 Task: Look for space in Kangayam, India from 10th July, 2023 to 25th July, 2023 for 3 adults, 1 child in price range Rs.15000 to Rs.25000. Place can be shared room with 2 bedrooms having 3 beds and 2 bathrooms. Property type can be house, flat, guest house. Amenities needed are: wifi, TV, free parkinig on premises, gym, breakfast. Booking option can be shelf check-in. Required host language is English.
Action: Mouse moved to (479, 95)
Screenshot: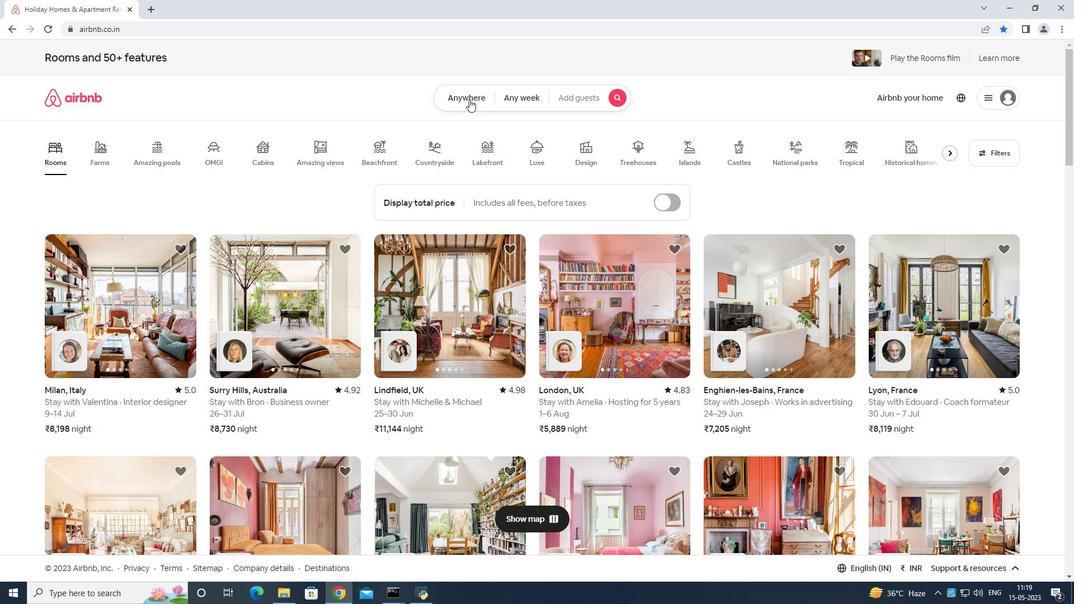 
Action: Mouse pressed left at (479, 95)
Screenshot: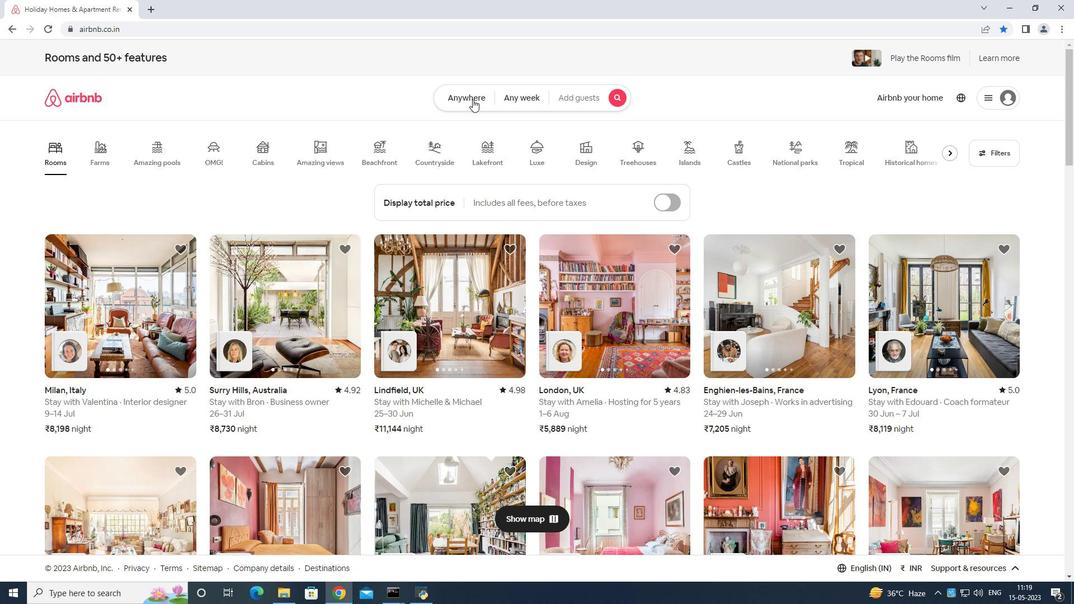 
Action: Mouse moved to (411, 129)
Screenshot: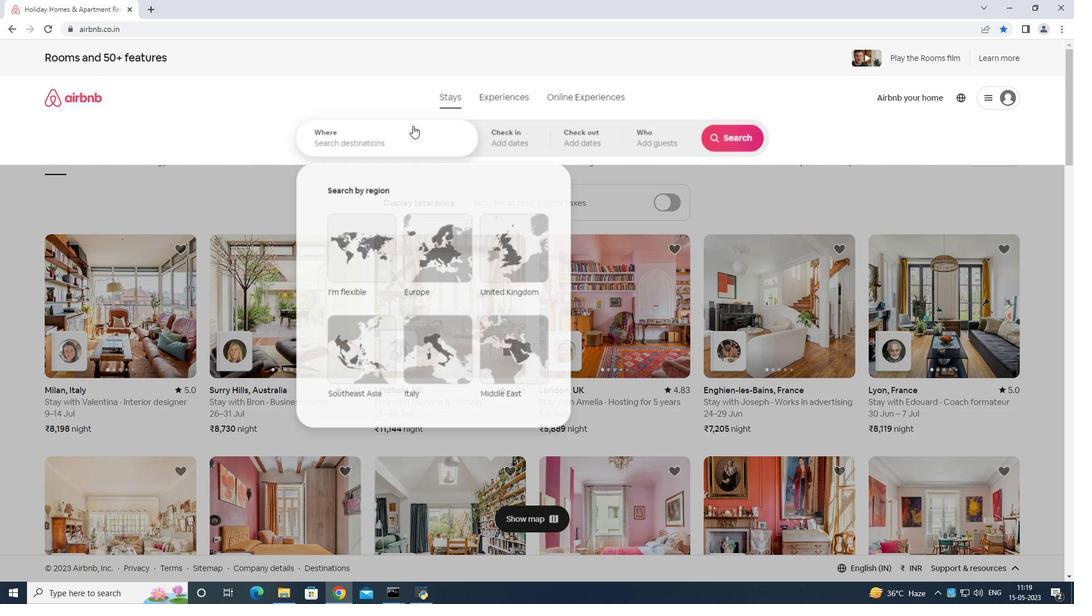 
Action: Mouse pressed left at (411, 129)
Screenshot: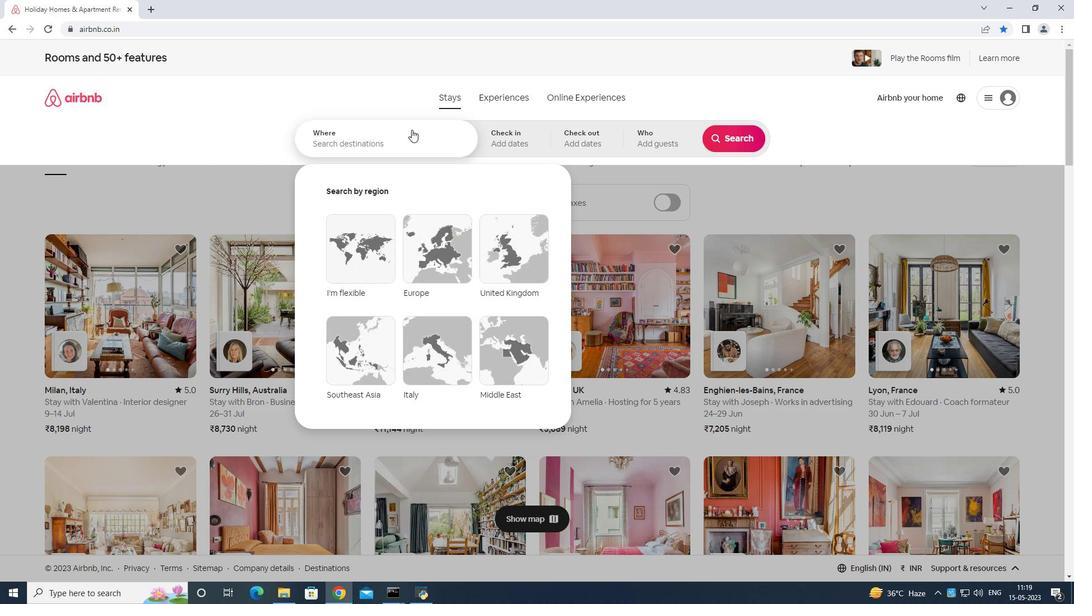 
Action: Mouse moved to (414, 128)
Screenshot: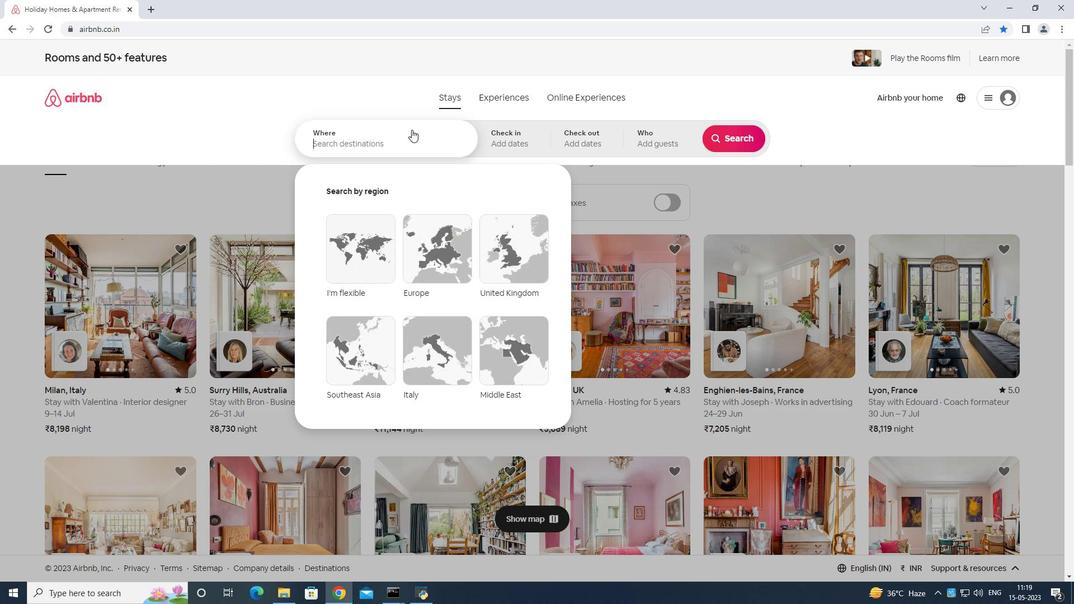 
Action: Key pressed <Key.shift>Kangau<Key.backspace>yam<Key.space>india<Key.enter>
Screenshot: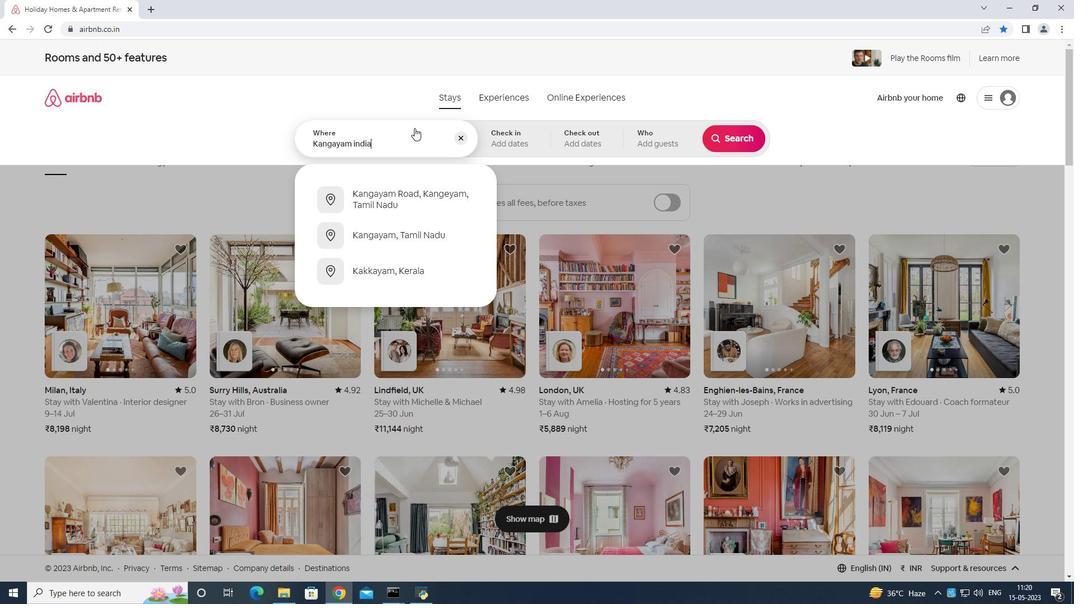 
Action: Mouse moved to (731, 224)
Screenshot: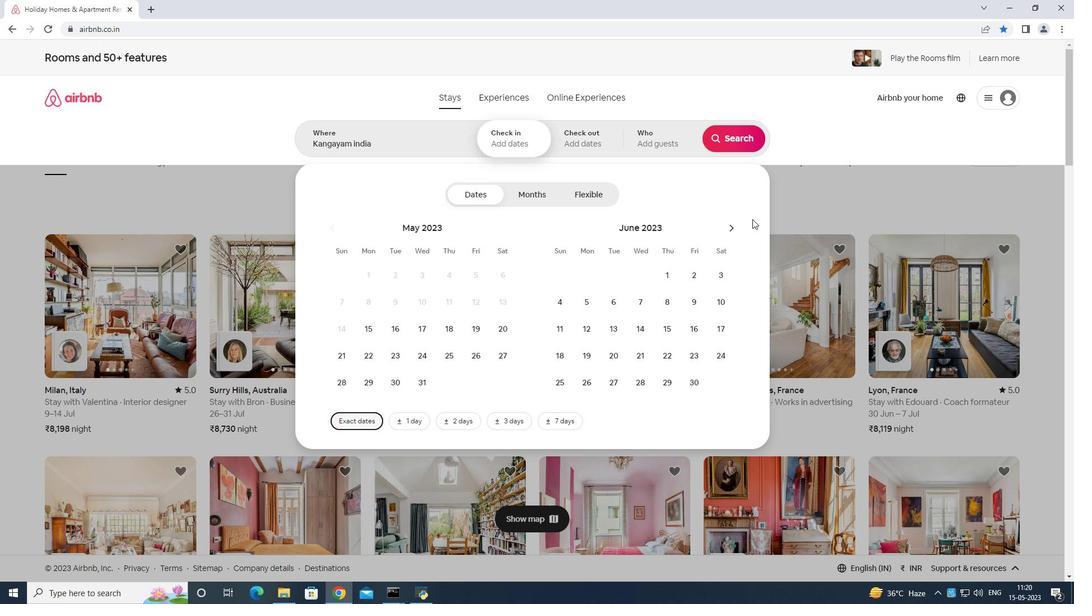 
Action: Mouse pressed left at (731, 224)
Screenshot: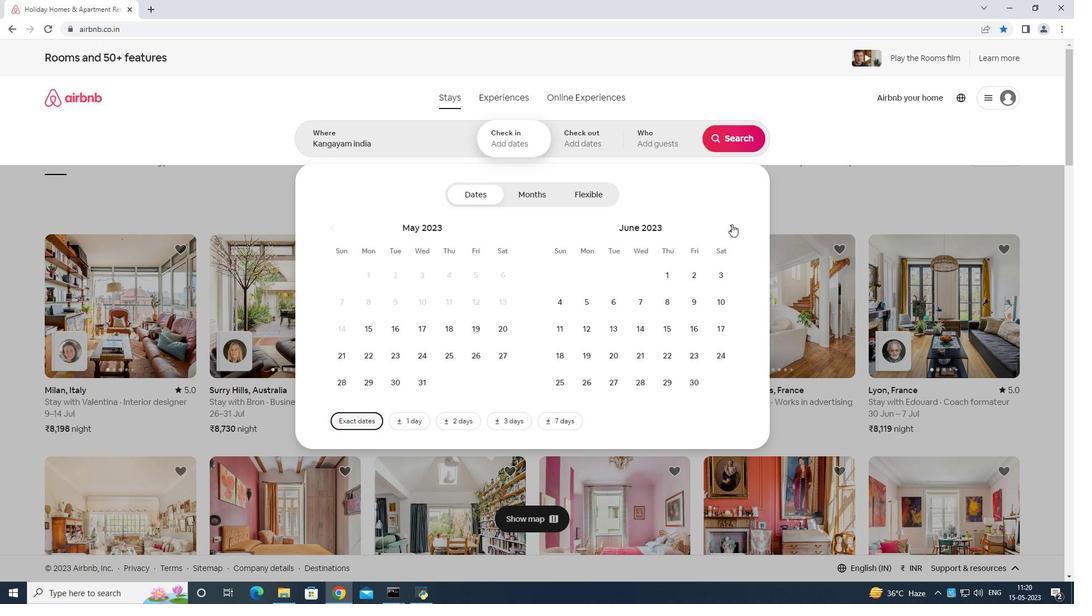 
Action: Mouse moved to (580, 329)
Screenshot: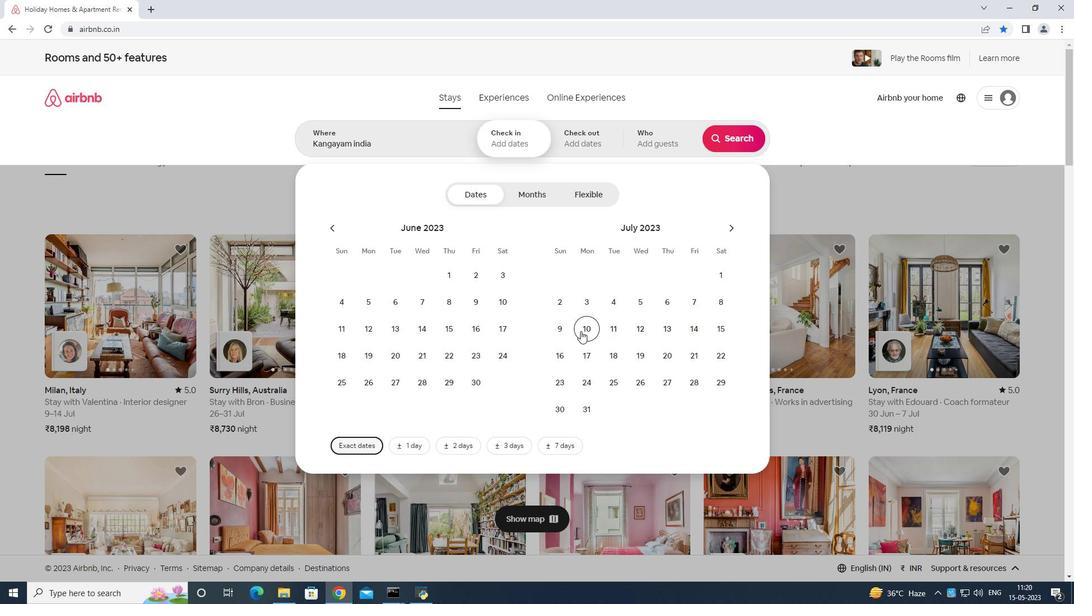 
Action: Mouse pressed left at (580, 329)
Screenshot: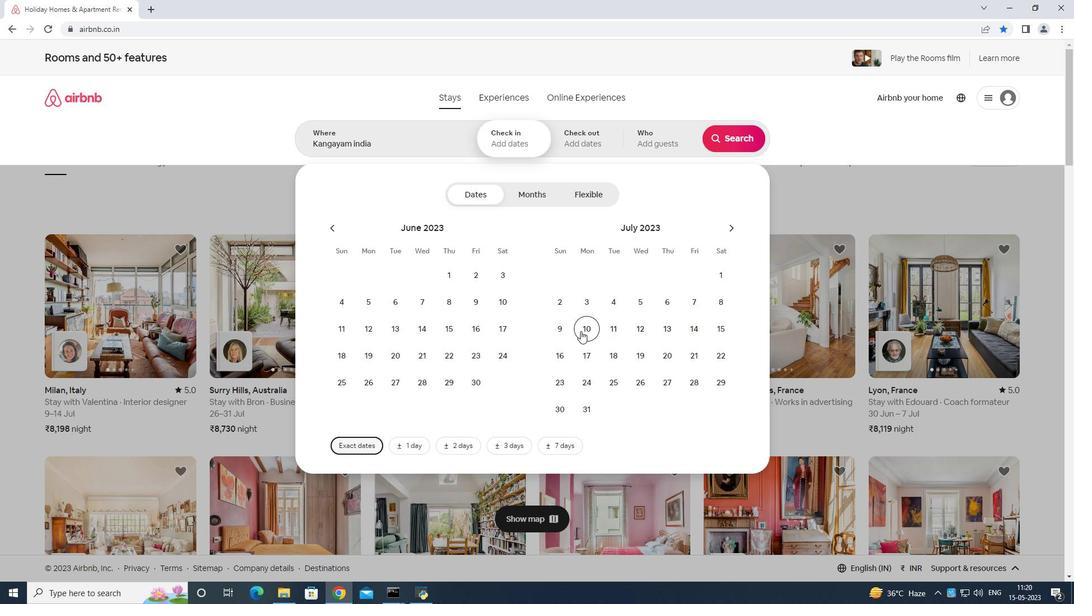 
Action: Mouse moved to (611, 376)
Screenshot: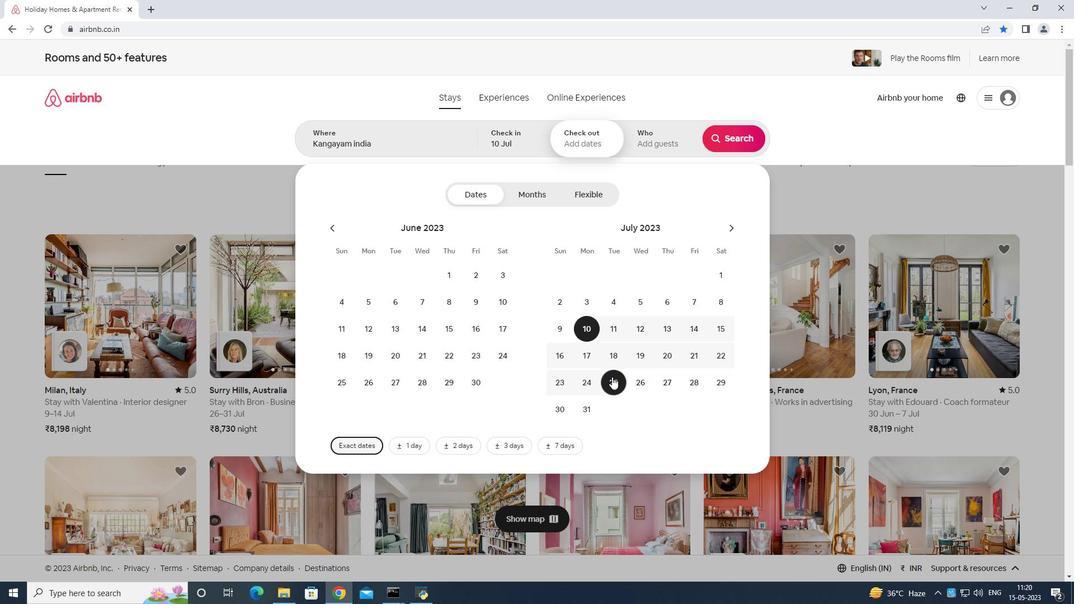 
Action: Mouse pressed left at (611, 376)
Screenshot: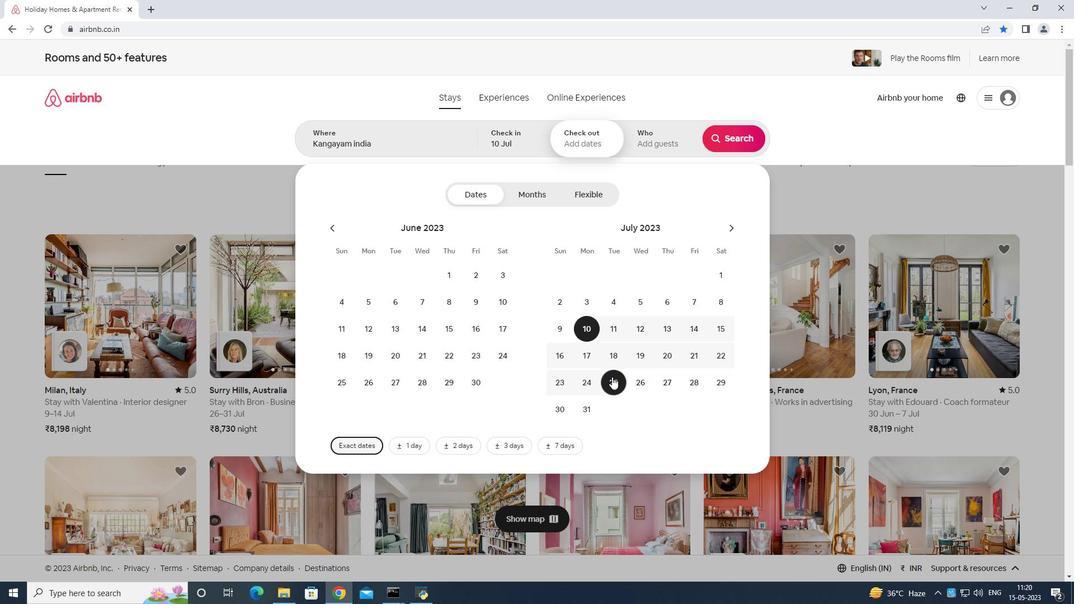 
Action: Mouse moved to (677, 137)
Screenshot: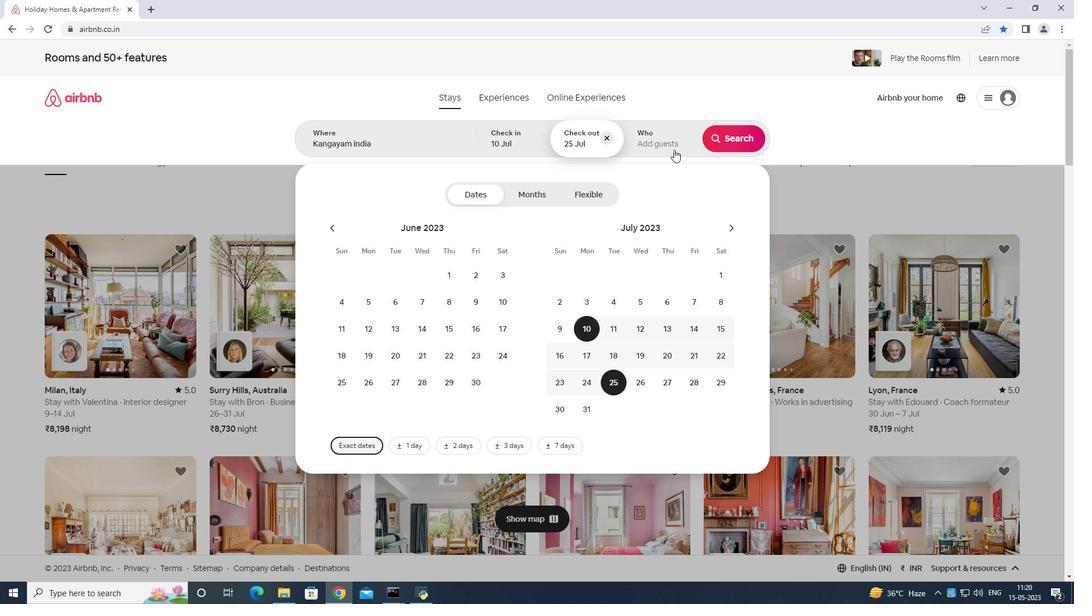 
Action: Mouse pressed left at (677, 137)
Screenshot: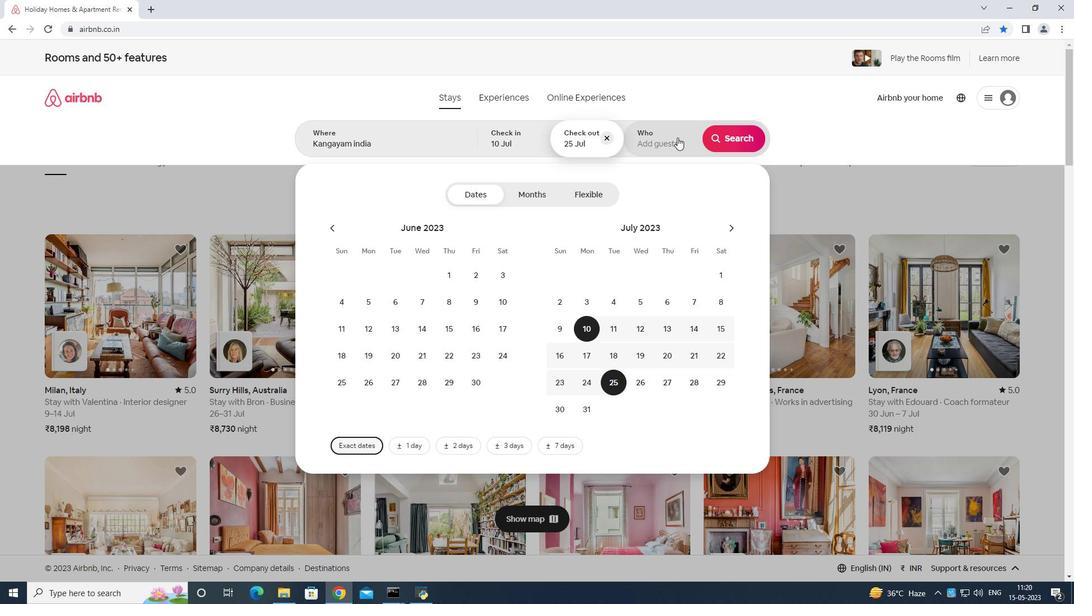 
Action: Mouse moved to (732, 197)
Screenshot: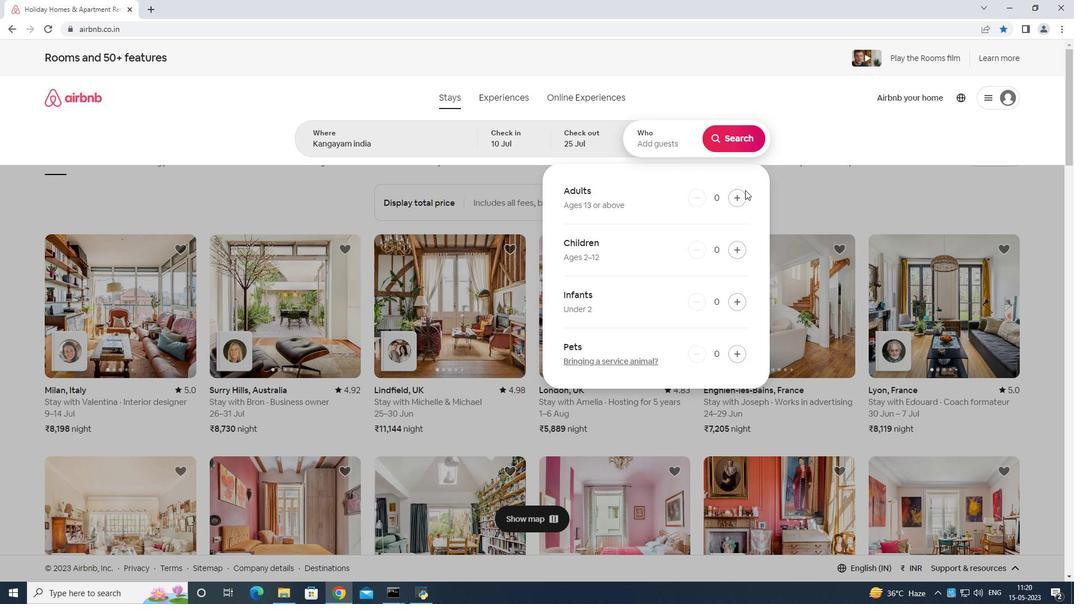 
Action: Mouse pressed left at (732, 197)
Screenshot: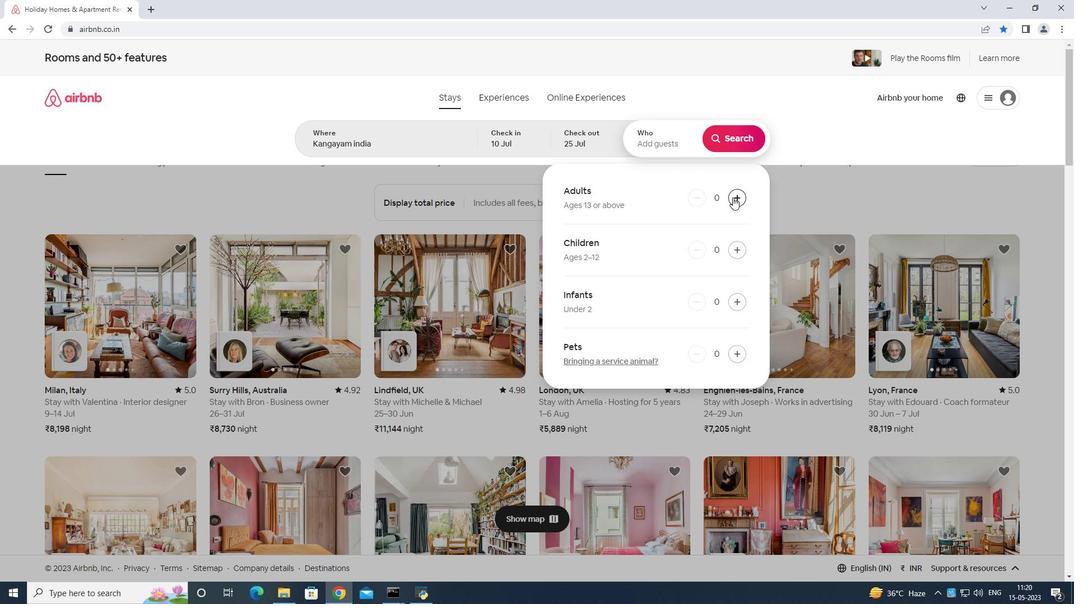 
Action: Mouse pressed left at (732, 197)
Screenshot: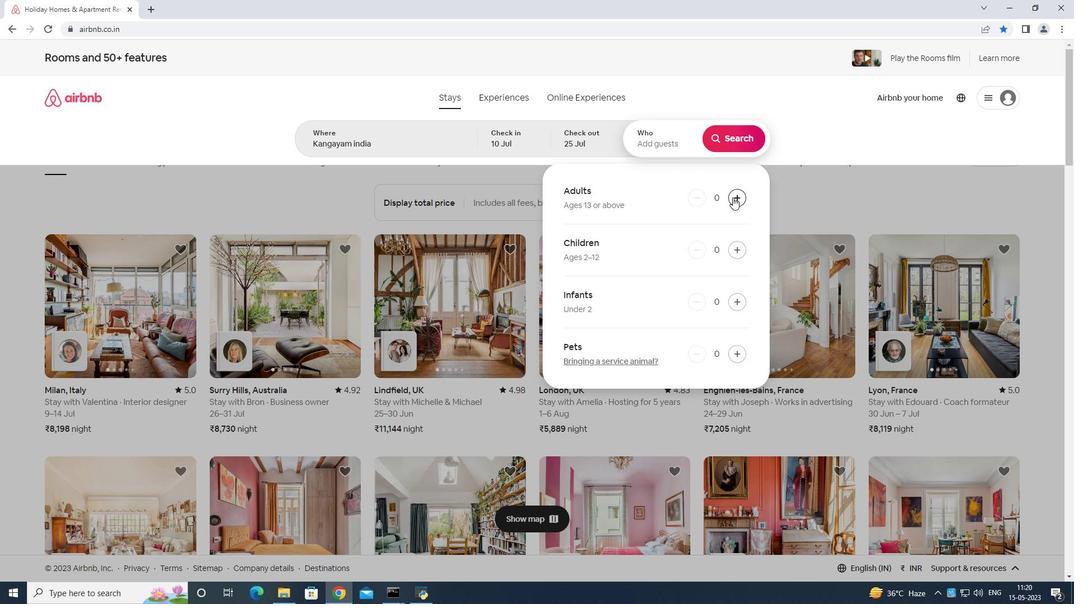 
Action: Mouse moved to (732, 197)
Screenshot: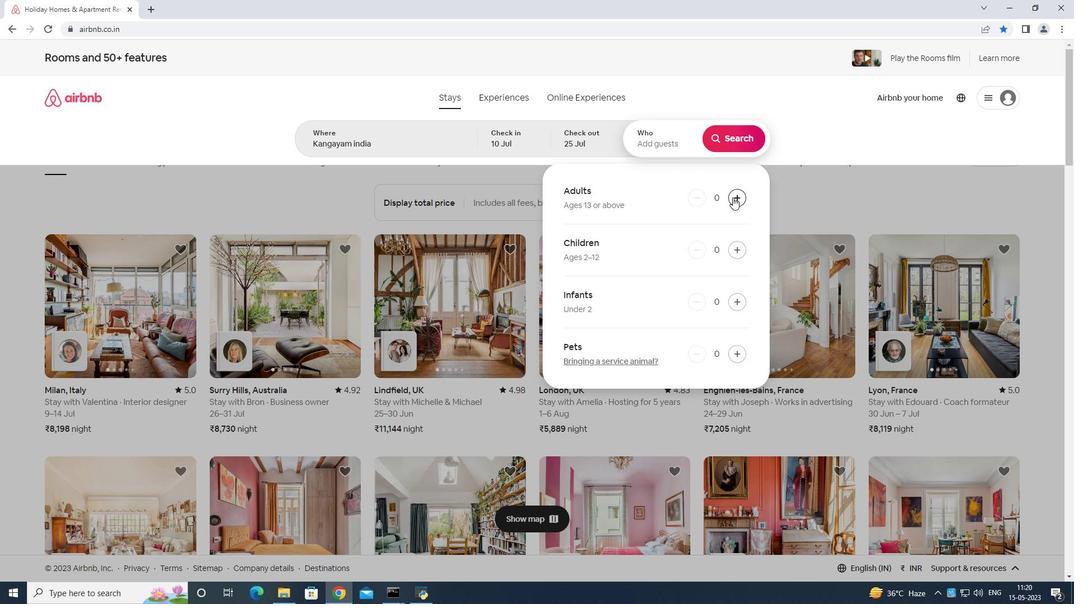 
Action: Mouse pressed left at (732, 197)
Screenshot: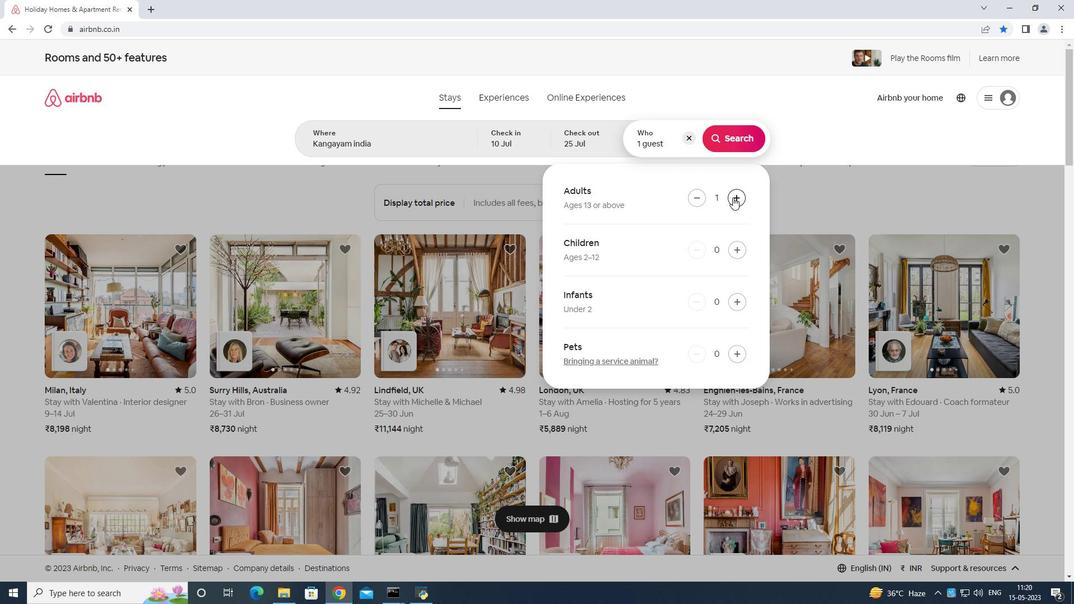 
Action: Mouse pressed left at (732, 197)
Screenshot: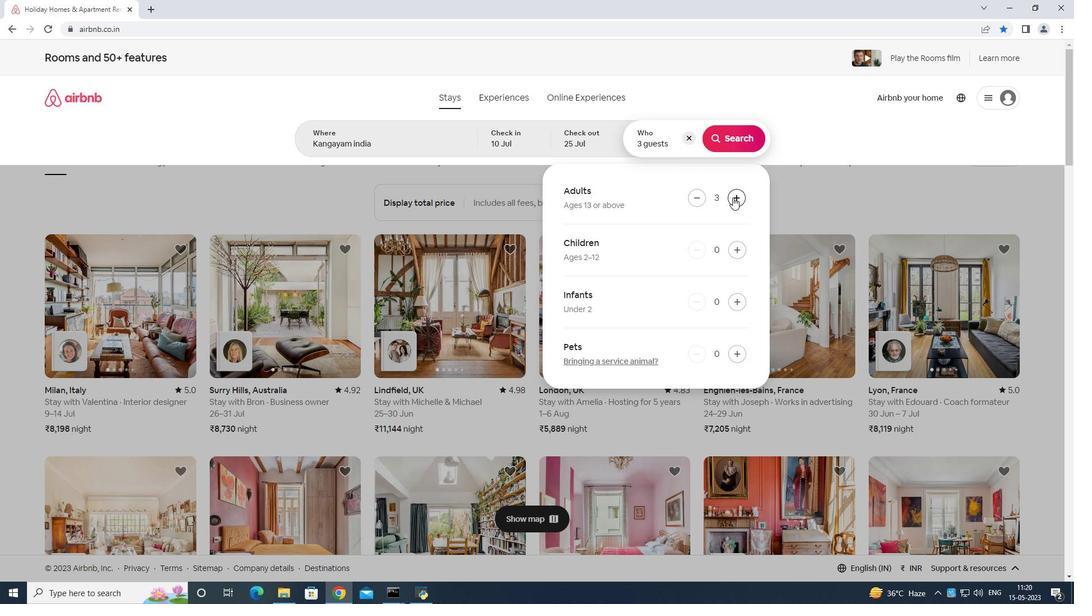 
Action: Mouse moved to (704, 198)
Screenshot: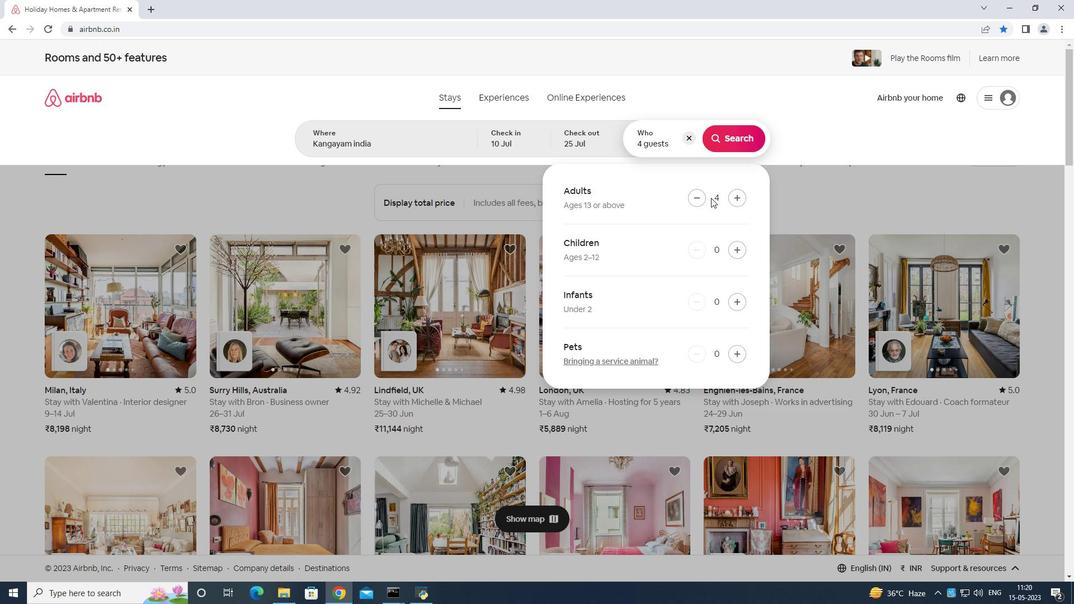 
Action: Mouse pressed left at (704, 198)
Screenshot: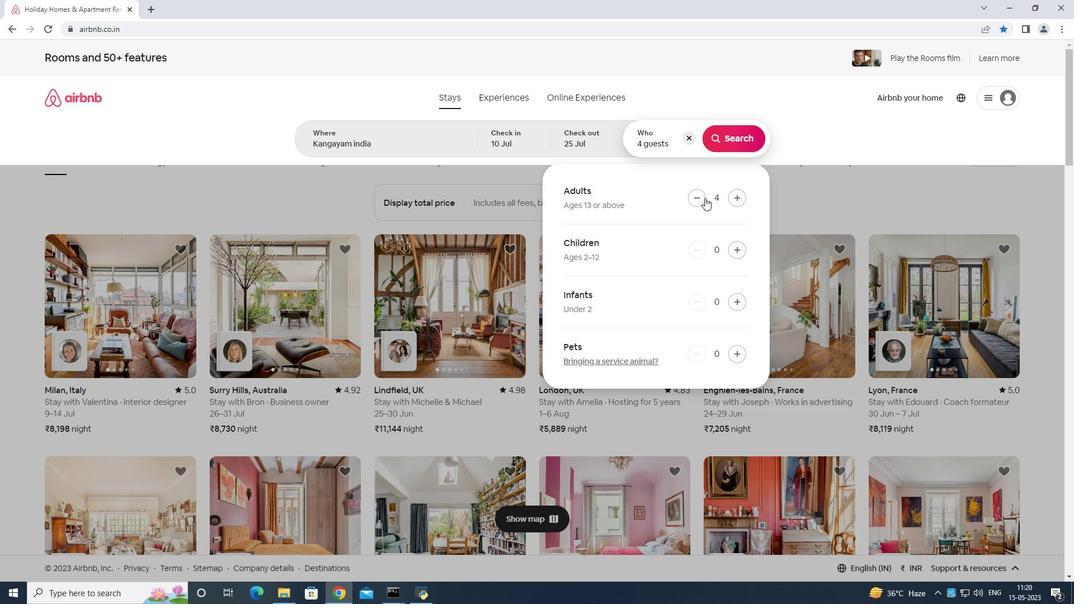 
Action: Mouse moved to (731, 248)
Screenshot: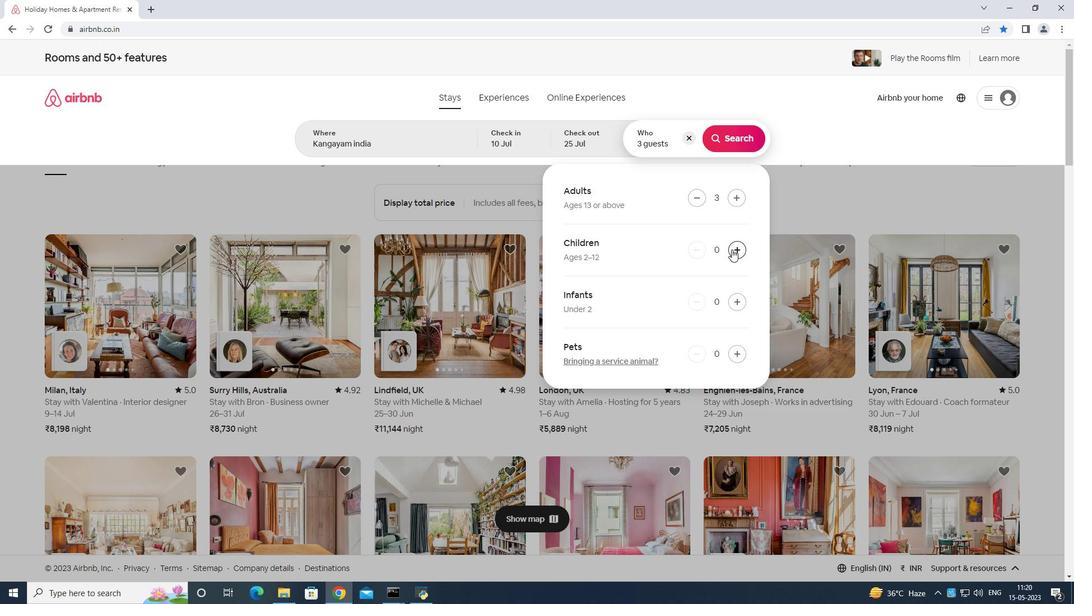 
Action: Mouse pressed left at (731, 248)
Screenshot: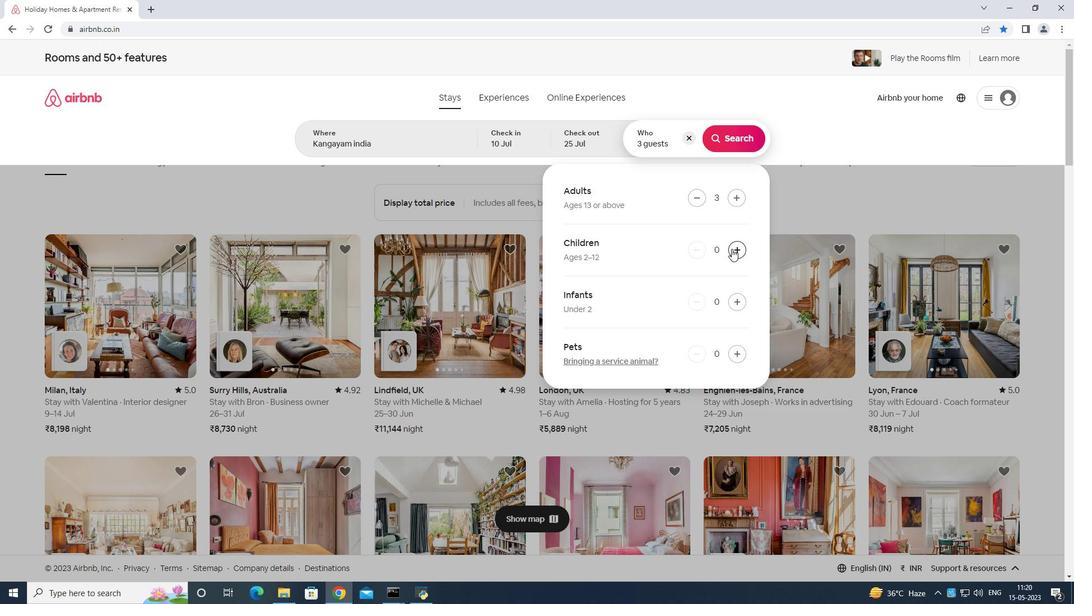 
Action: Mouse moved to (731, 139)
Screenshot: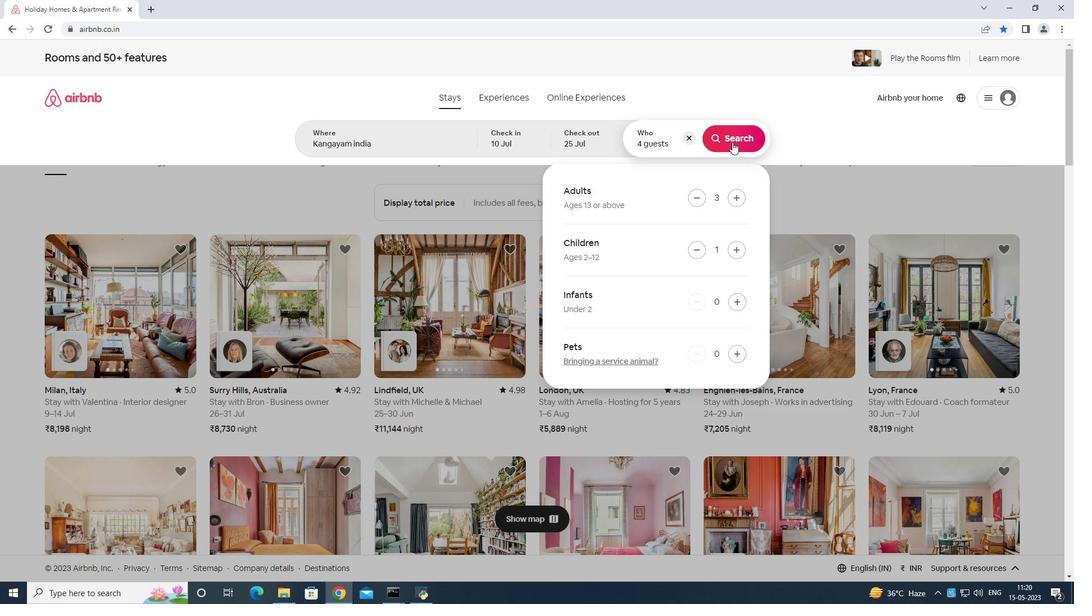 
Action: Mouse pressed left at (731, 139)
Screenshot: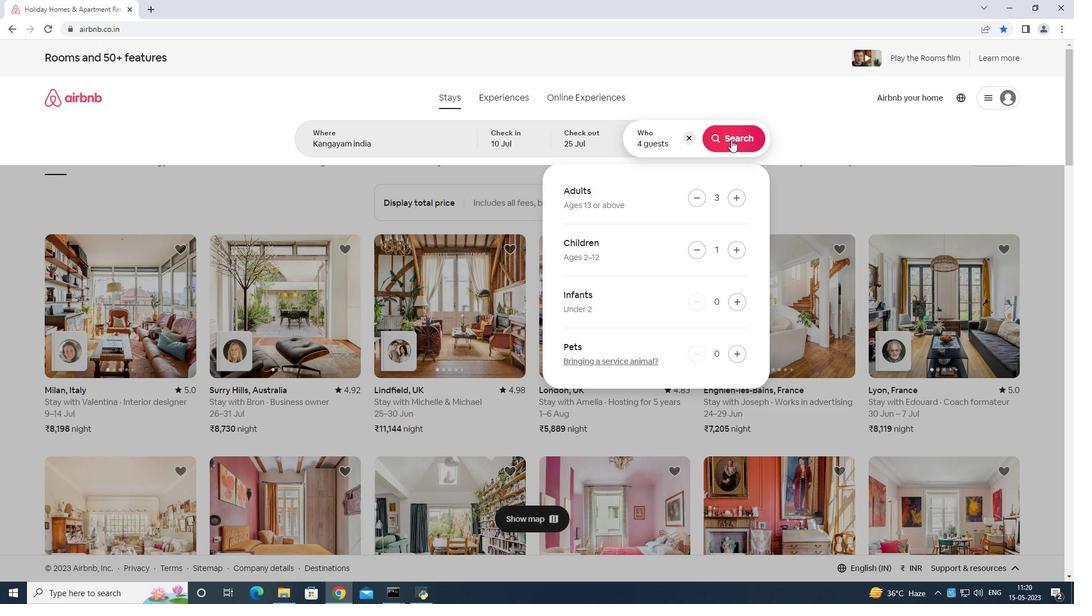 
Action: Mouse moved to (1016, 101)
Screenshot: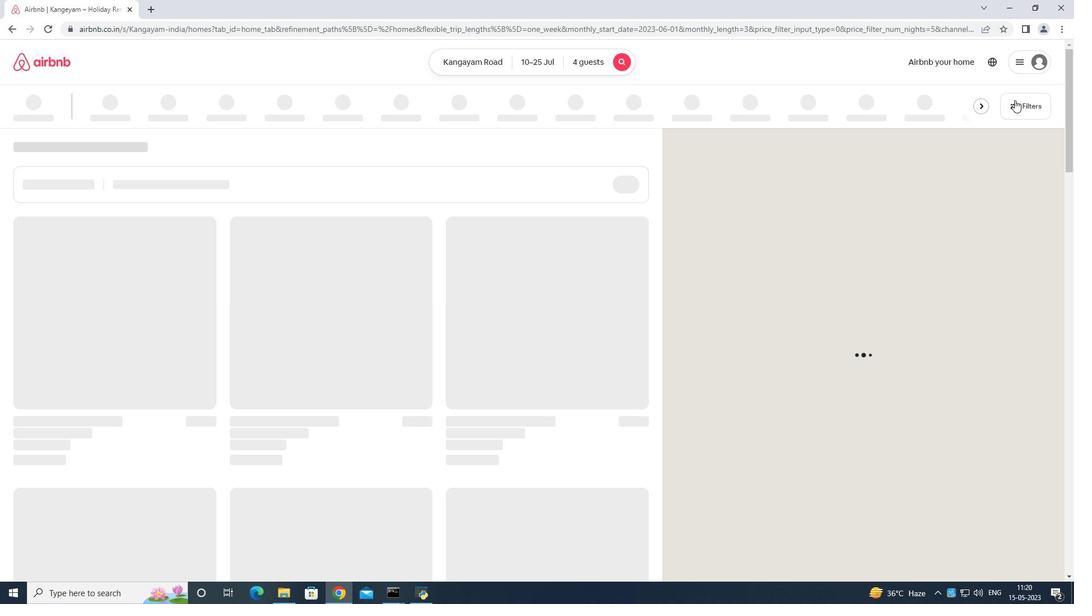 
Action: Mouse pressed left at (1016, 101)
Screenshot: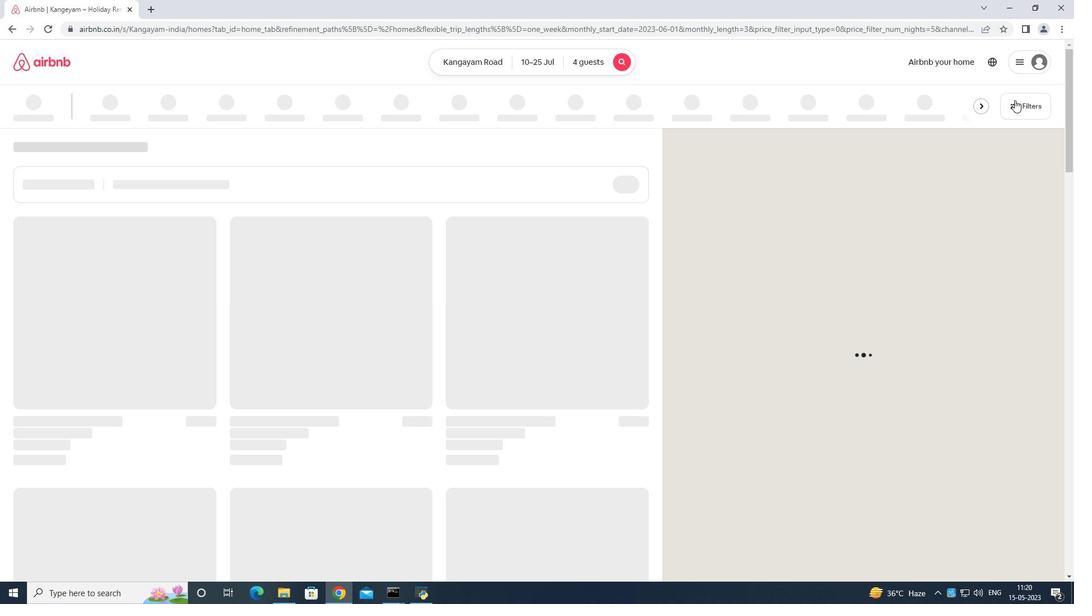 
Action: Mouse moved to (443, 385)
Screenshot: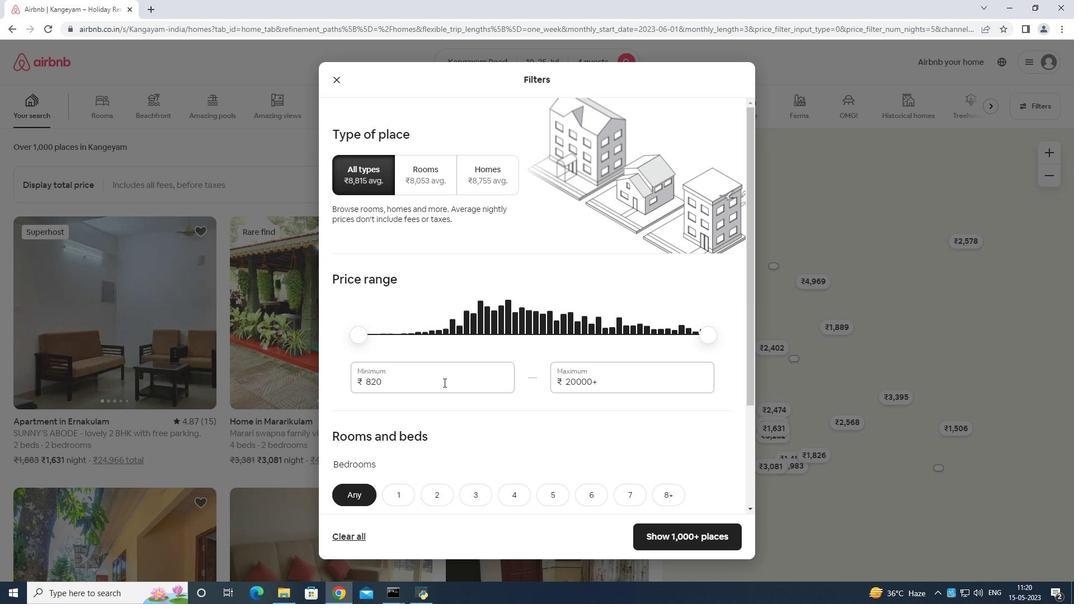
Action: Mouse pressed left at (443, 385)
Screenshot: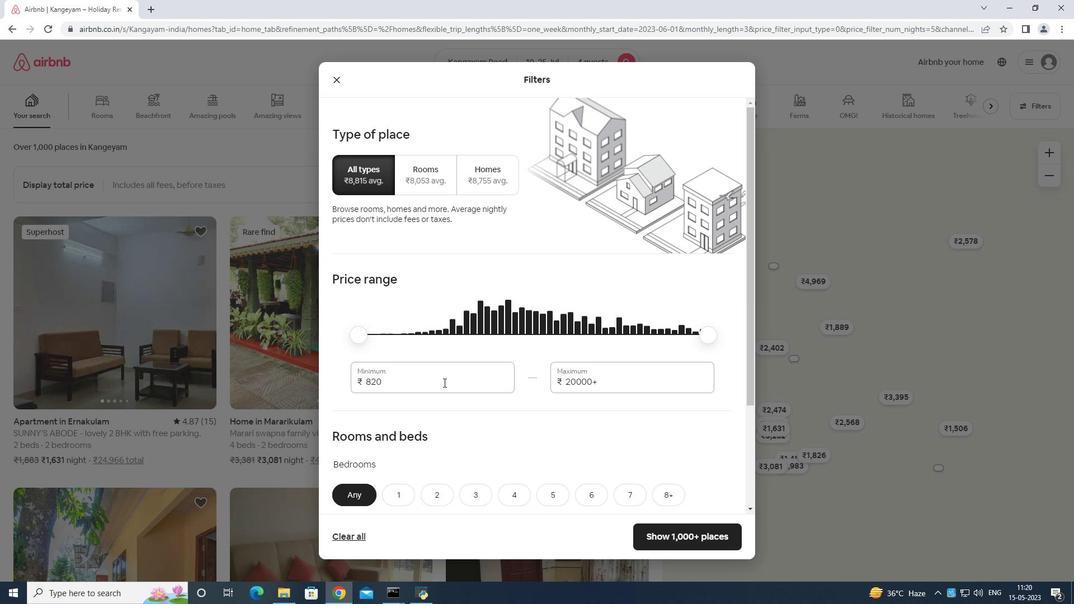 
Action: Mouse moved to (454, 368)
Screenshot: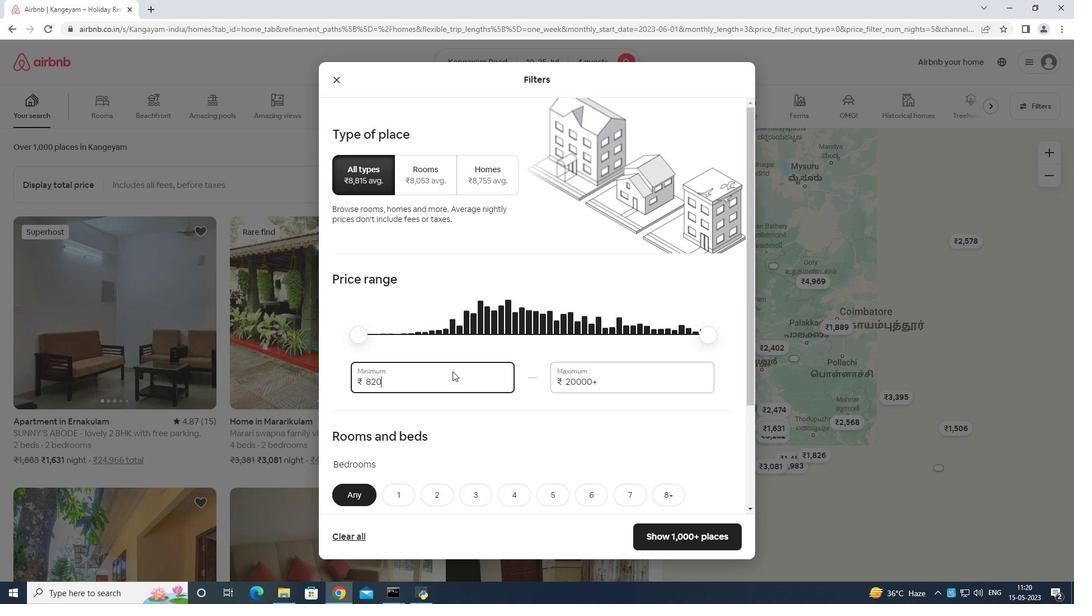 
Action: Key pressed <Key.backspace>
Screenshot: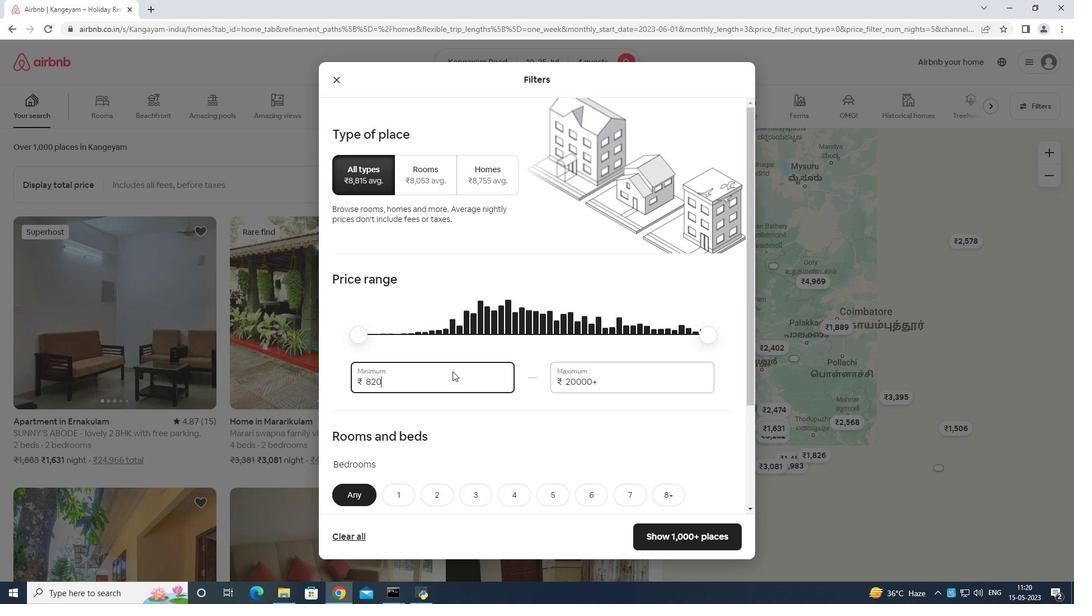 
Action: Mouse moved to (452, 356)
Screenshot: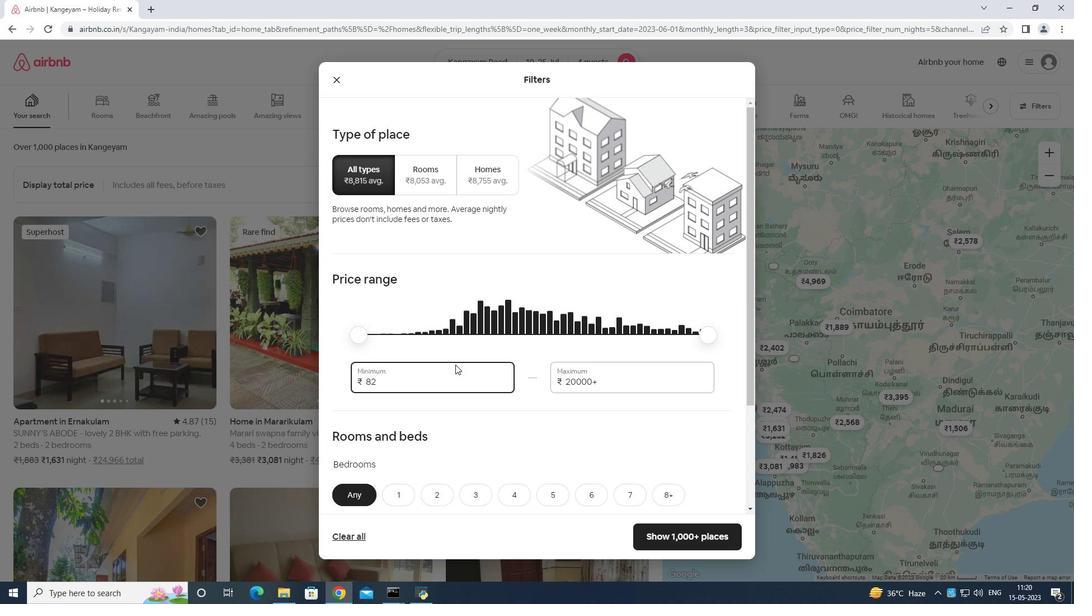 
Action: Key pressed <Key.backspace>
Screenshot: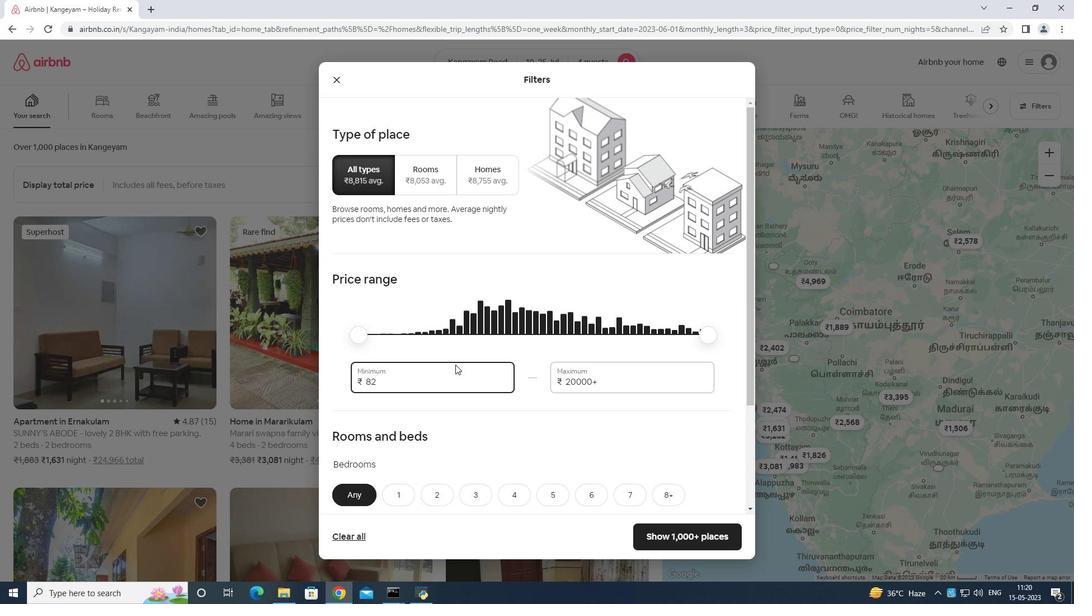 
Action: Mouse moved to (451, 356)
Screenshot: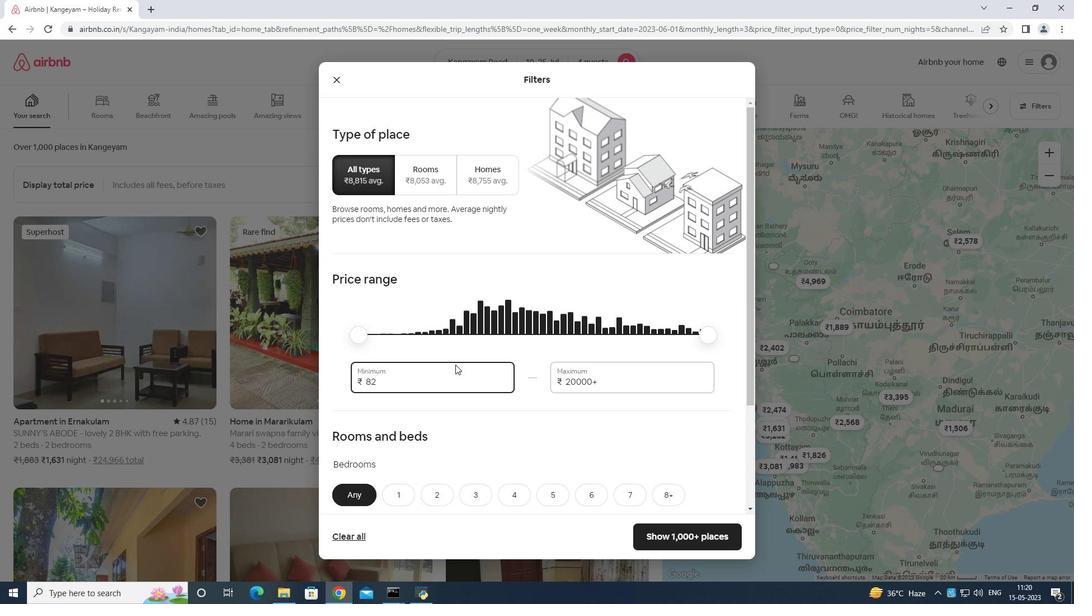 
Action: Key pressed <Key.backspace><Key.backspace><Key.backspace><Key.backspace><Key.backspace>
Screenshot: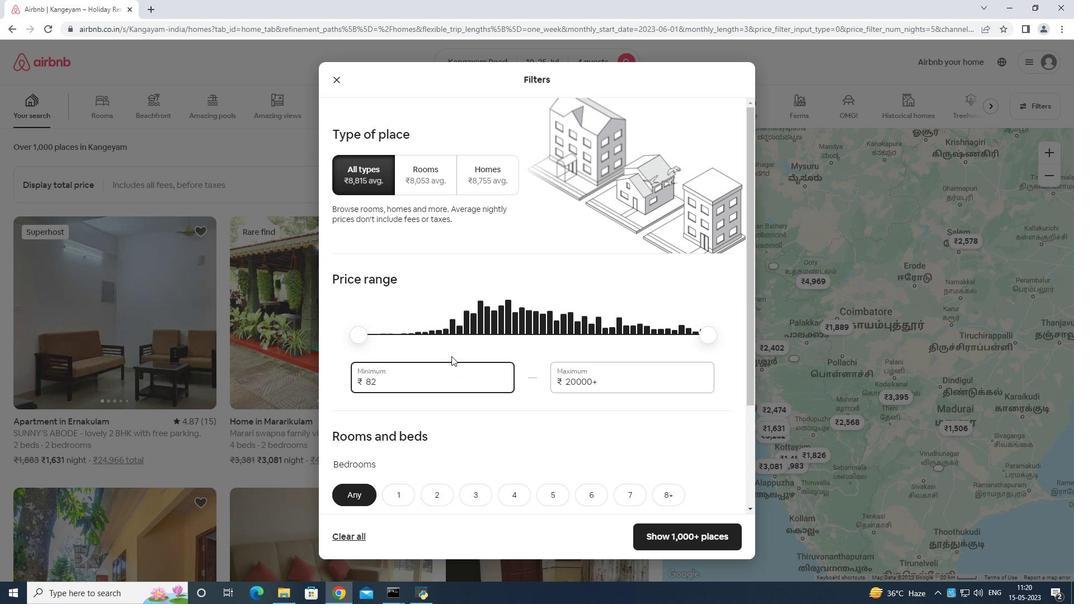 
Action: Mouse moved to (451, 355)
Screenshot: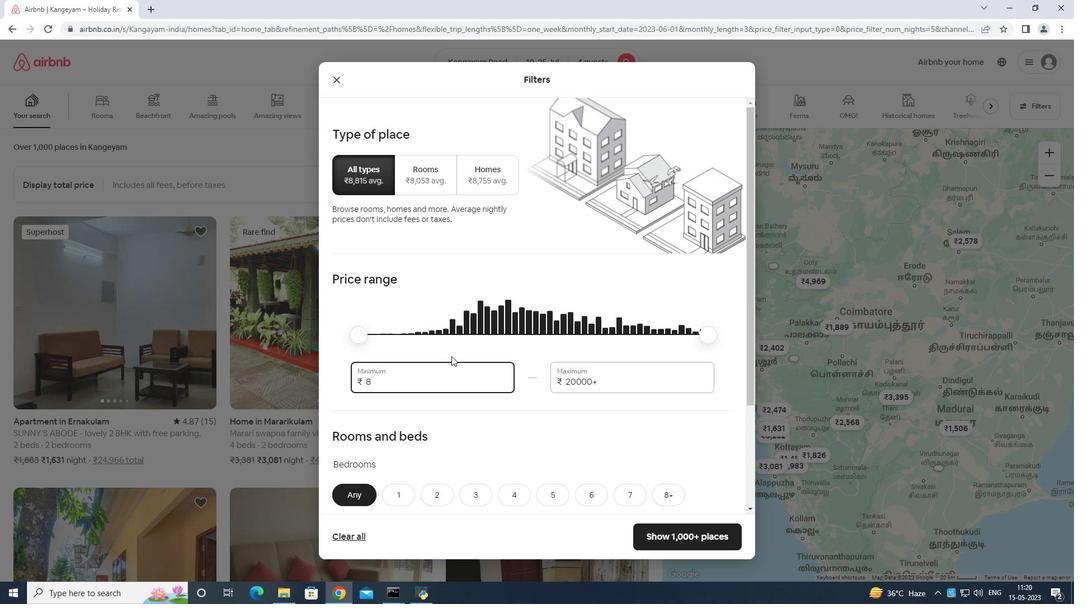 
Action: Key pressed <Key.backspace>
Screenshot: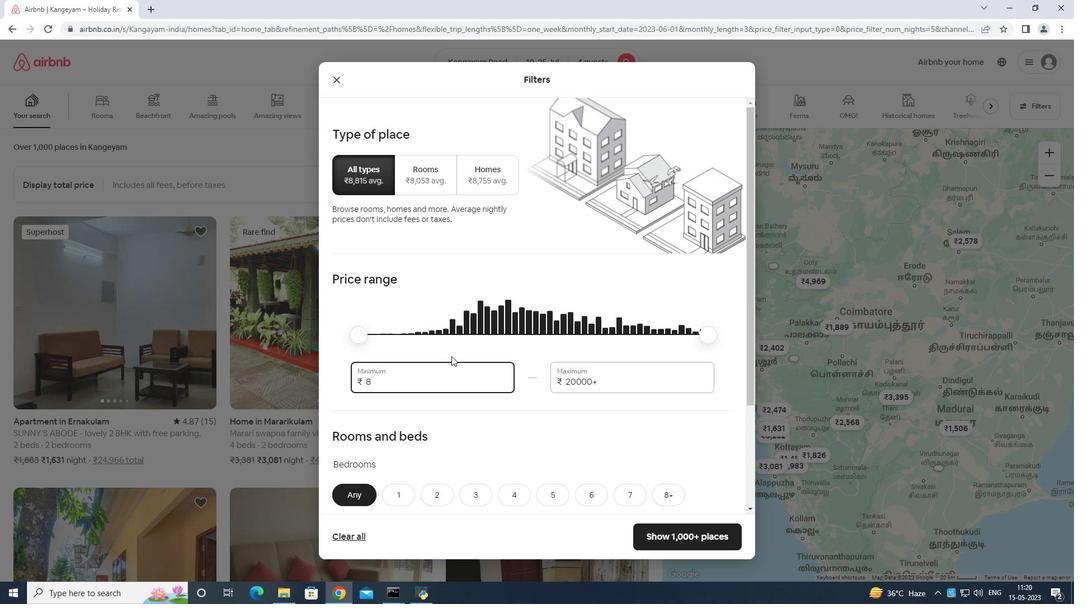 
Action: Mouse moved to (446, 352)
Screenshot: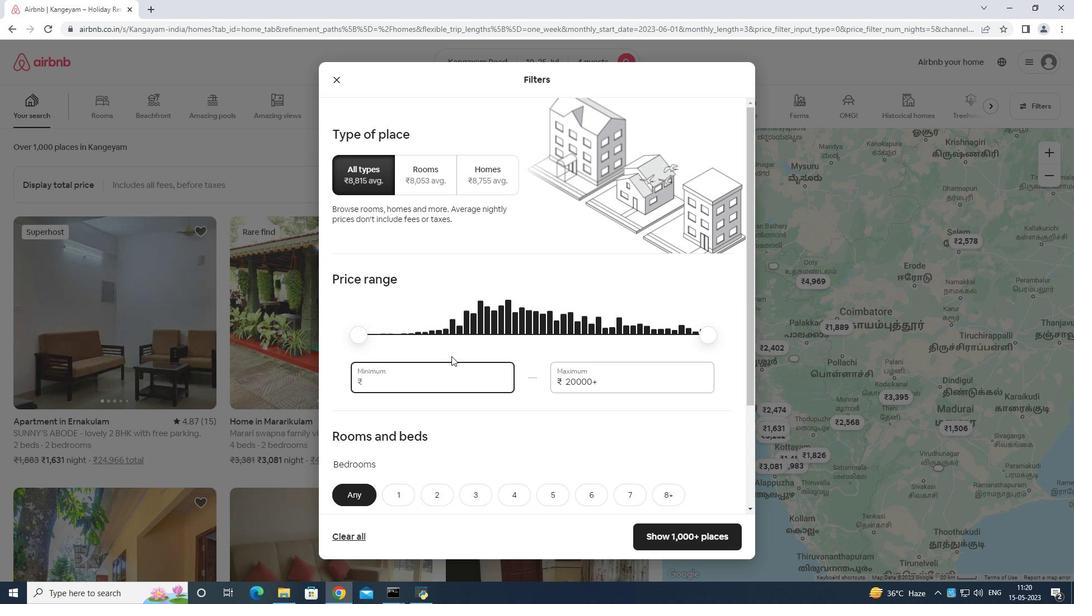 
Action: Key pressed <Key.backspace>
Screenshot: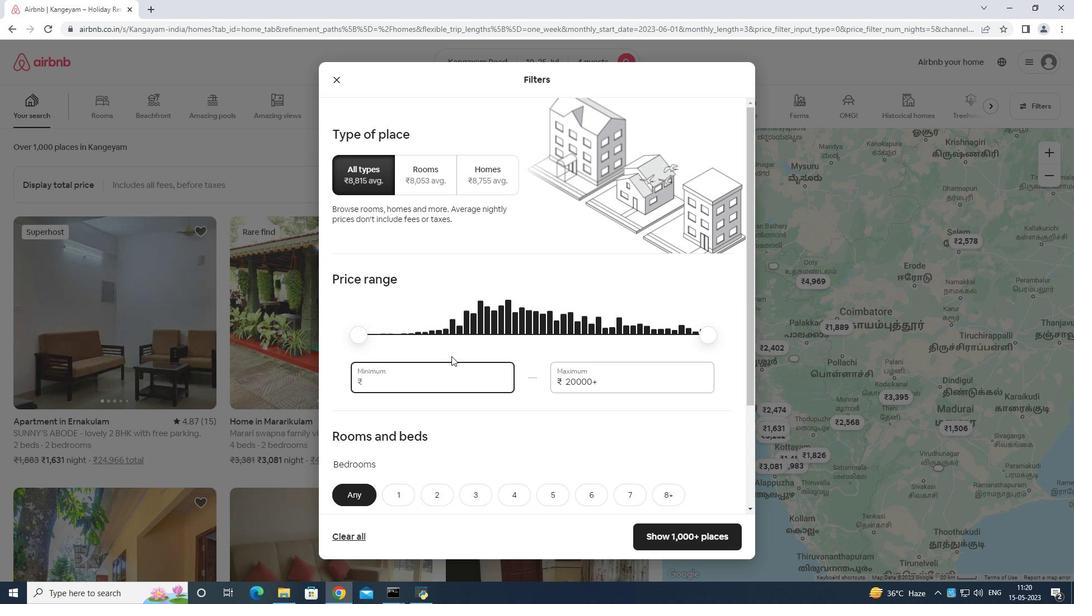 
Action: Mouse moved to (445, 351)
Screenshot: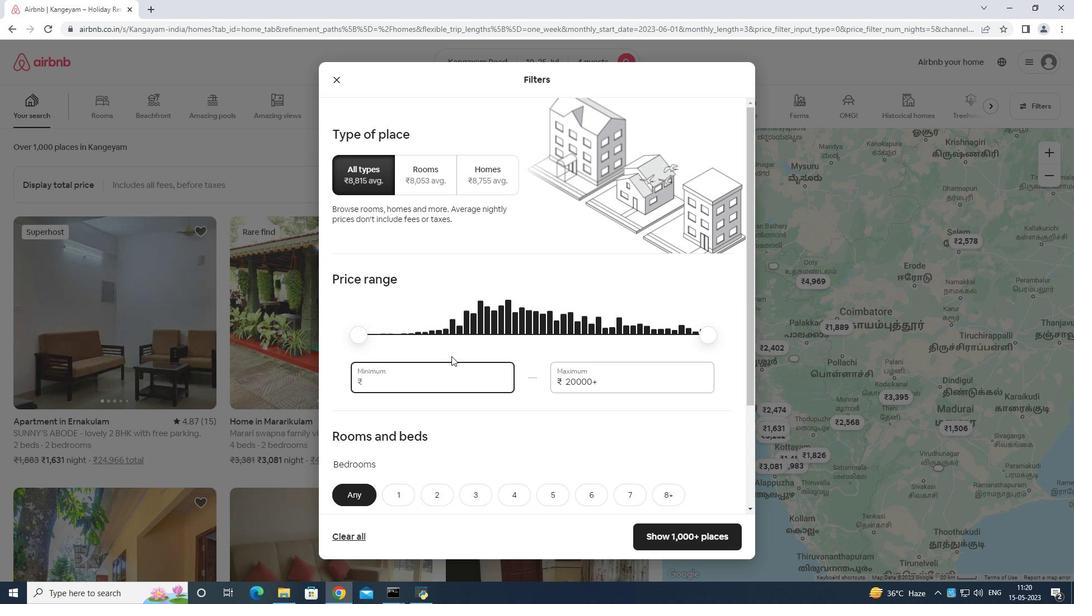 
Action: Key pressed <Key.backspace>
Screenshot: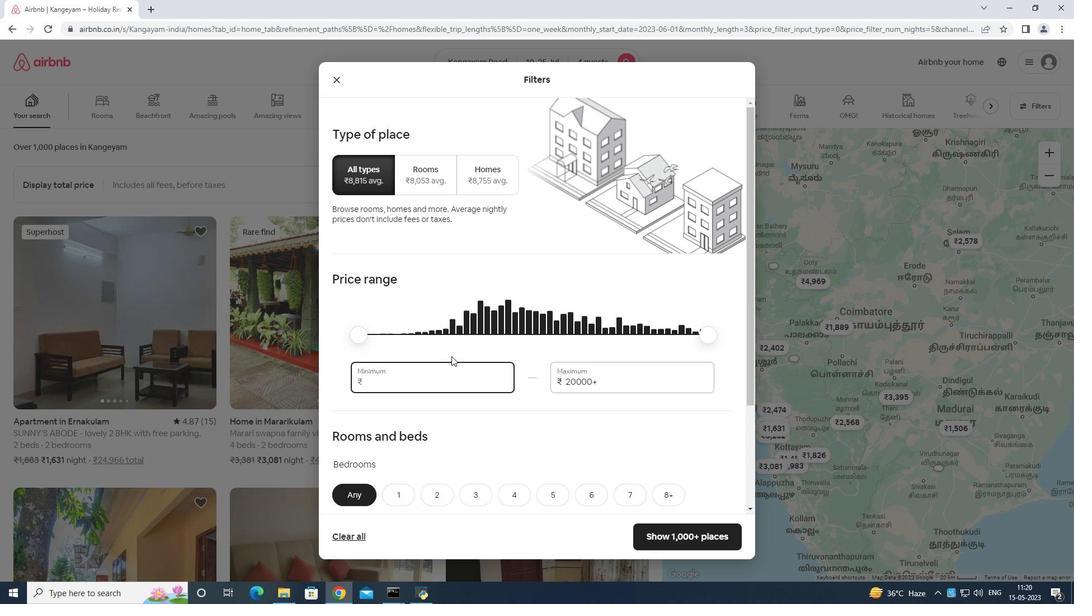 
Action: Mouse moved to (445, 351)
Screenshot: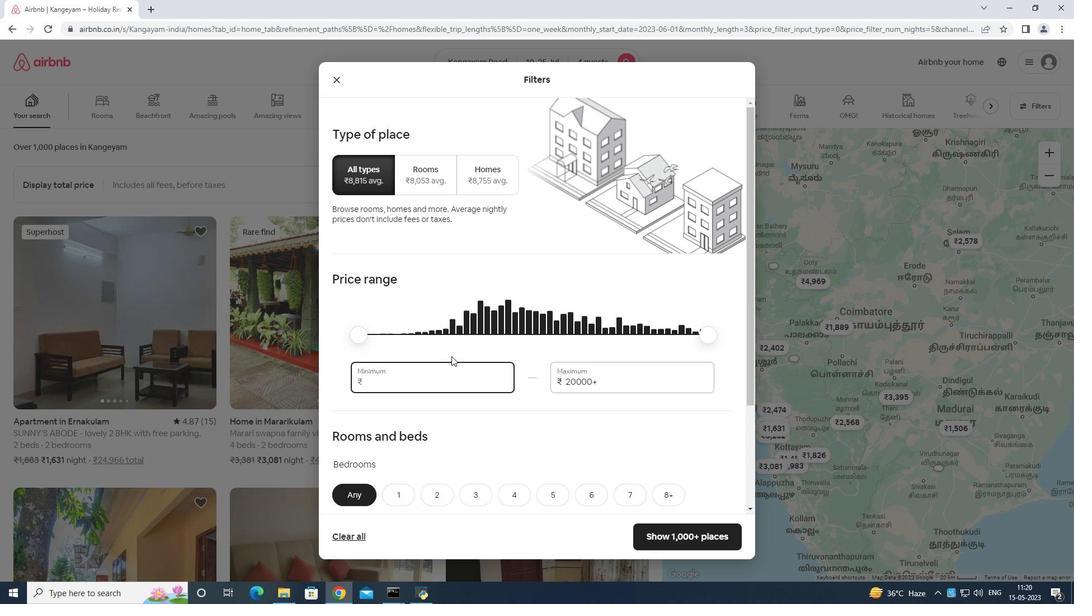 
Action: Key pressed <Key.backspace>
Screenshot: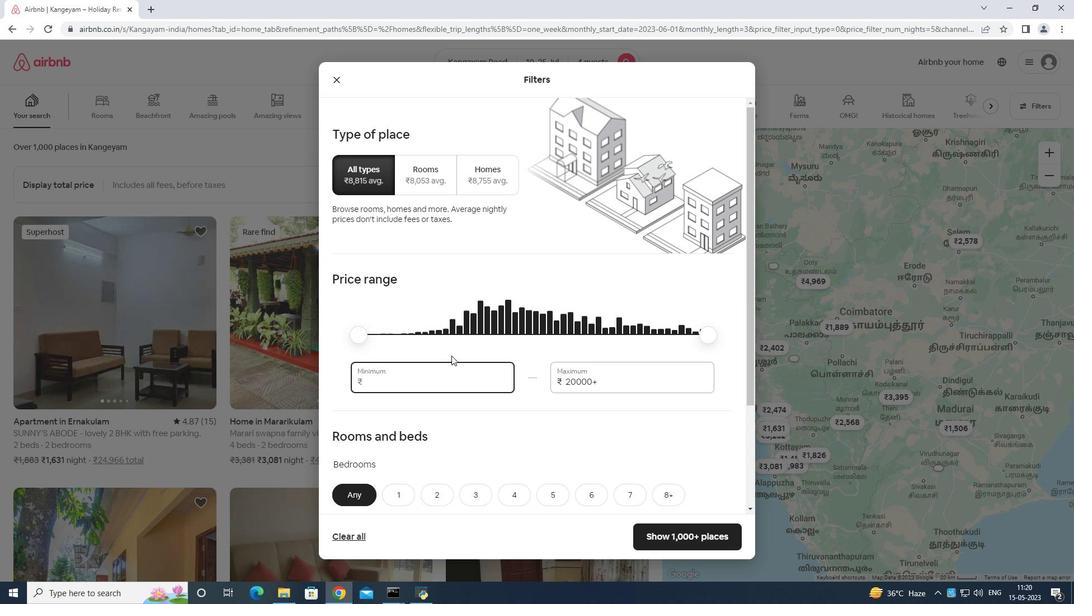 
Action: Mouse moved to (445, 350)
Screenshot: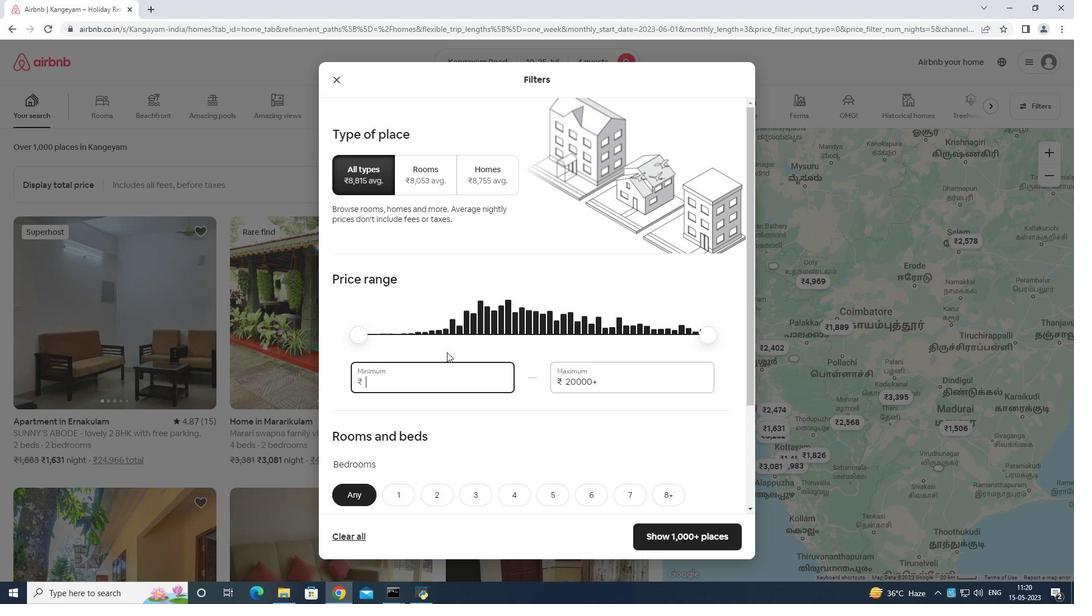 
Action: Key pressed 150
Screenshot: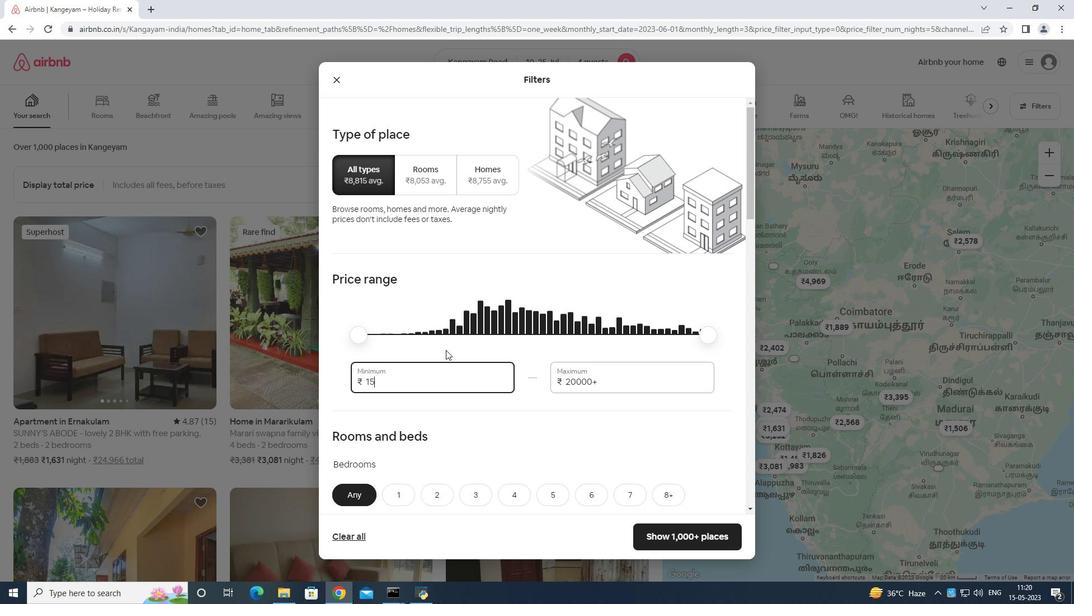 
Action: Mouse moved to (445, 353)
Screenshot: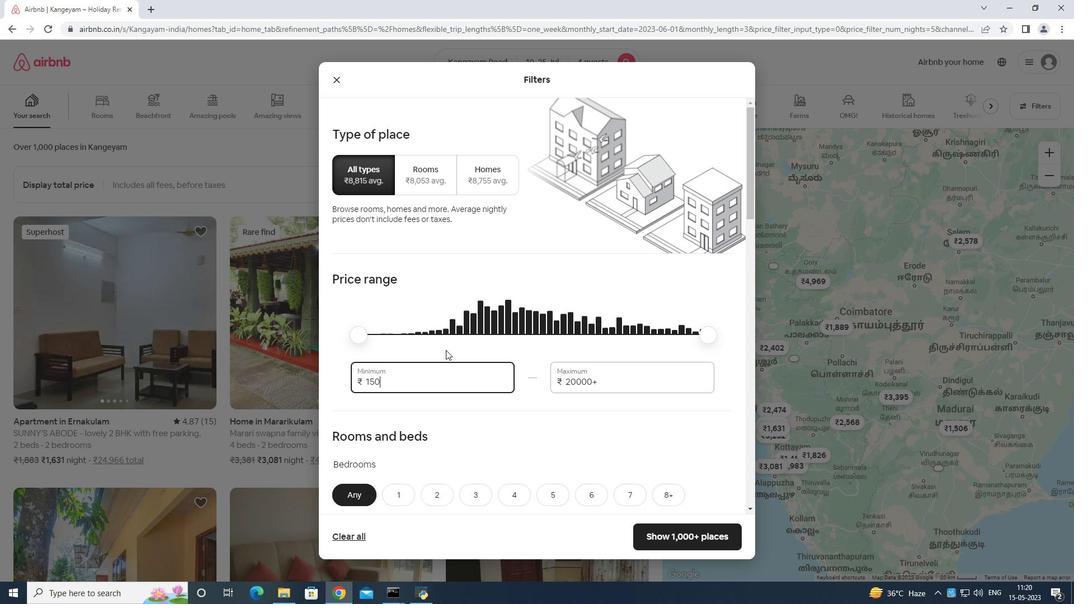 
Action: Key pressed 0
Screenshot: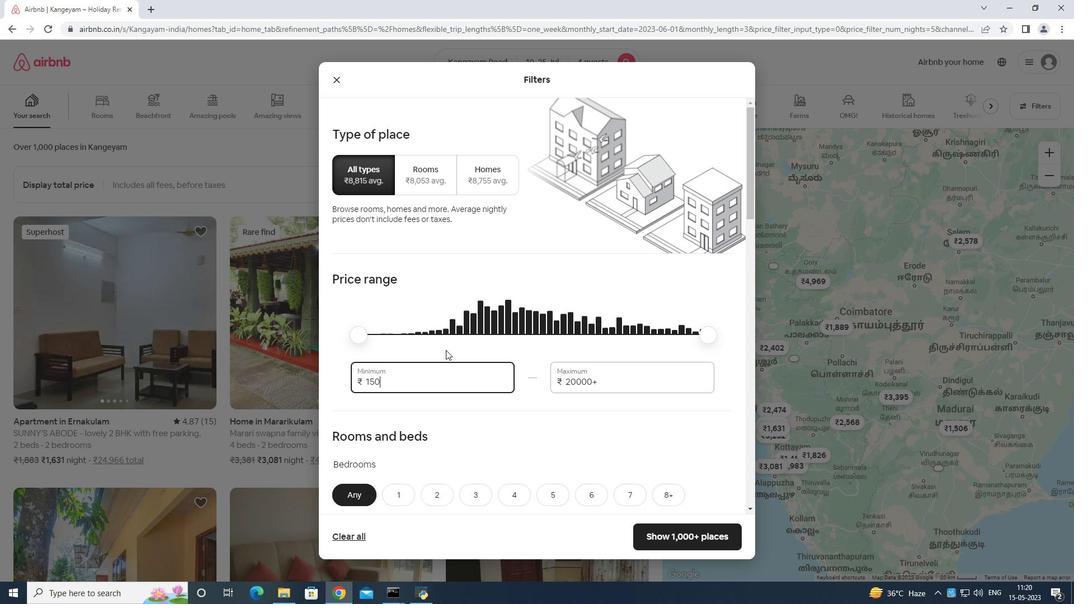 
Action: Mouse moved to (444, 355)
Screenshot: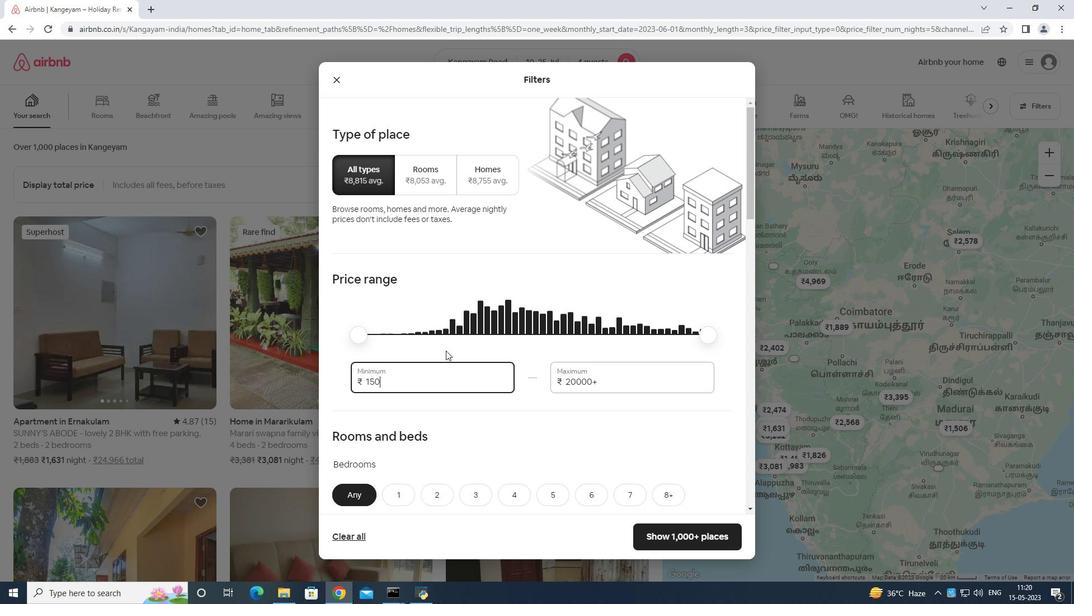 
Action: Key pressed 0
Screenshot: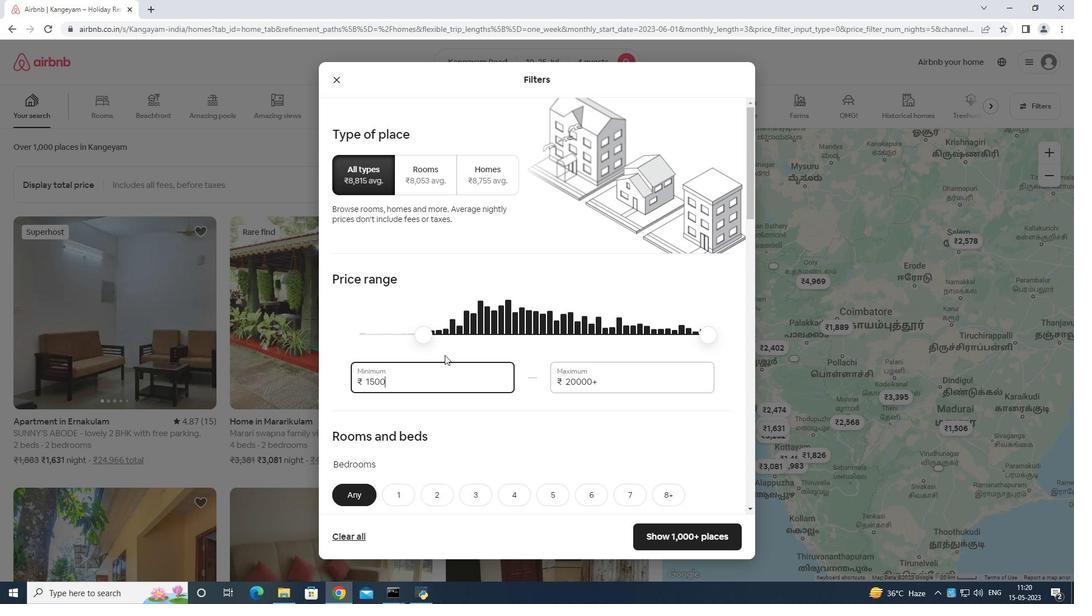 
Action: Mouse moved to (611, 373)
Screenshot: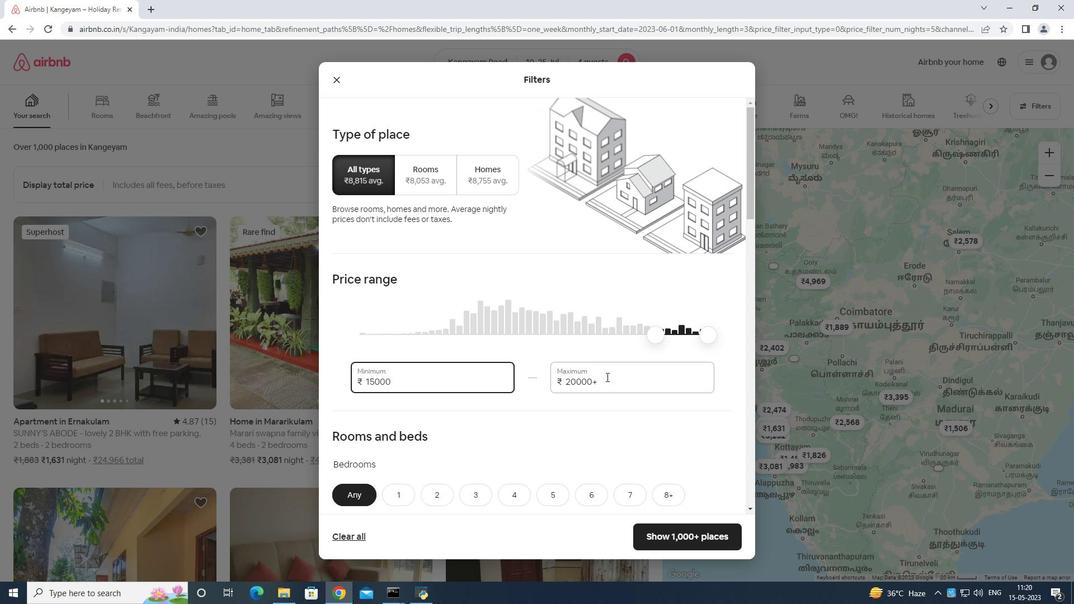 
Action: Mouse pressed left at (611, 373)
Screenshot: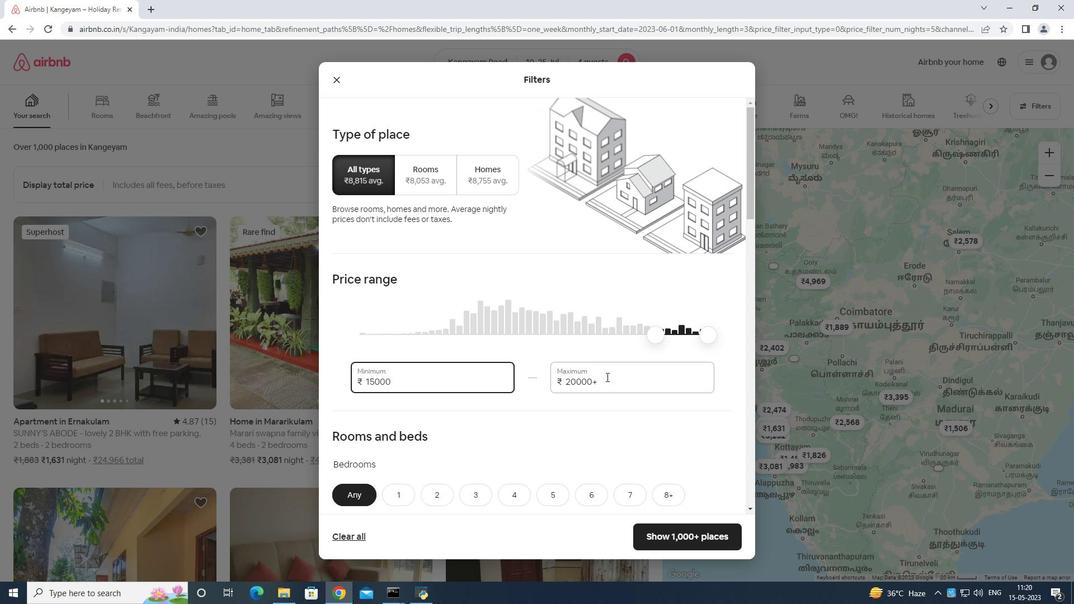 
Action: Mouse moved to (613, 372)
Screenshot: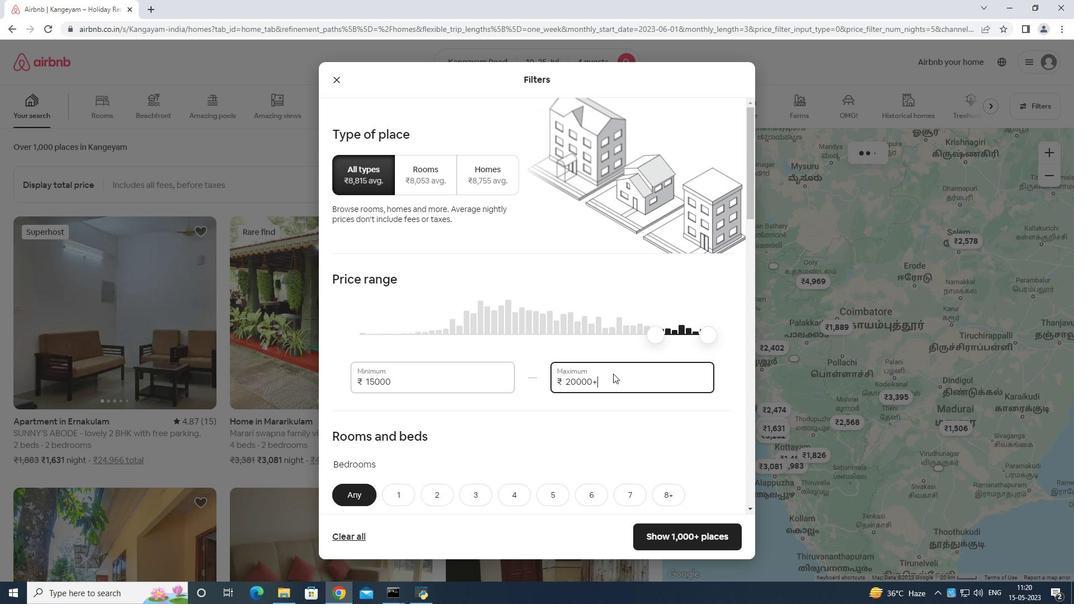 
Action: Key pressed <Key.backspace>
Screenshot: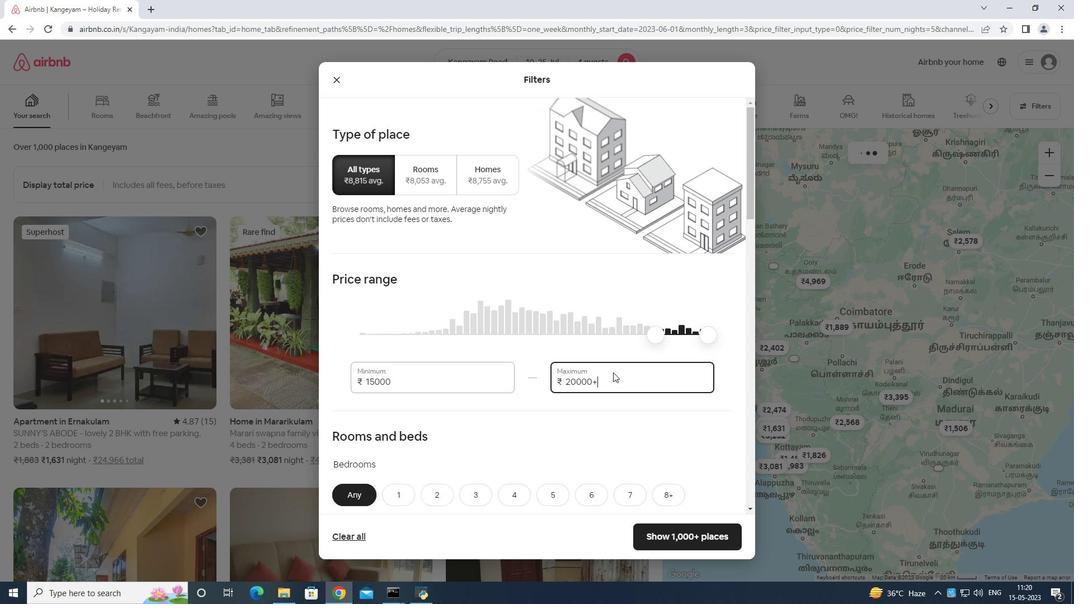 
Action: Mouse moved to (613, 372)
Screenshot: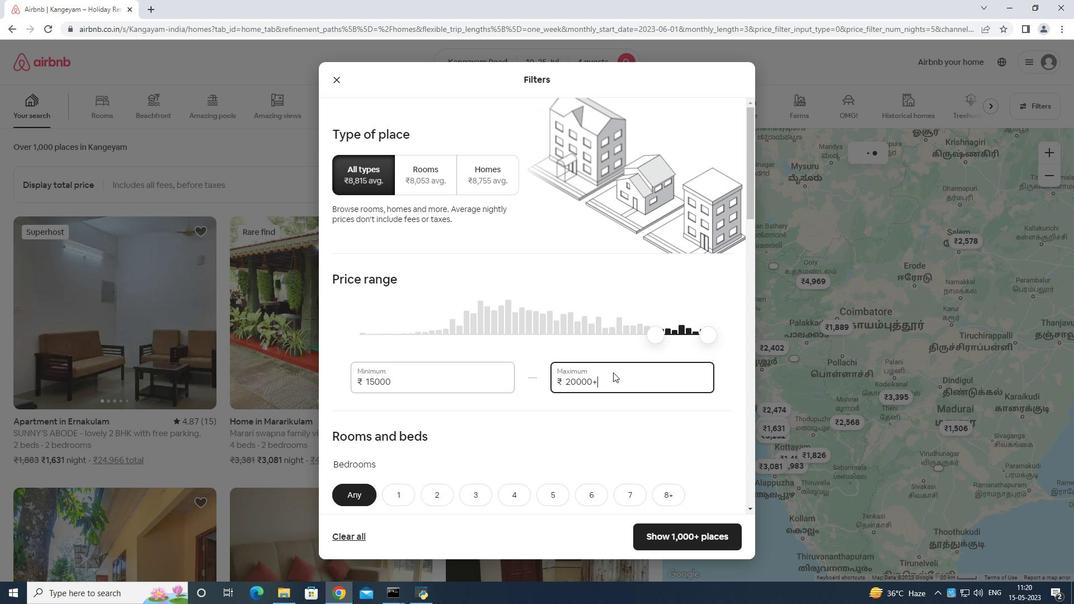 
Action: Key pressed <Key.backspace><Key.backspace><Key.backspace><Key.backspace><Key.backspace><Key.backspace>25000
Screenshot: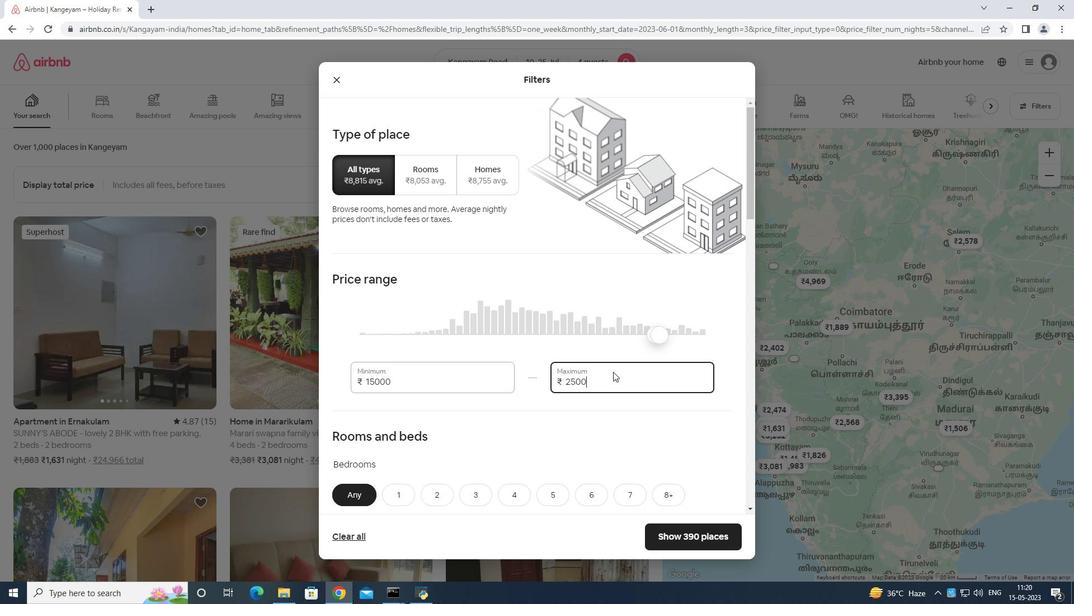 
Action: Mouse moved to (612, 372)
Screenshot: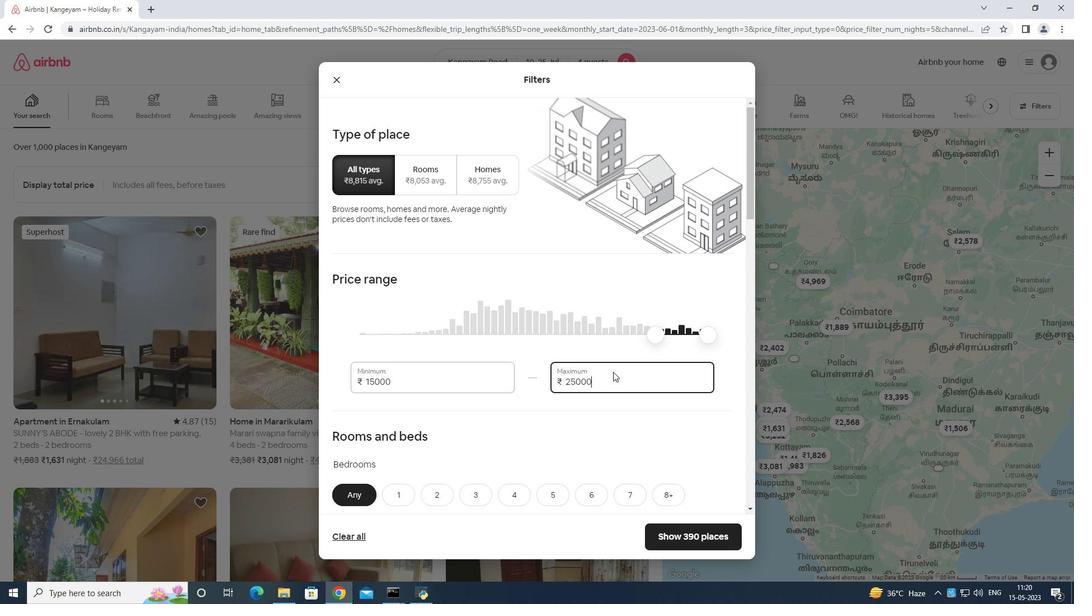
Action: Mouse scrolled (612, 371) with delta (0, 0)
Screenshot: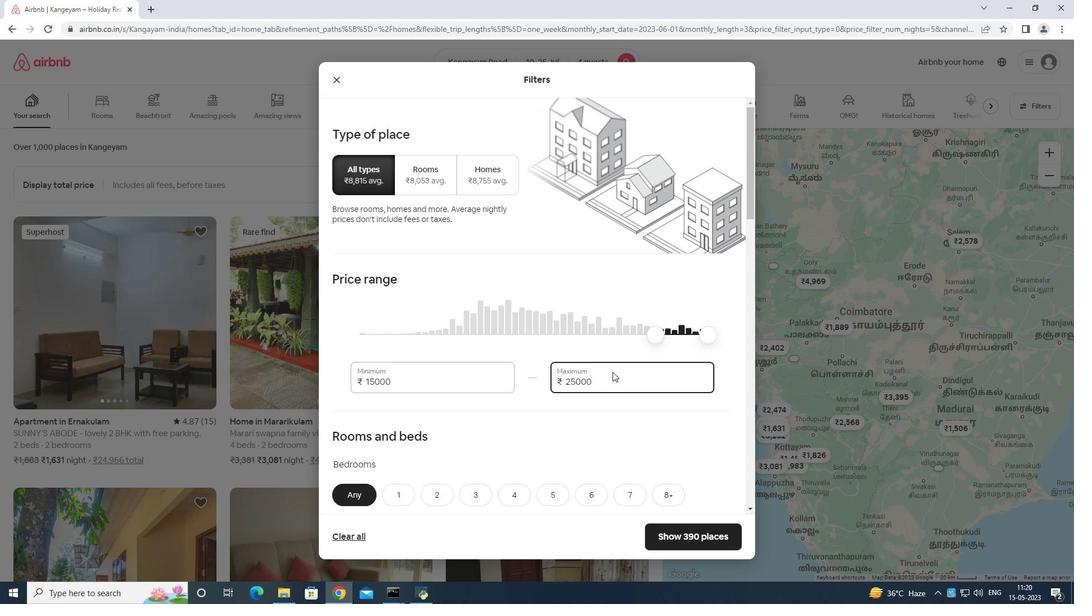 
Action: Mouse scrolled (612, 371) with delta (0, 0)
Screenshot: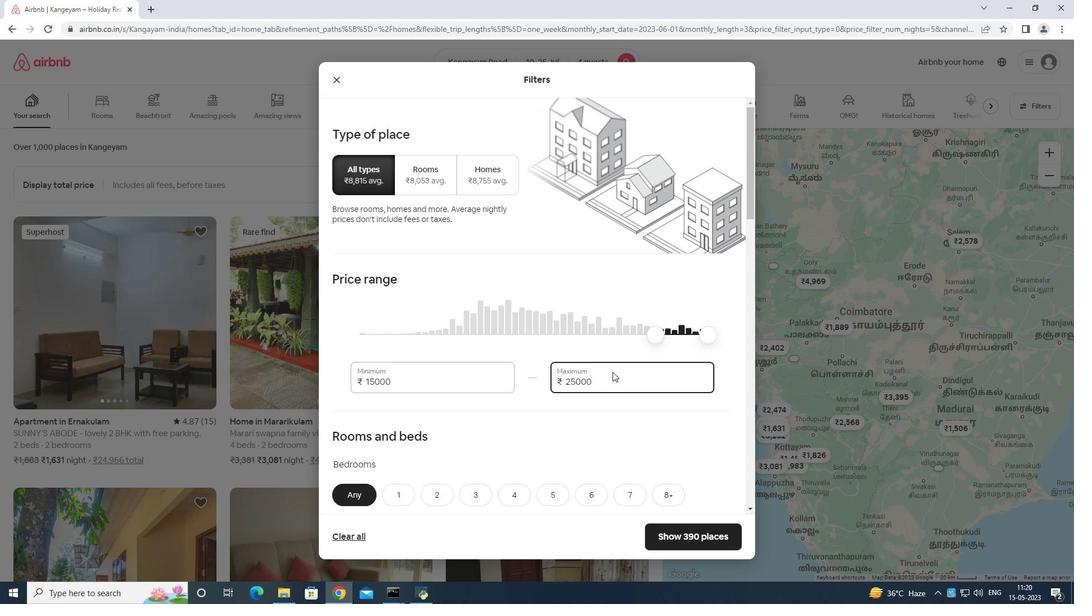 
Action: Mouse scrolled (612, 371) with delta (0, 0)
Screenshot: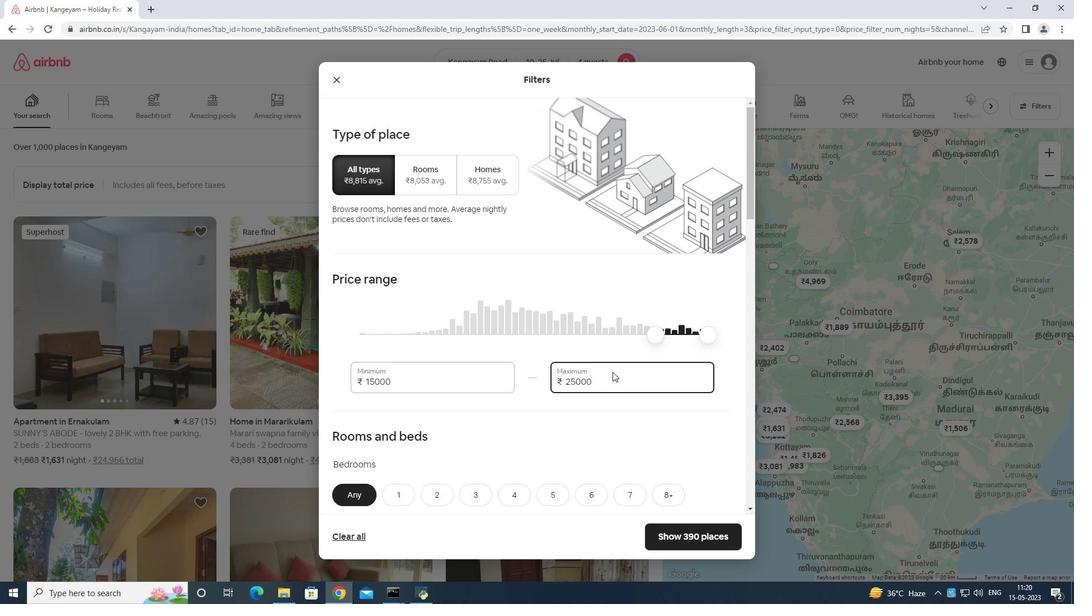 
Action: Mouse scrolled (612, 371) with delta (0, 0)
Screenshot: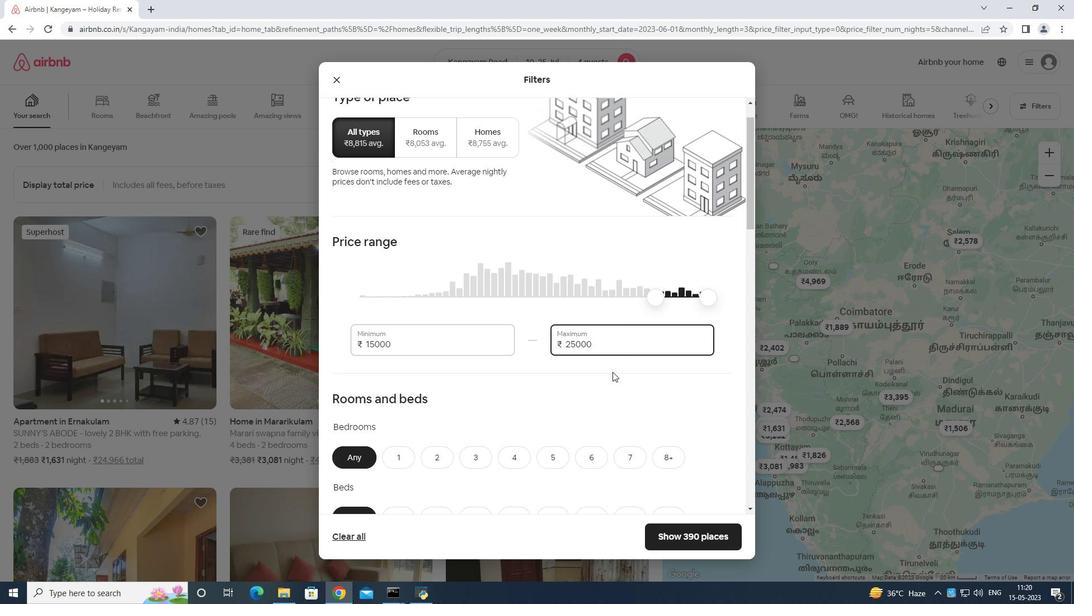 
Action: Mouse moved to (446, 264)
Screenshot: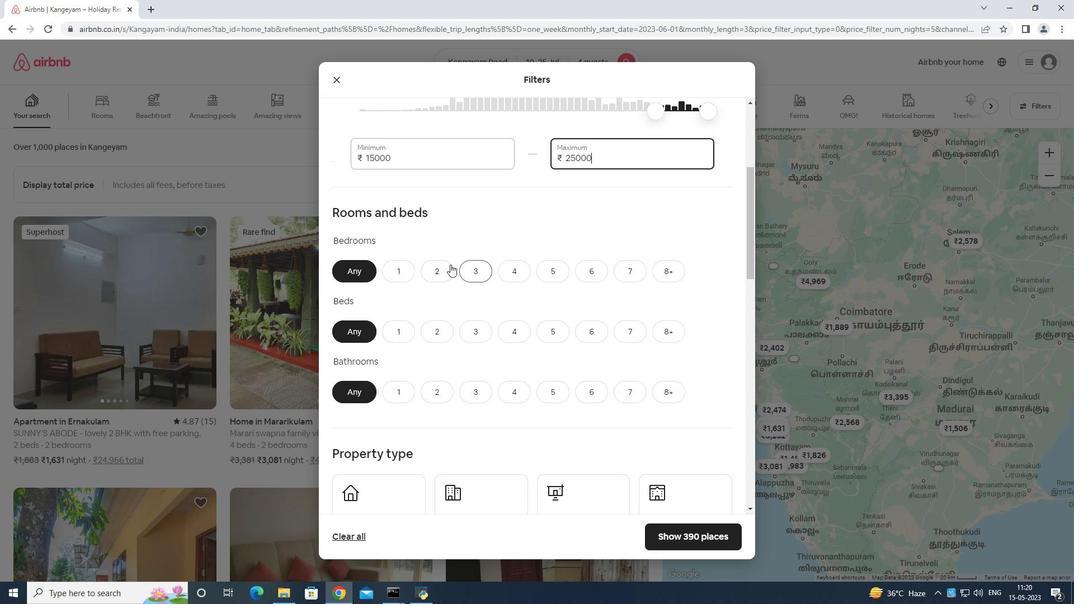 
Action: Mouse pressed left at (446, 264)
Screenshot: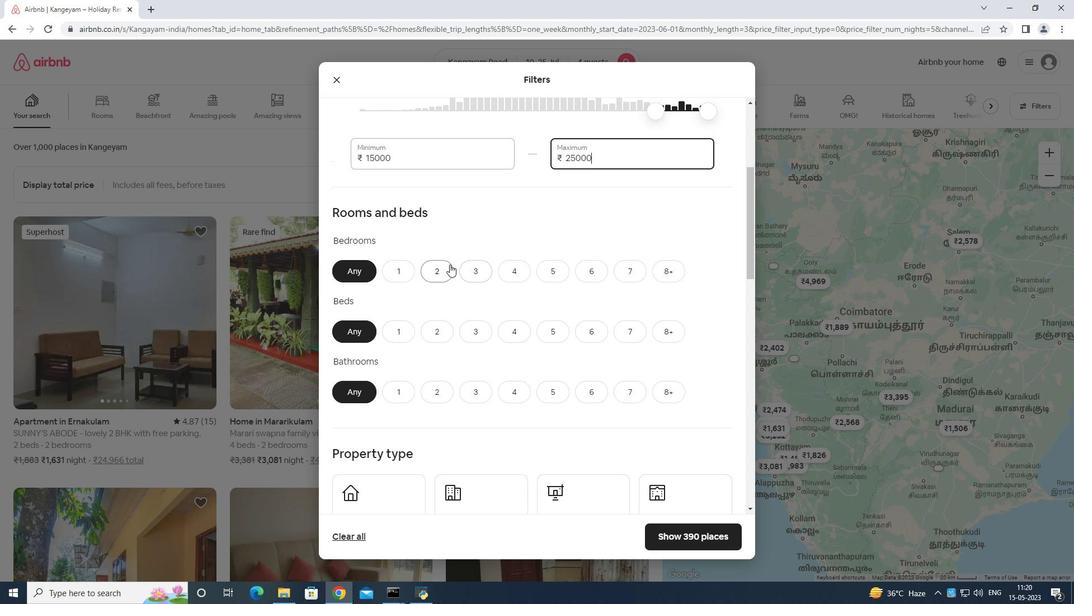 
Action: Mouse moved to (479, 321)
Screenshot: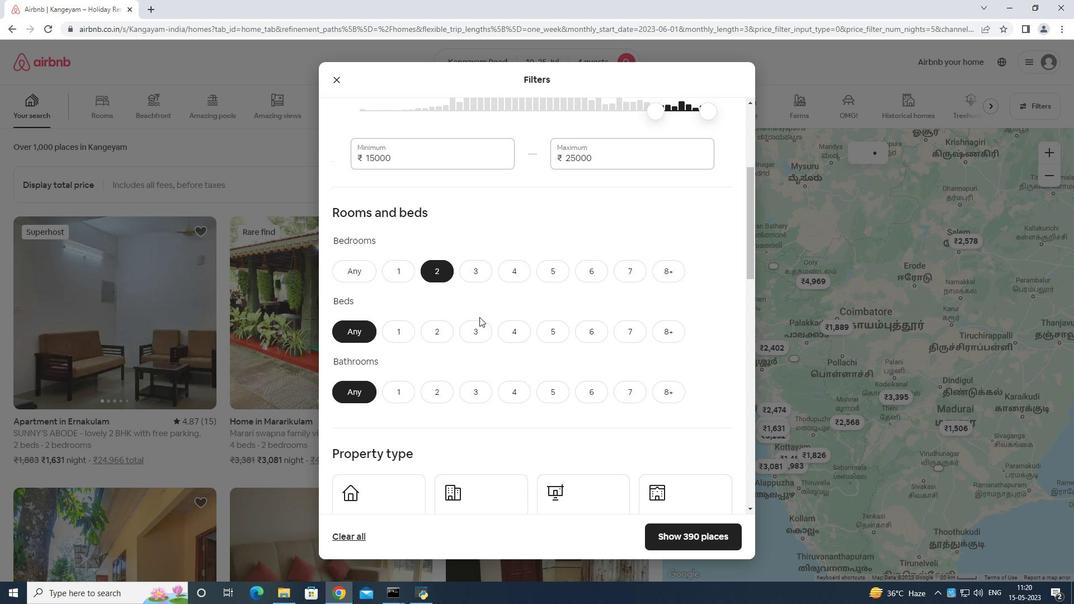 
Action: Mouse pressed left at (479, 321)
Screenshot: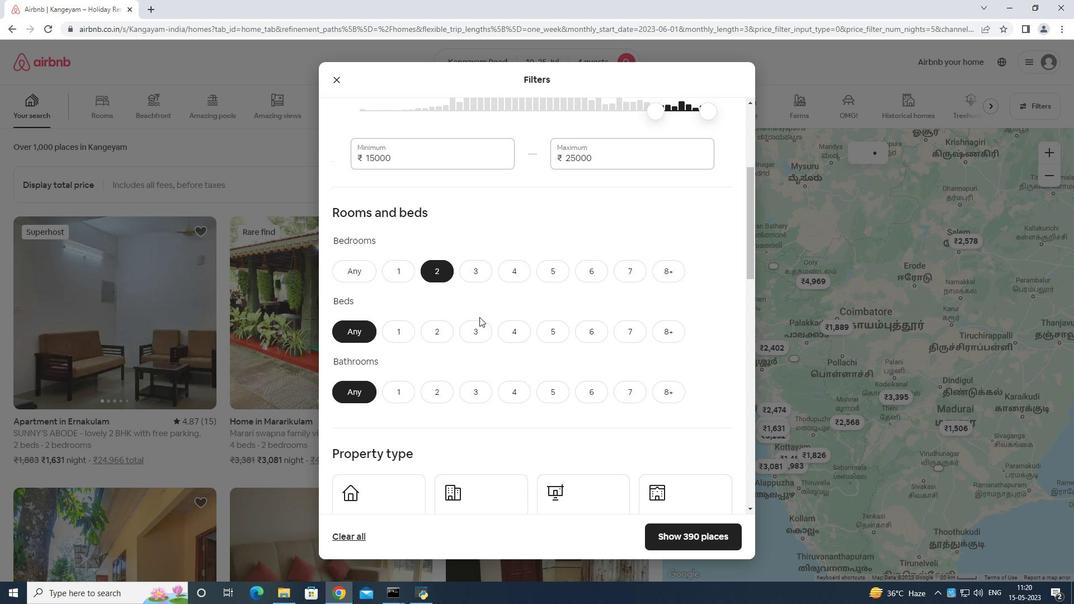 
Action: Mouse moved to (432, 384)
Screenshot: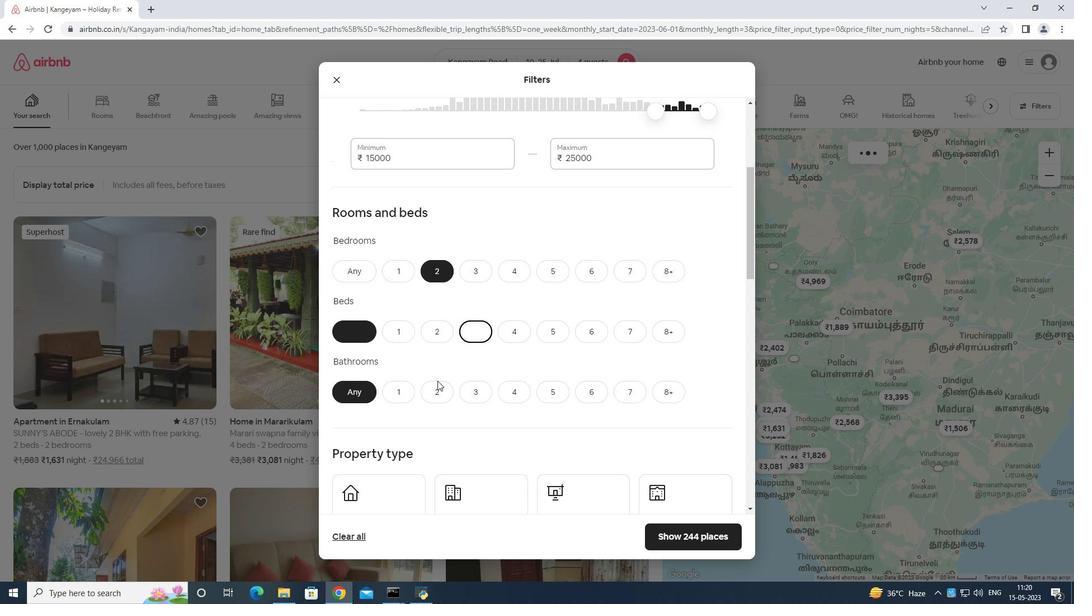 
Action: Mouse pressed left at (432, 384)
Screenshot: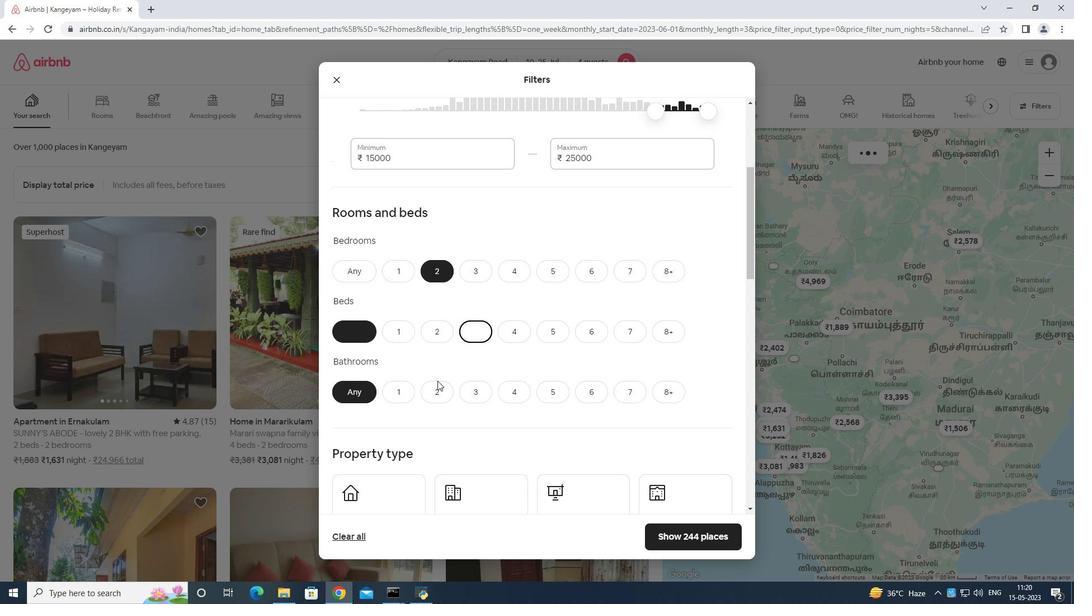
Action: Mouse moved to (555, 321)
Screenshot: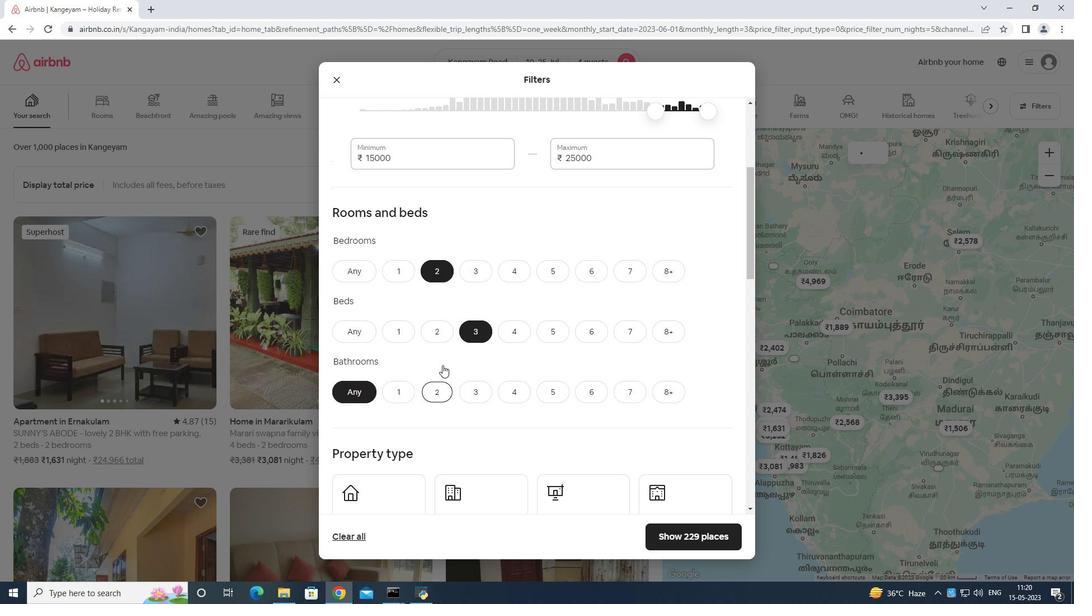 
Action: Mouse scrolled (555, 320) with delta (0, 0)
Screenshot: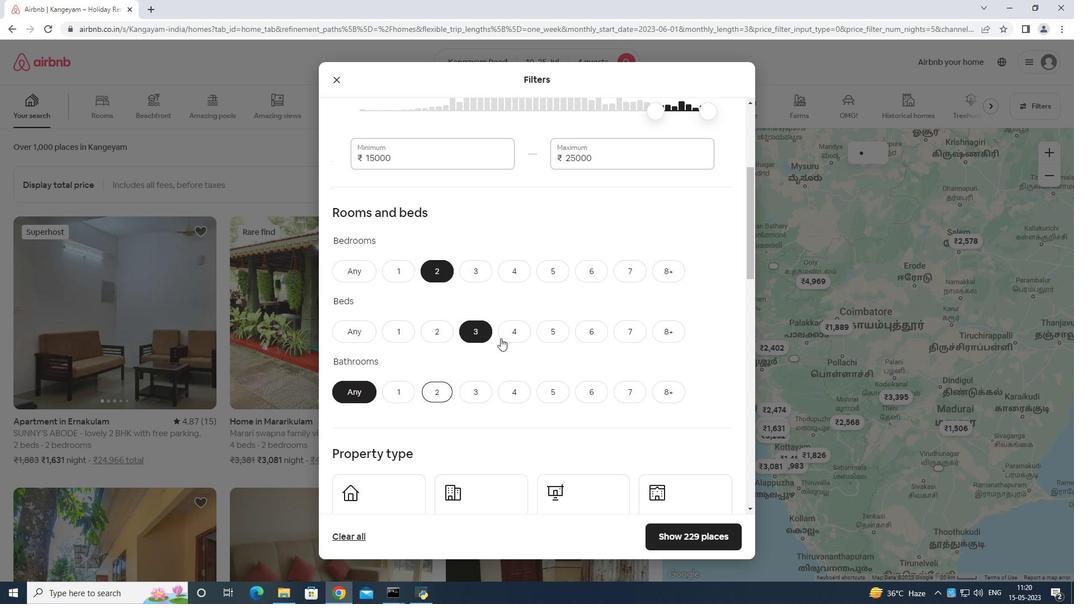 
Action: Mouse moved to (566, 318)
Screenshot: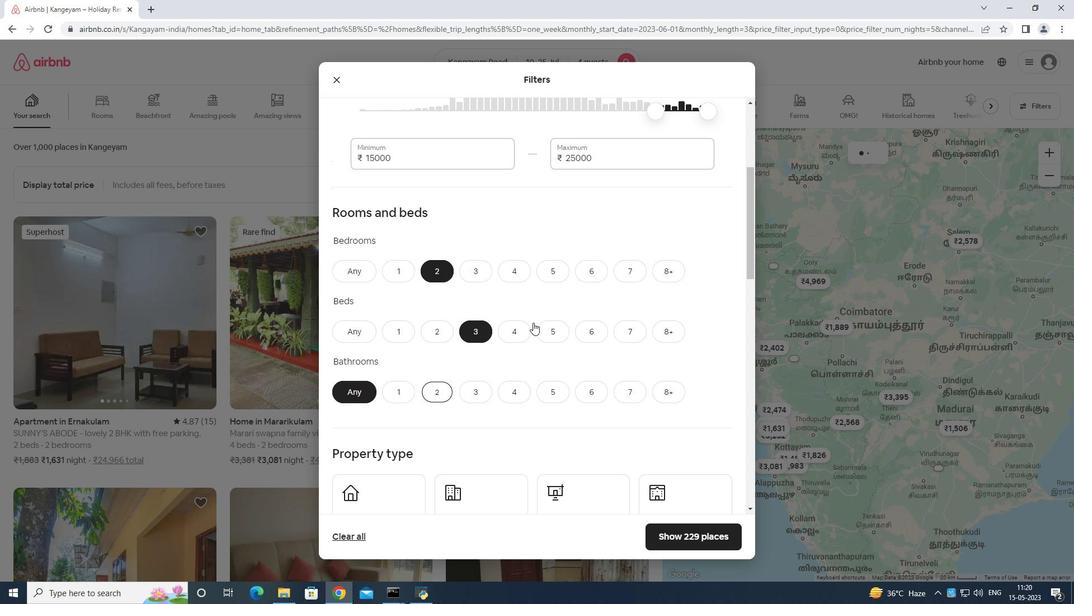 
Action: Mouse scrolled (566, 318) with delta (0, 0)
Screenshot: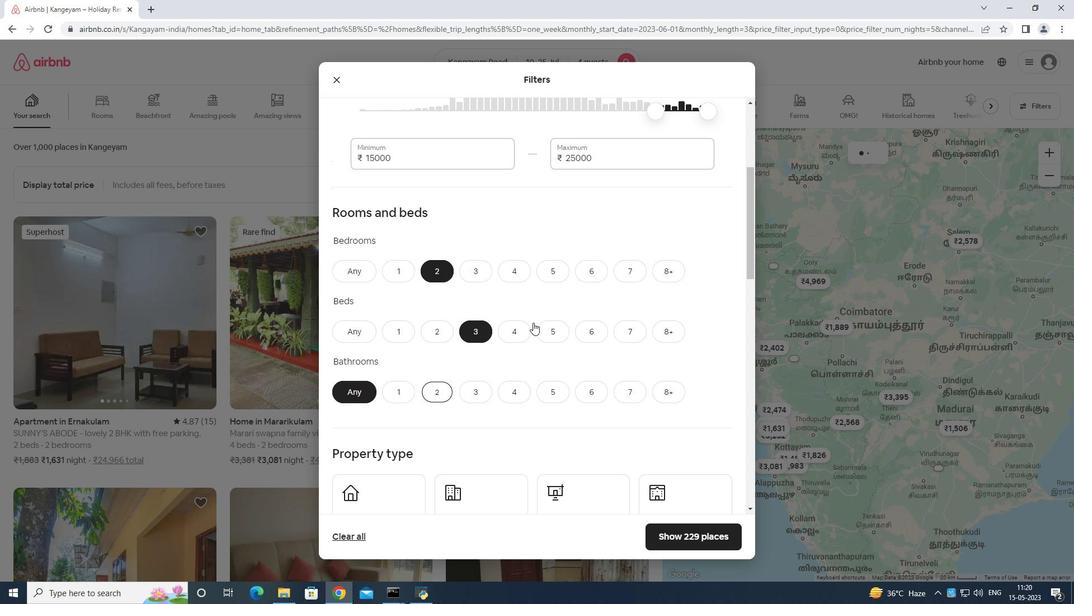 
Action: Mouse moved to (387, 387)
Screenshot: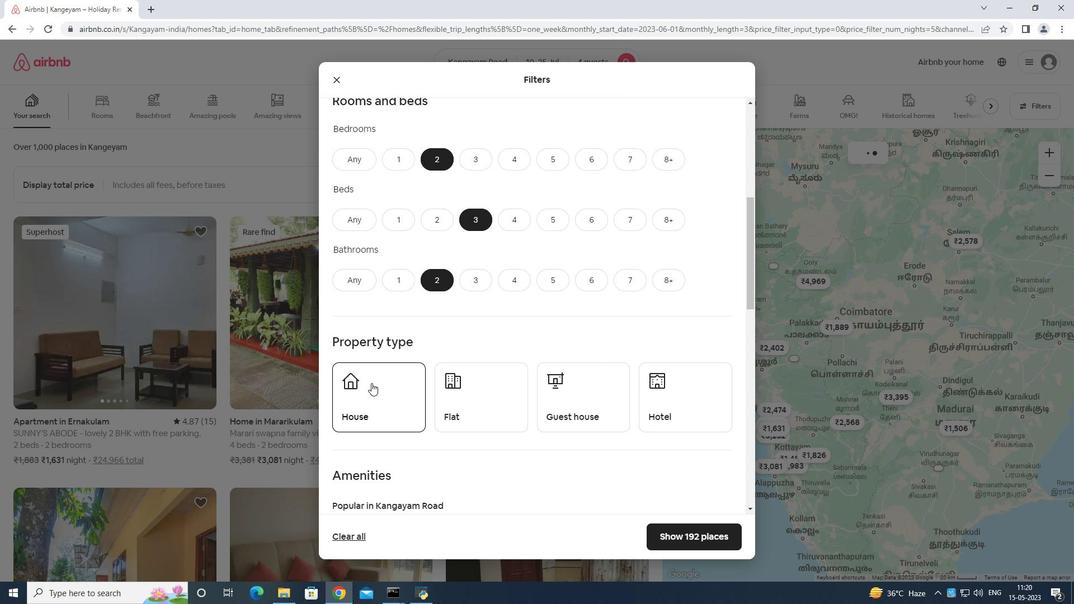 
Action: Mouse pressed left at (387, 387)
Screenshot: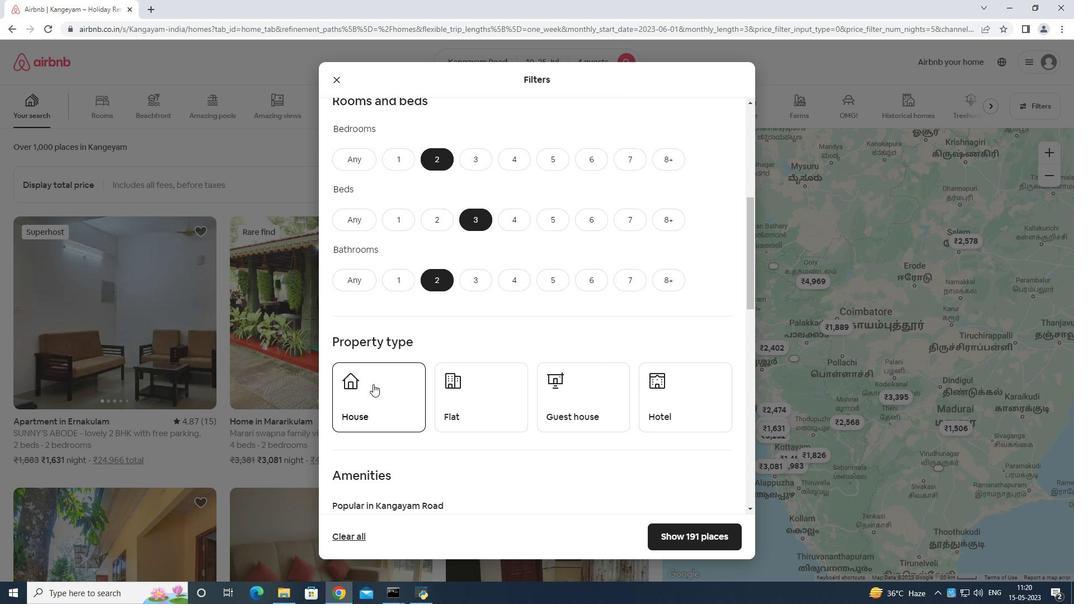 
Action: Mouse moved to (468, 393)
Screenshot: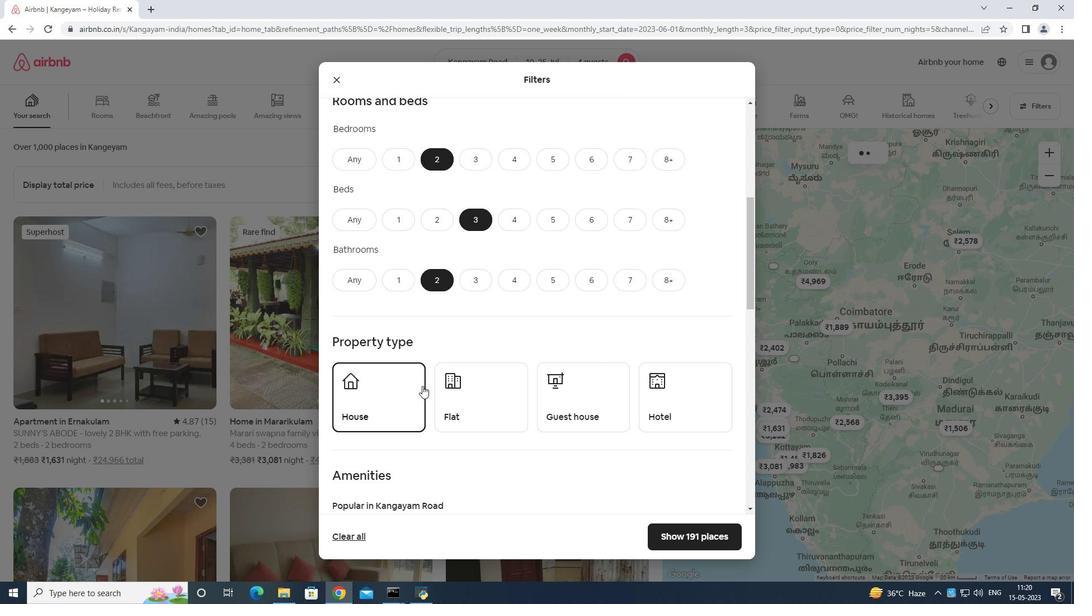 
Action: Mouse pressed left at (468, 393)
Screenshot: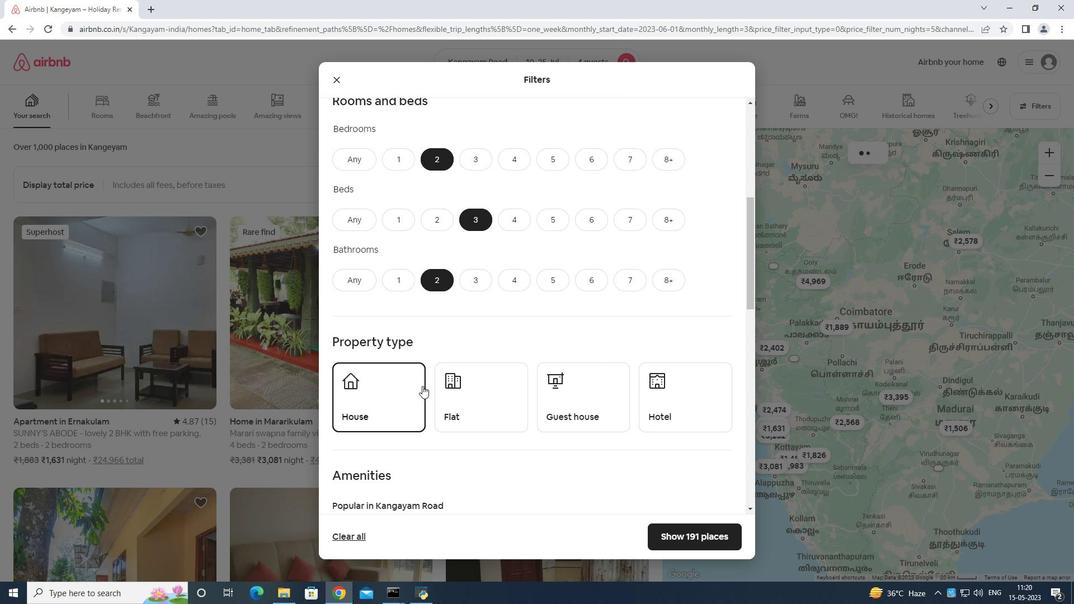 
Action: Mouse moved to (526, 395)
Screenshot: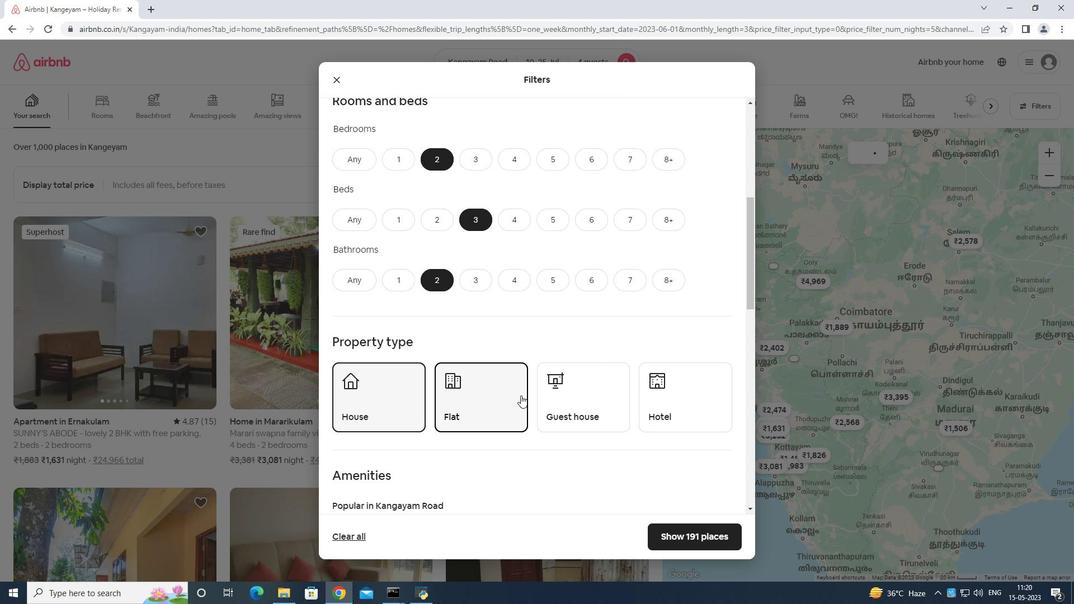 
Action: Mouse pressed left at (526, 395)
Screenshot: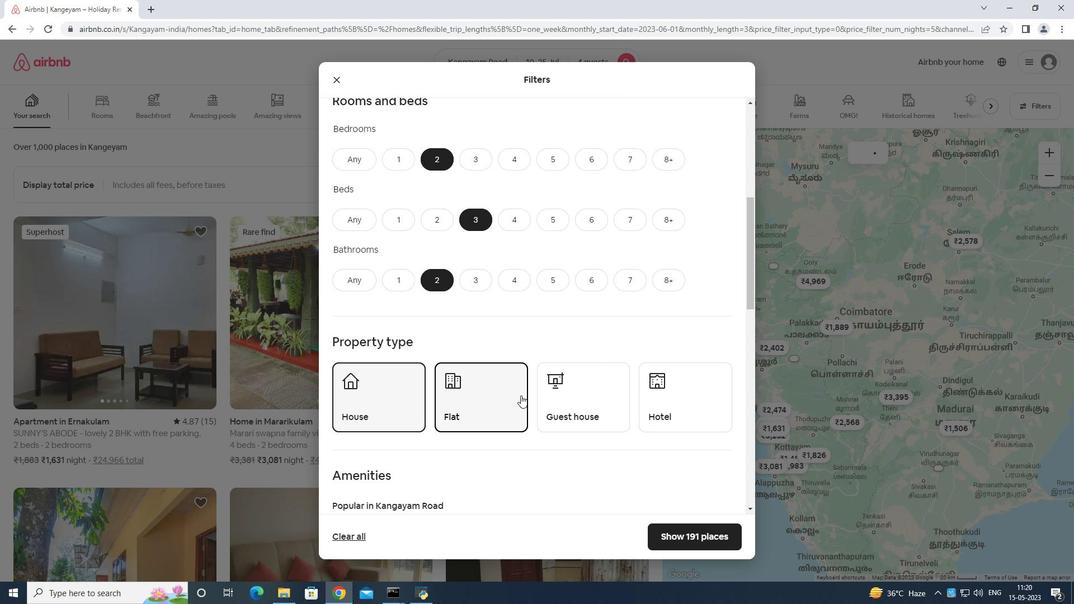
Action: Mouse moved to (603, 344)
Screenshot: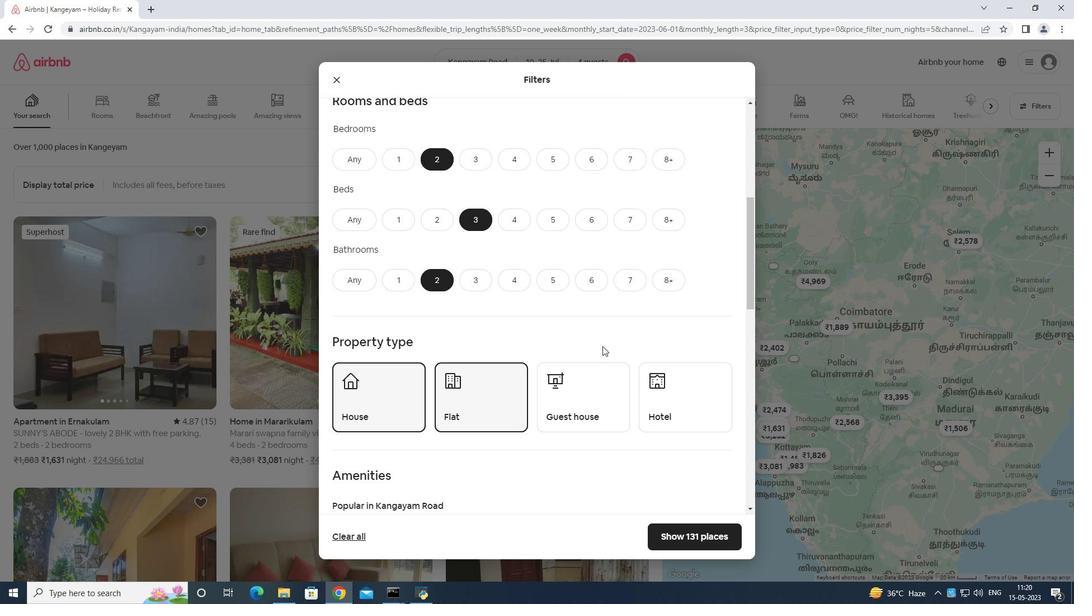 
Action: Mouse scrolled (603, 344) with delta (0, 0)
Screenshot: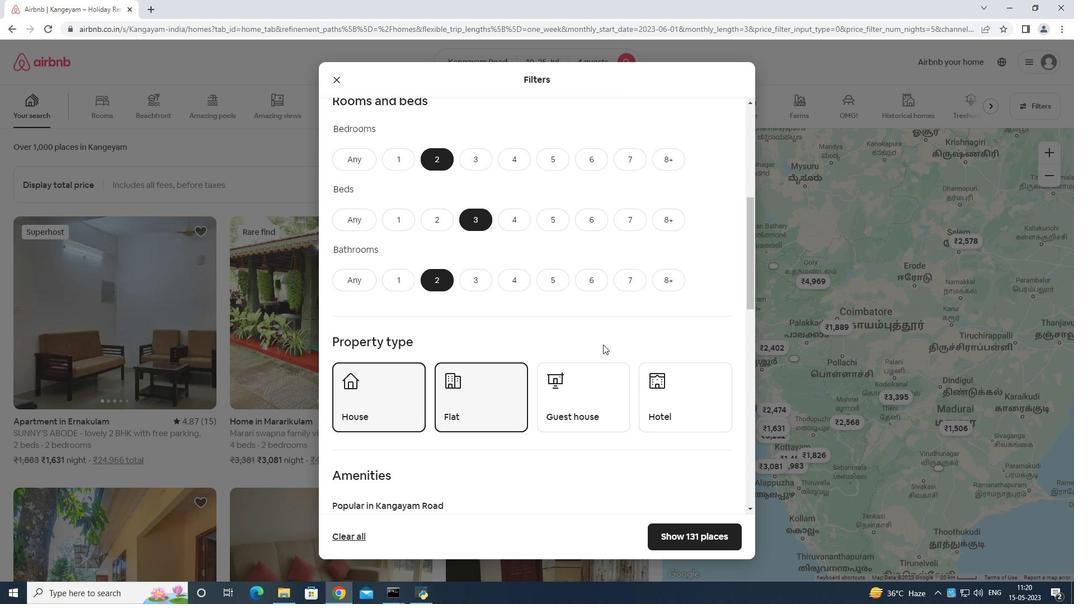 
Action: Mouse scrolled (603, 344) with delta (0, 0)
Screenshot: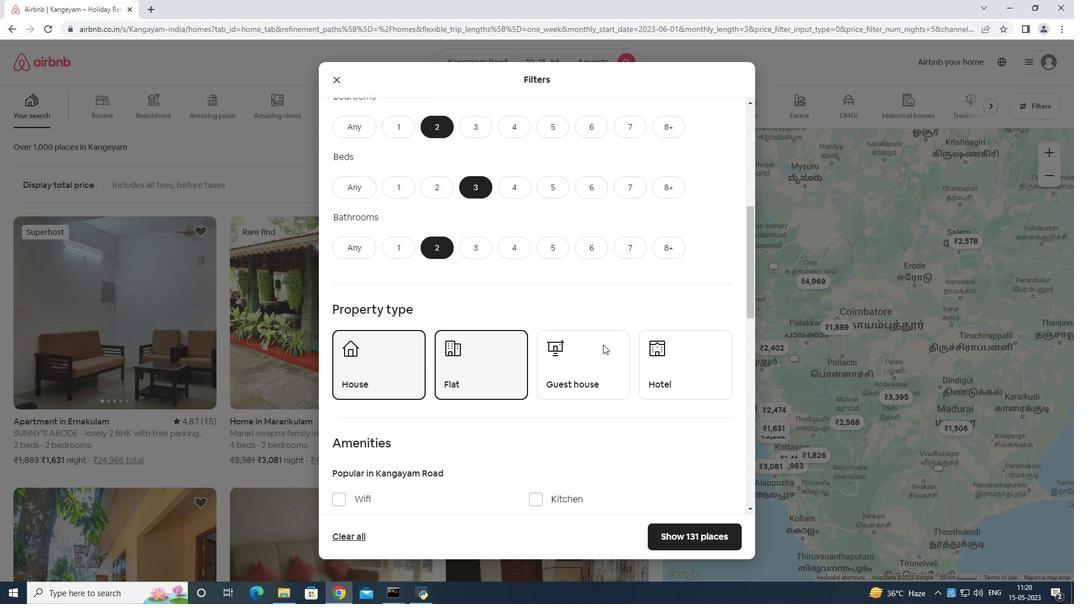
Action: Mouse moved to (615, 299)
Screenshot: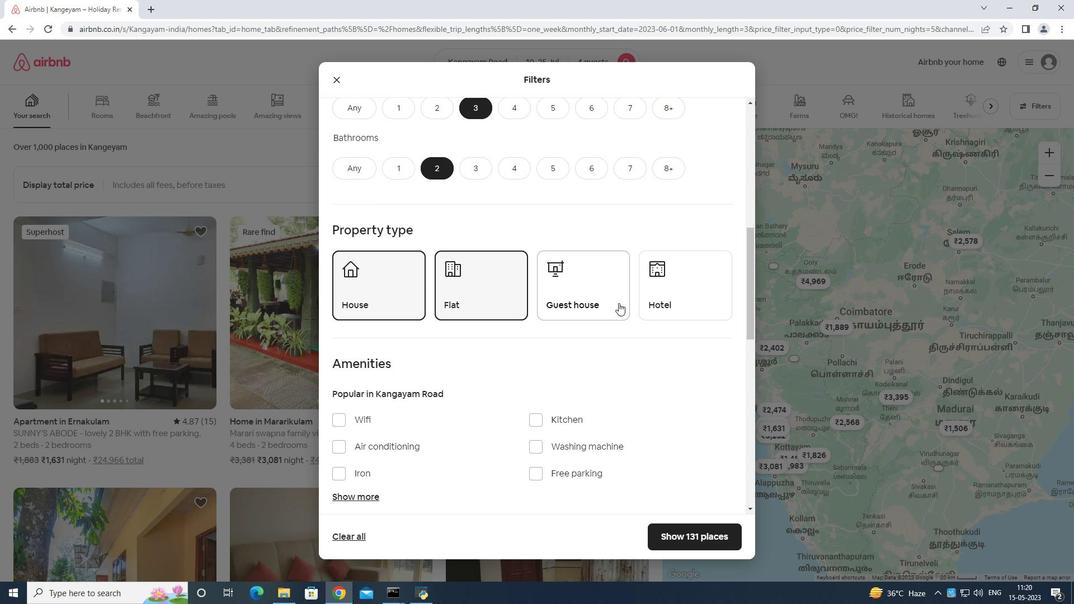
Action: Mouse pressed left at (615, 299)
Screenshot: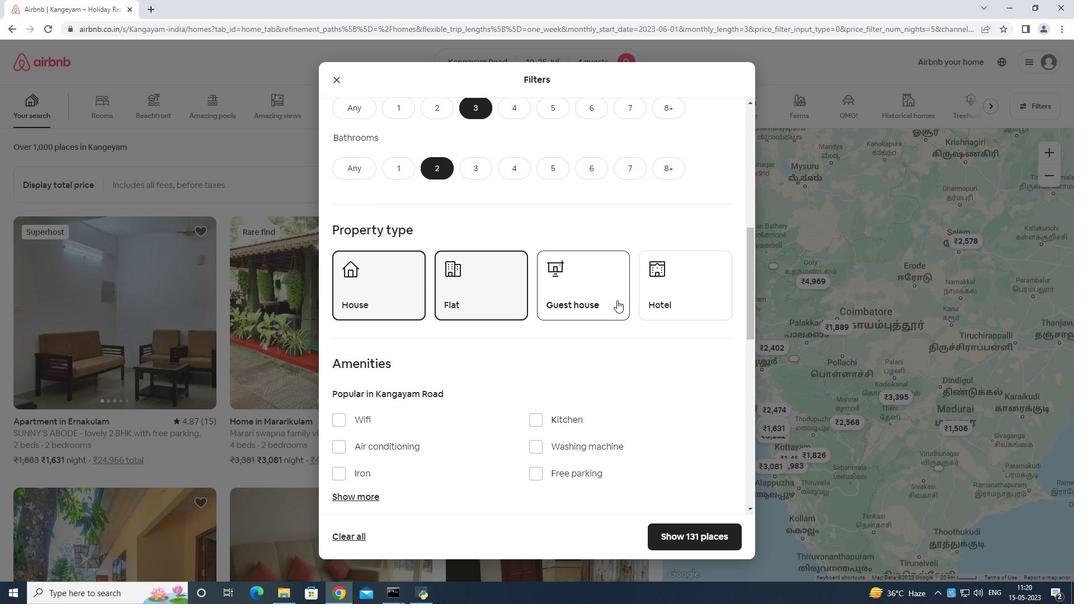 
Action: Mouse moved to (390, 408)
Screenshot: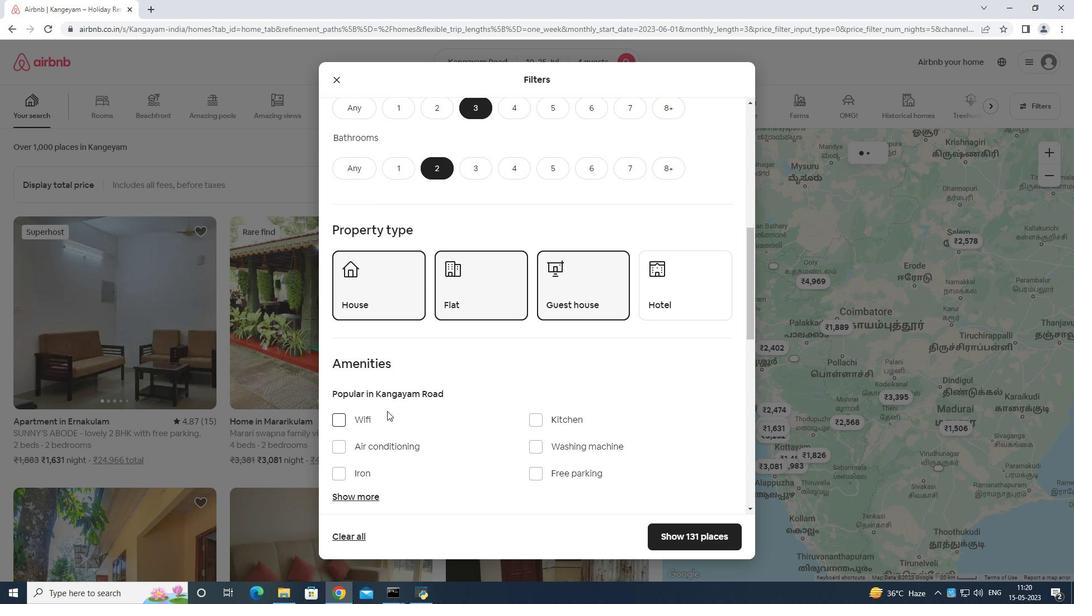 
Action: Mouse scrolled (390, 408) with delta (0, 0)
Screenshot: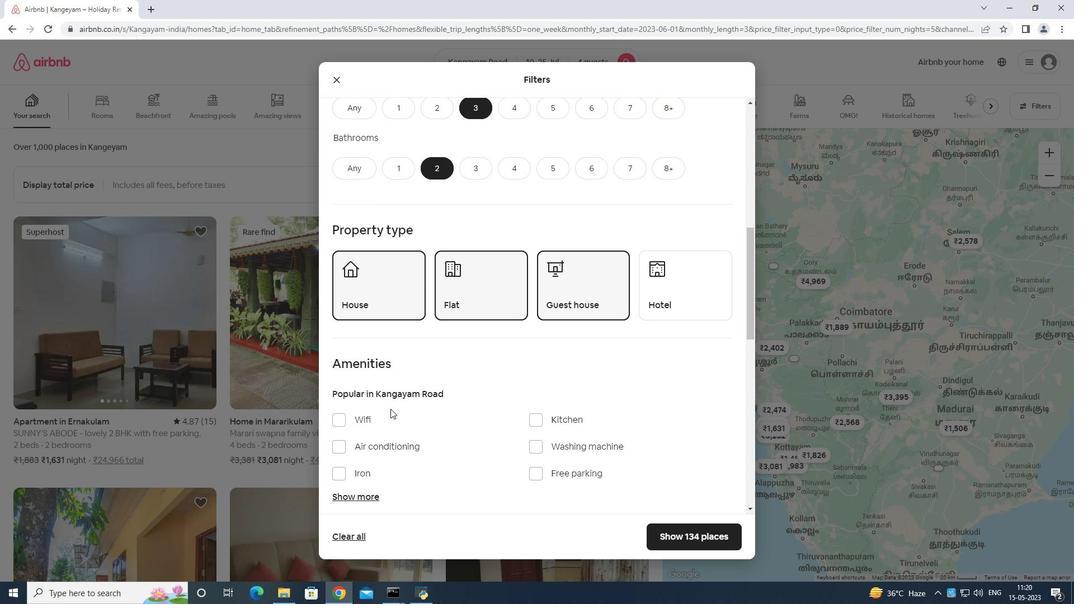 
Action: Mouse moved to (392, 409)
Screenshot: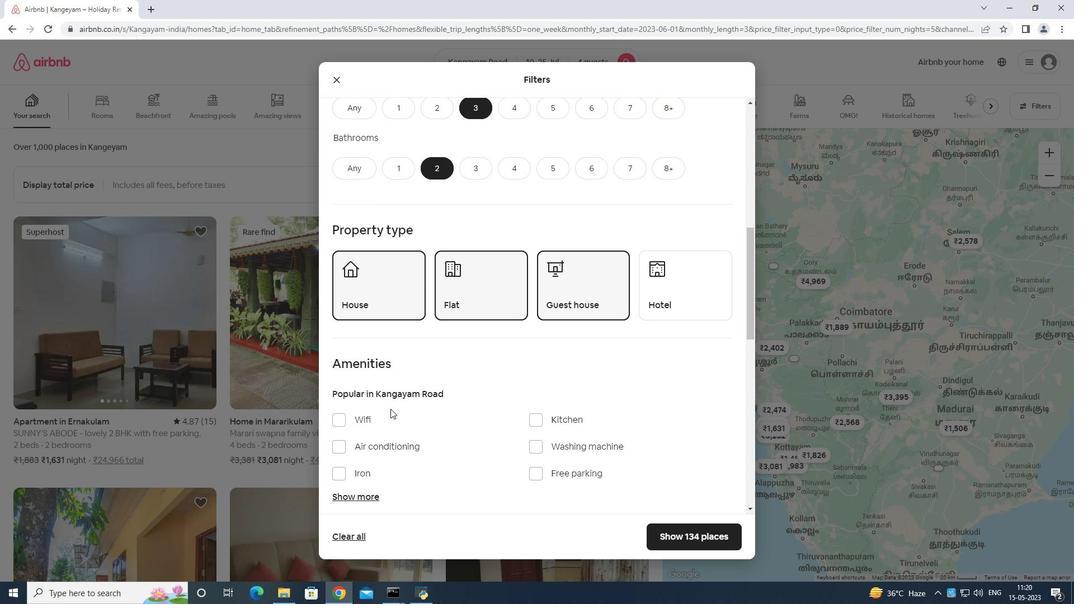 
Action: Mouse scrolled (392, 408) with delta (0, 0)
Screenshot: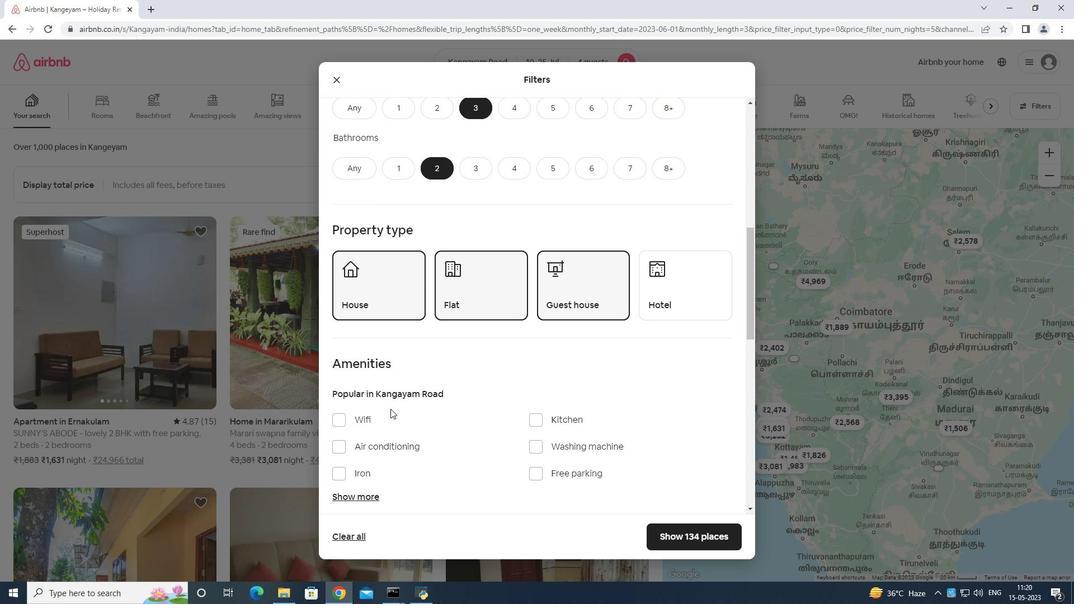 
Action: Mouse moved to (393, 410)
Screenshot: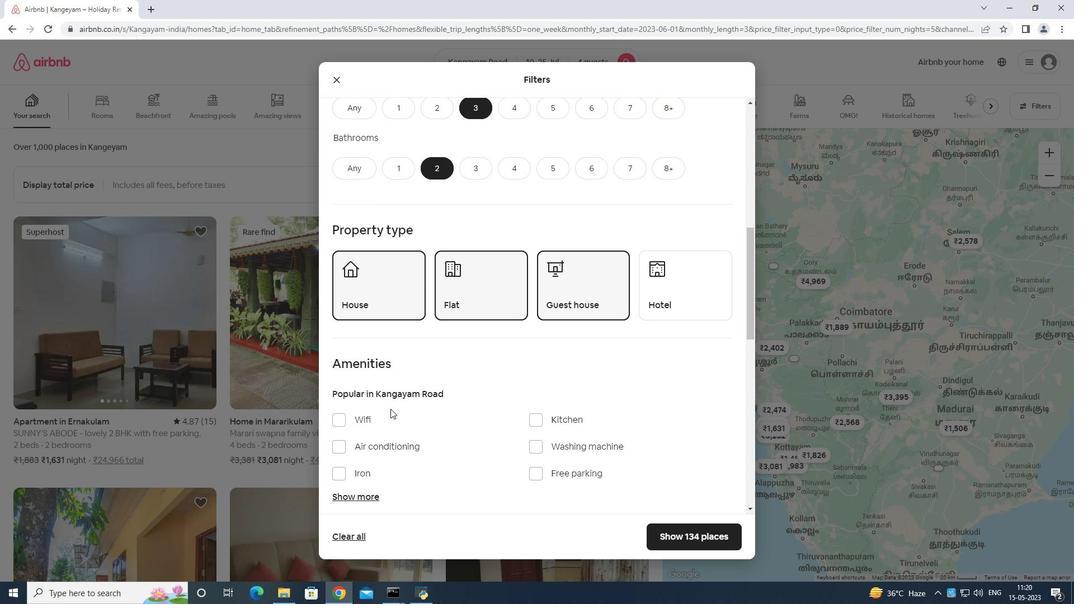 
Action: Mouse scrolled (393, 409) with delta (0, 0)
Screenshot: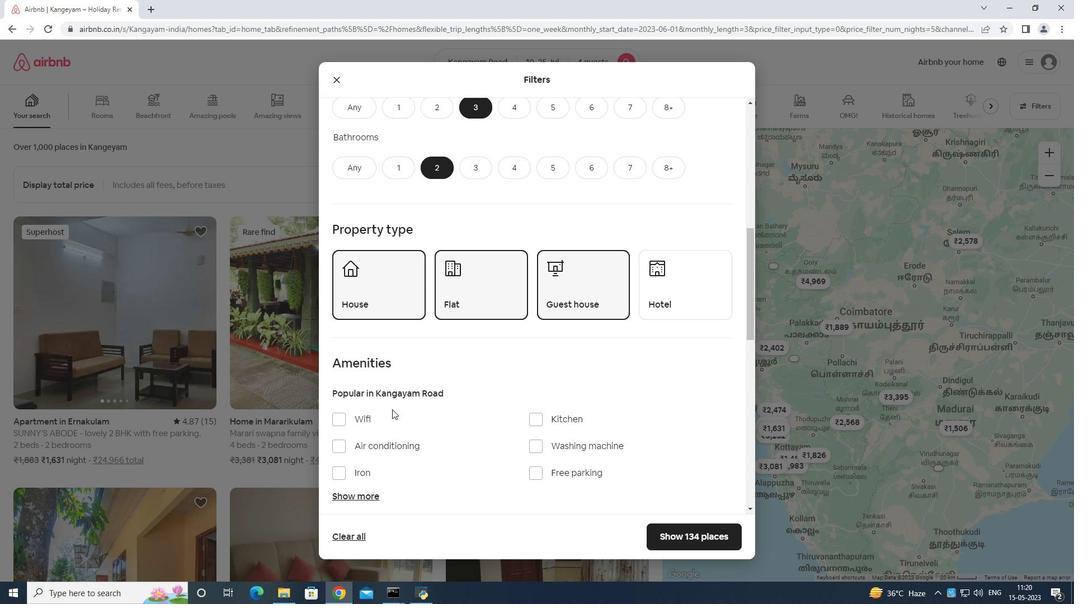 
Action: Mouse moved to (354, 251)
Screenshot: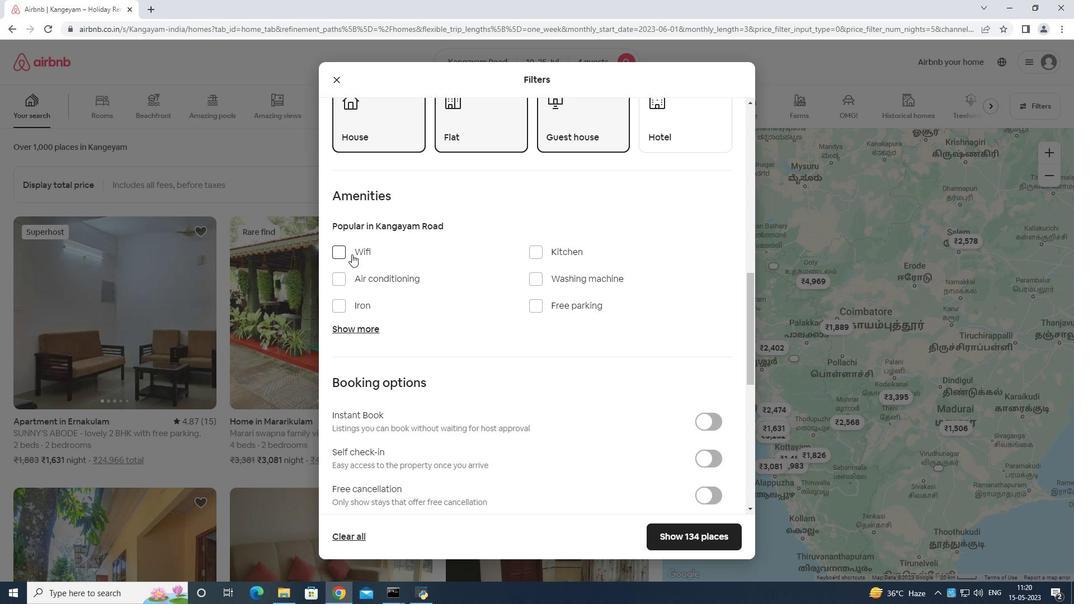 
Action: Mouse pressed left at (354, 251)
Screenshot: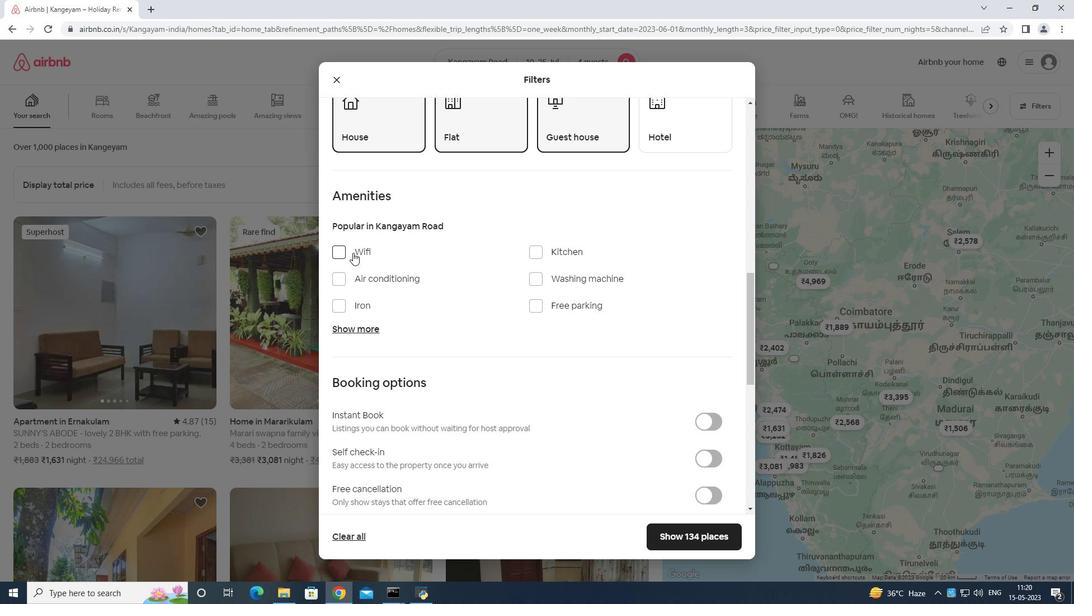 
Action: Mouse moved to (350, 327)
Screenshot: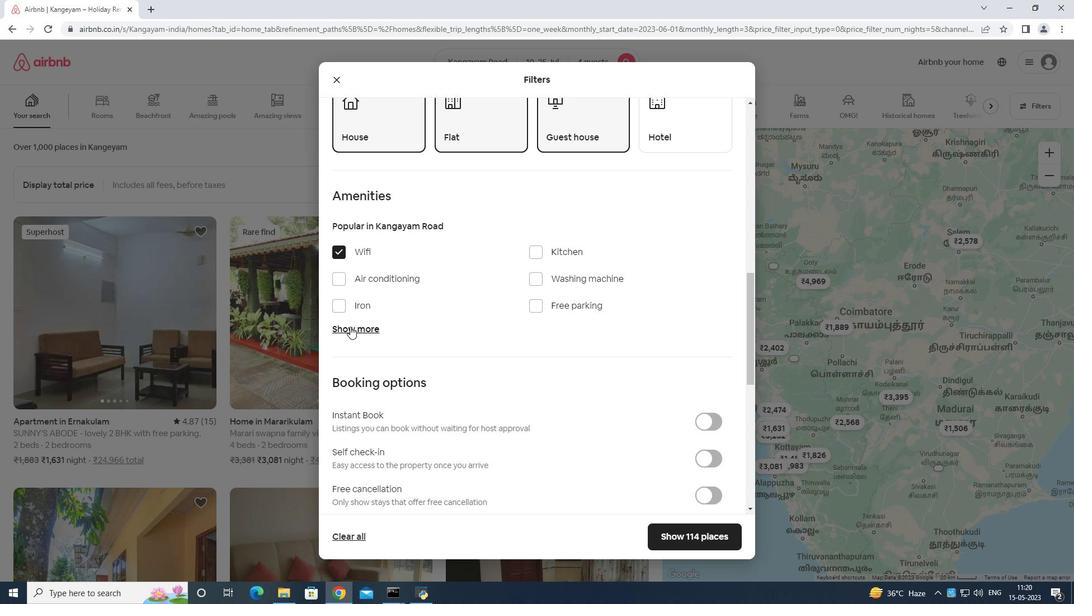 
Action: Mouse pressed left at (350, 327)
Screenshot: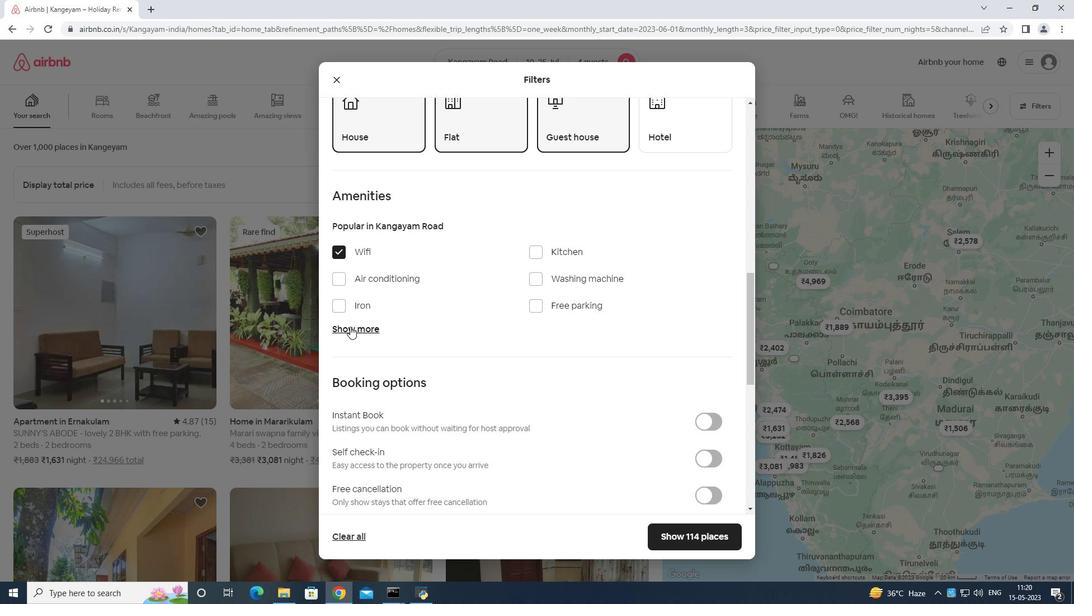 
Action: Mouse moved to (537, 305)
Screenshot: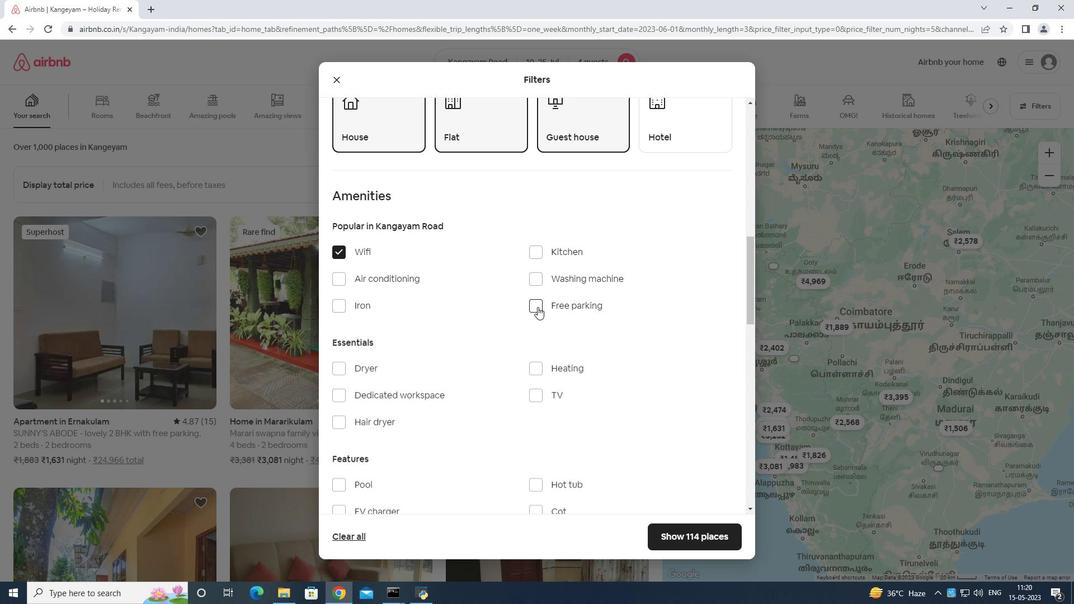 
Action: Mouse pressed left at (537, 305)
Screenshot: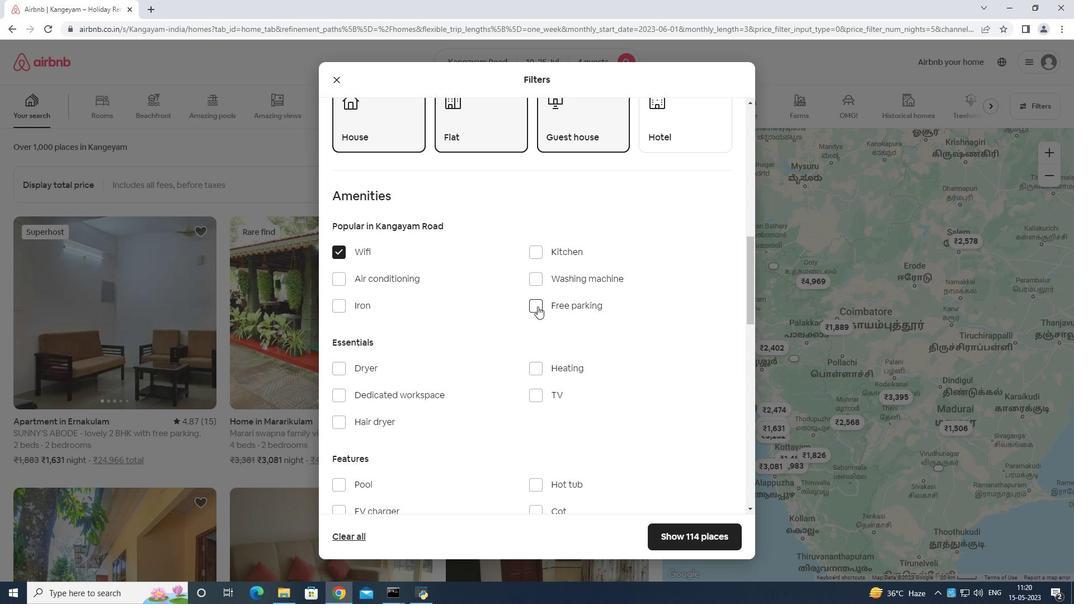 
Action: Mouse moved to (537, 393)
Screenshot: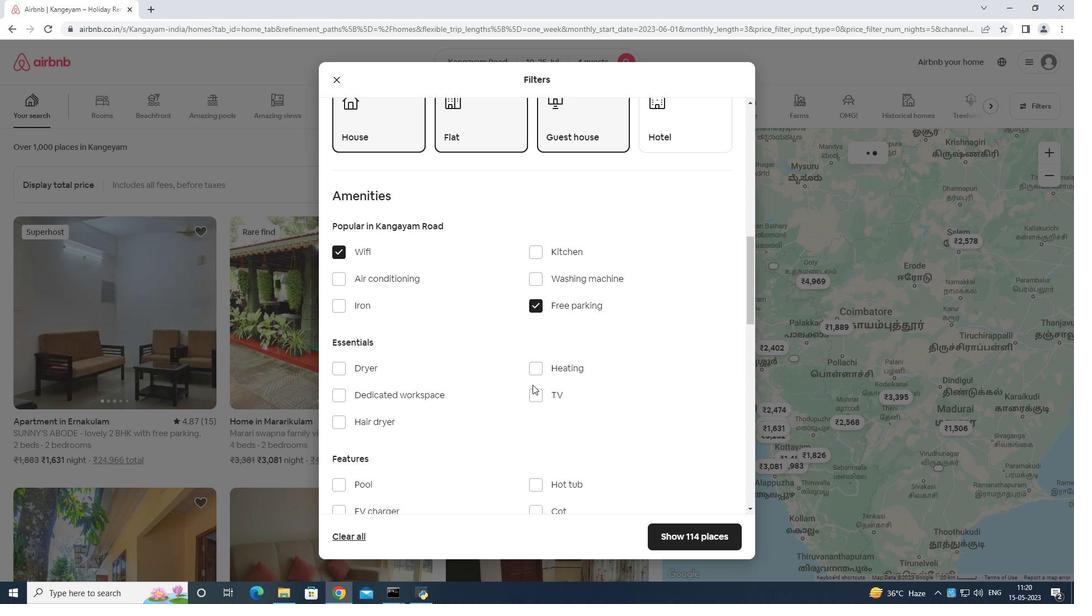 
Action: Mouse pressed left at (537, 393)
Screenshot: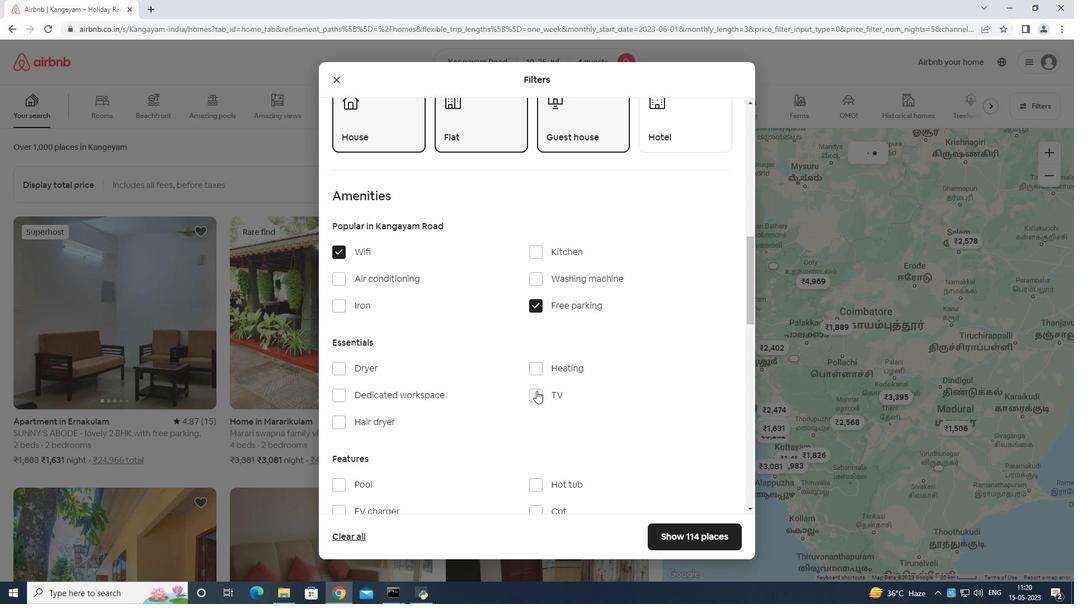 
Action: Mouse moved to (561, 386)
Screenshot: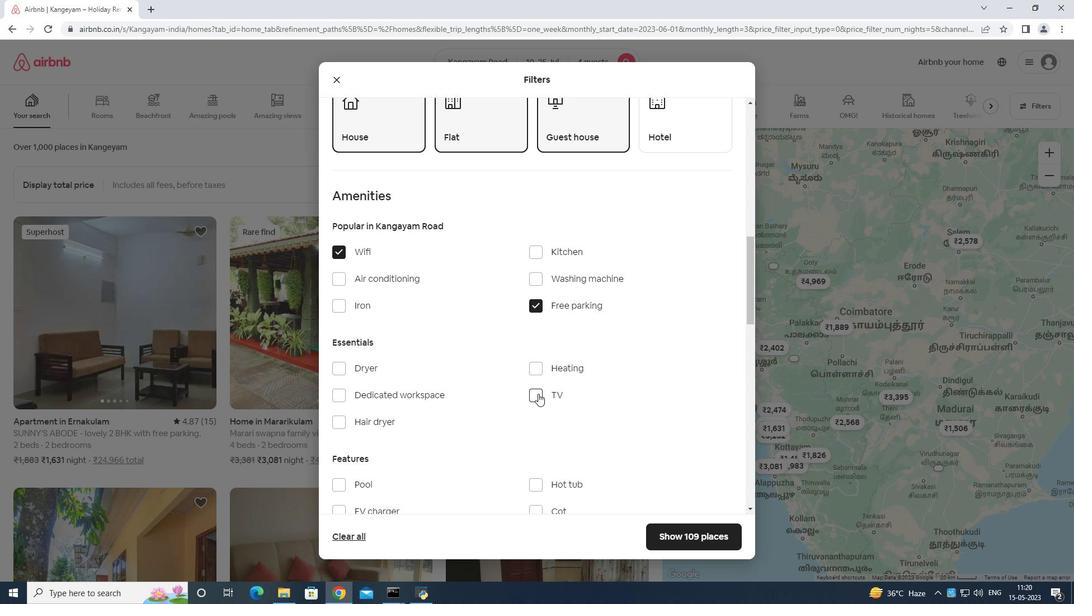 
Action: Mouse scrolled (561, 385) with delta (0, 0)
Screenshot: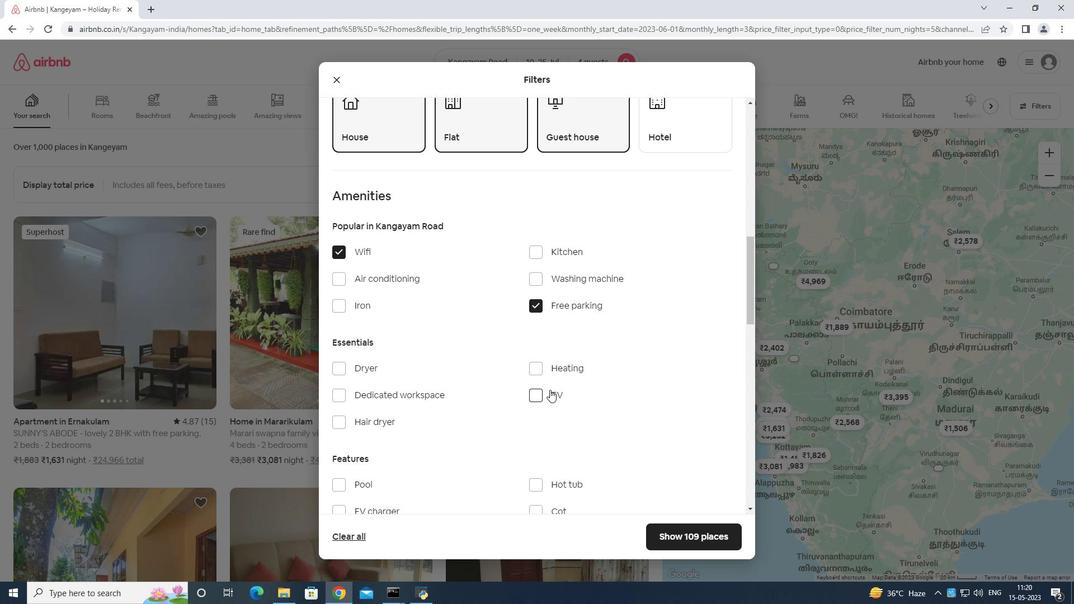 
Action: Mouse scrolled (561, 385) with delta (0, 0)
Screenshot: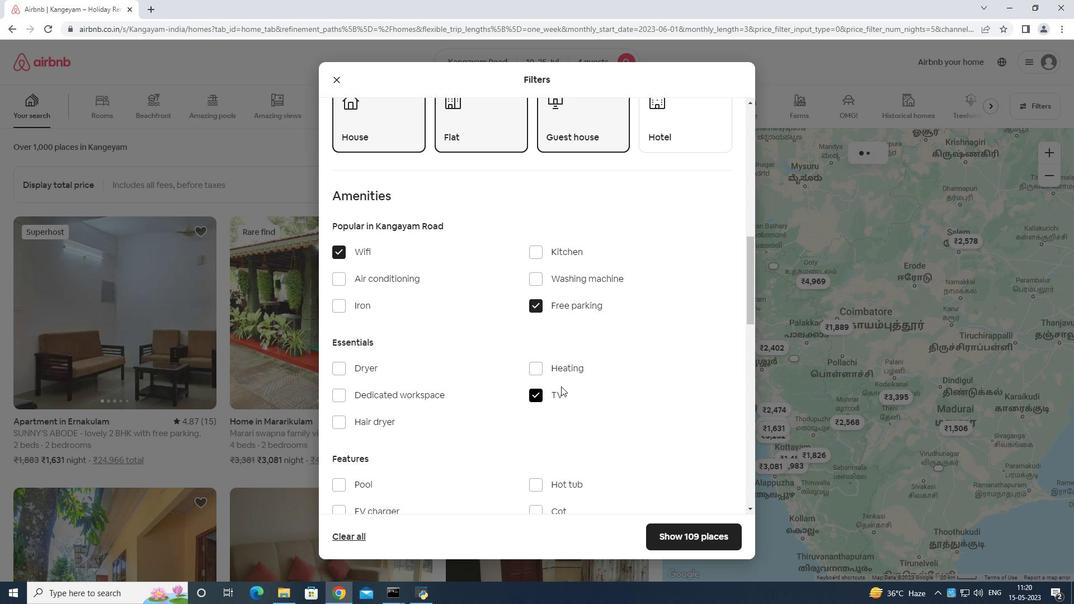 
Action: Mouse moved to (561, 386)
Screenshot: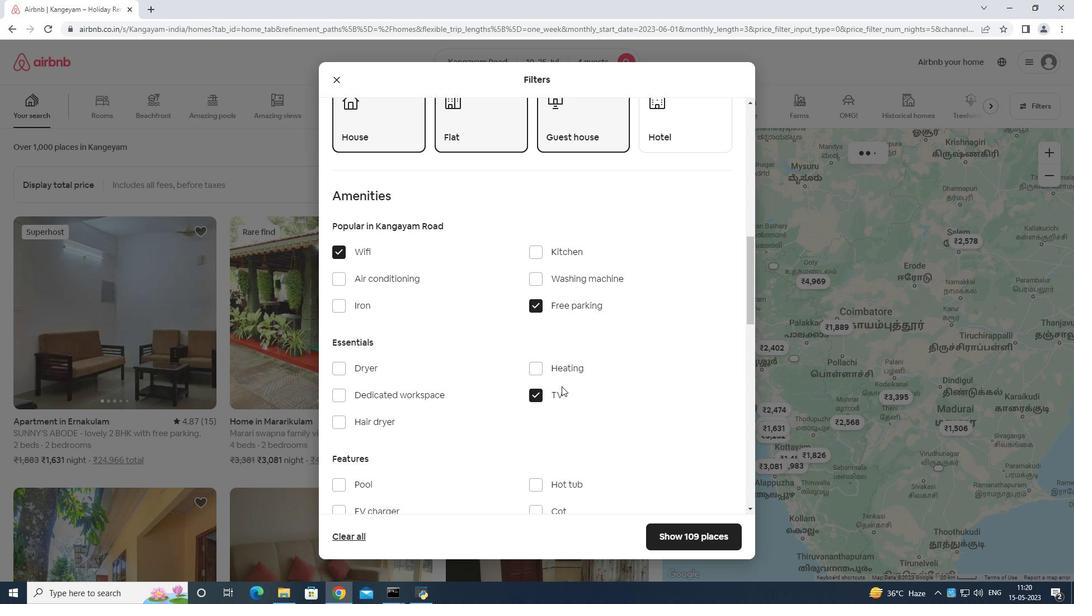 
Action: Mouse scrolled (561, 385) with delta (0, 0)
Screenshot: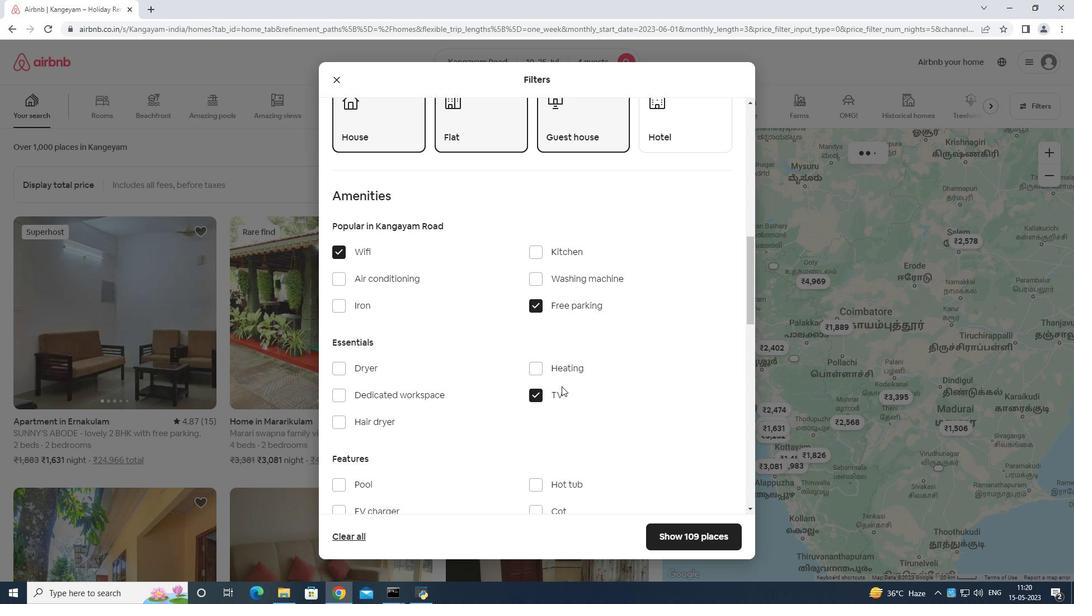 
Action: Mouse moved to (339, 369)
Screenshot: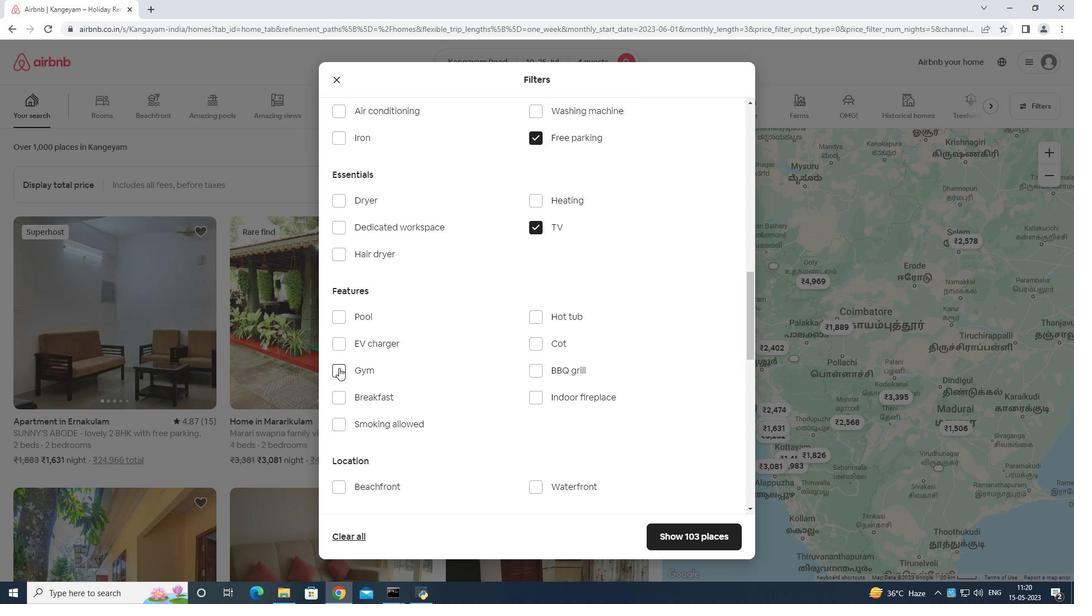 
Action: Mouse pressed left at (339, 369)
Screenshot: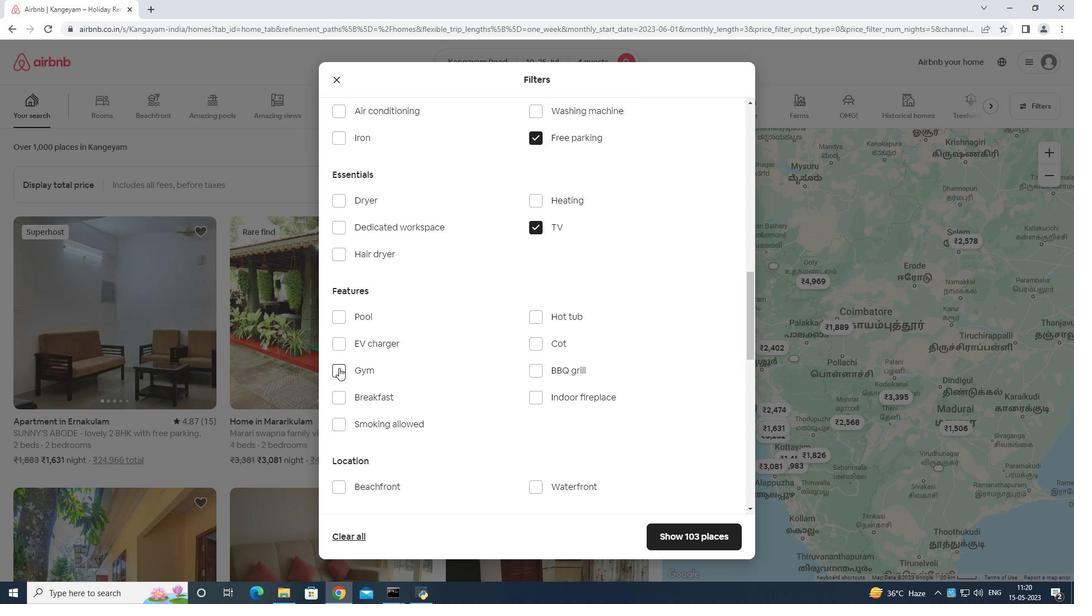 
Action: Mouse moved to (359, 387)
Screenshot: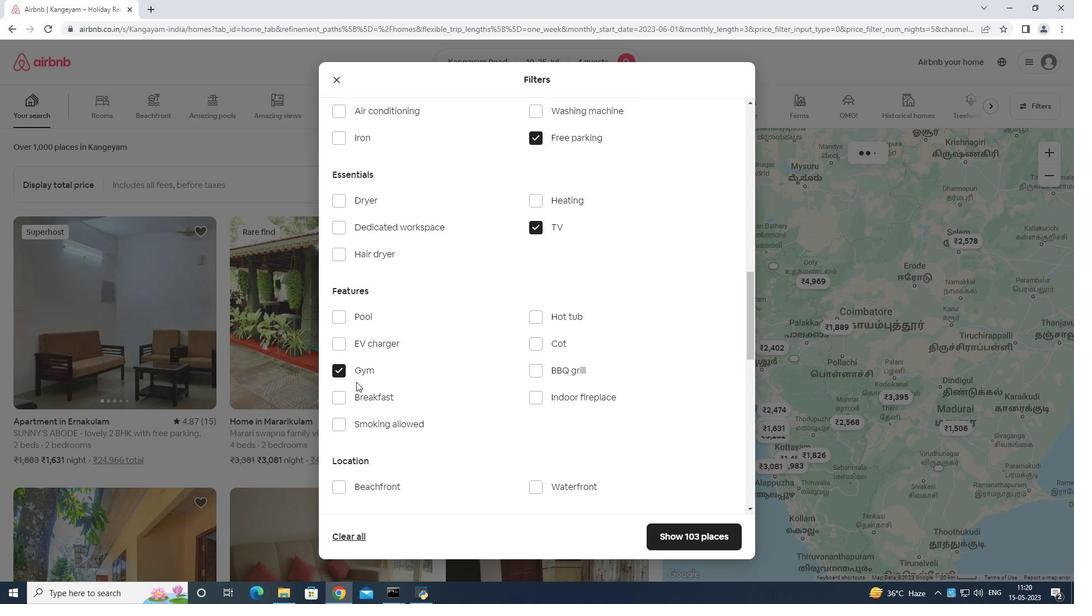 
Action: Mouse pressed left at (359, 387)
Screenshot: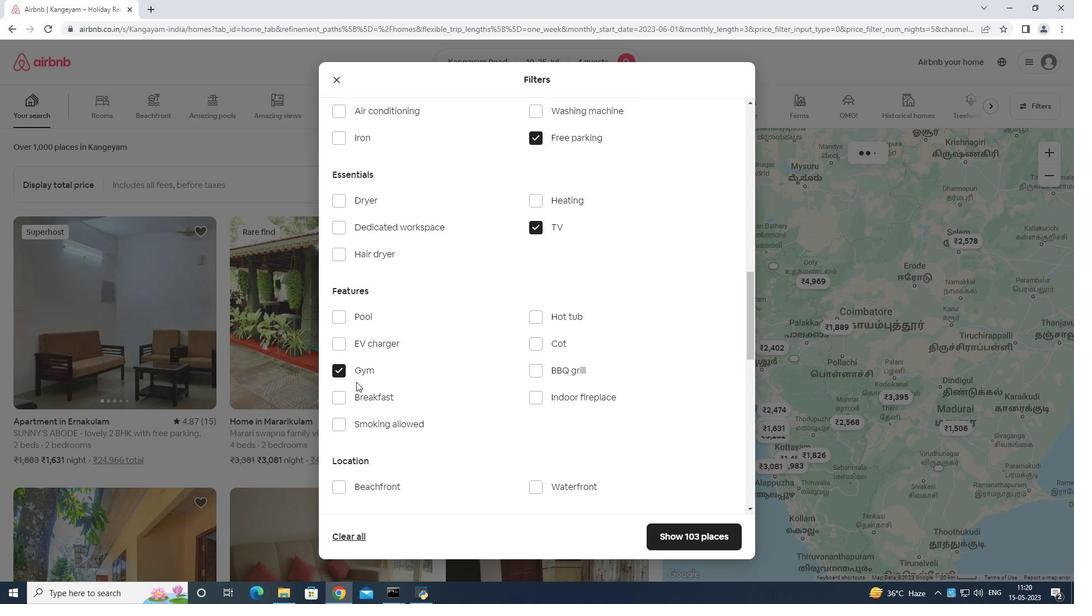 
Action: Mouse moved to (363, 394)
Screenshot: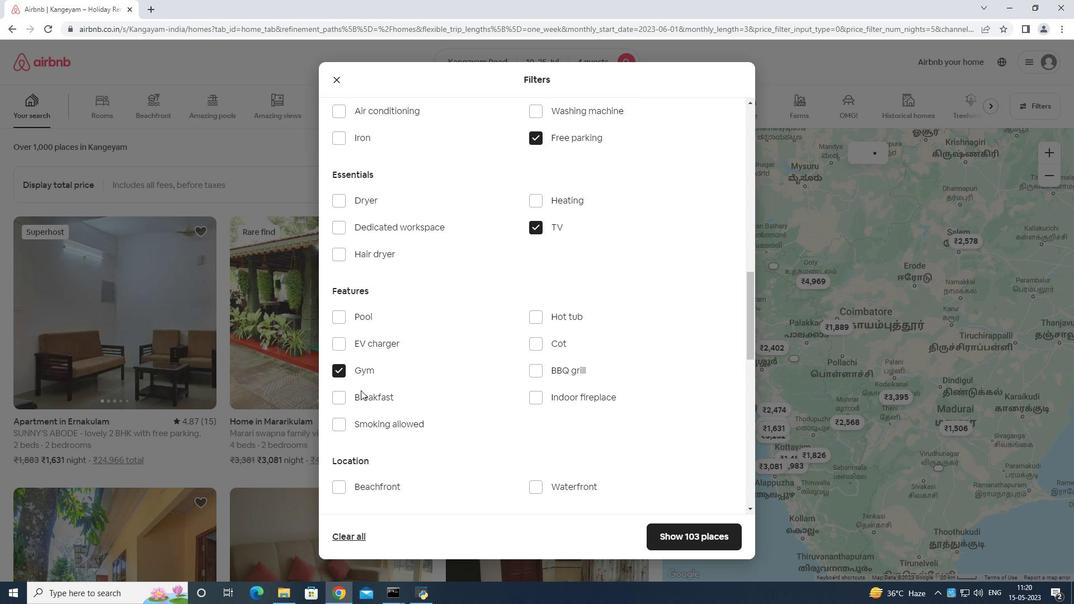 
Action: Mouse pressed left at (363, 394)
Screenshot: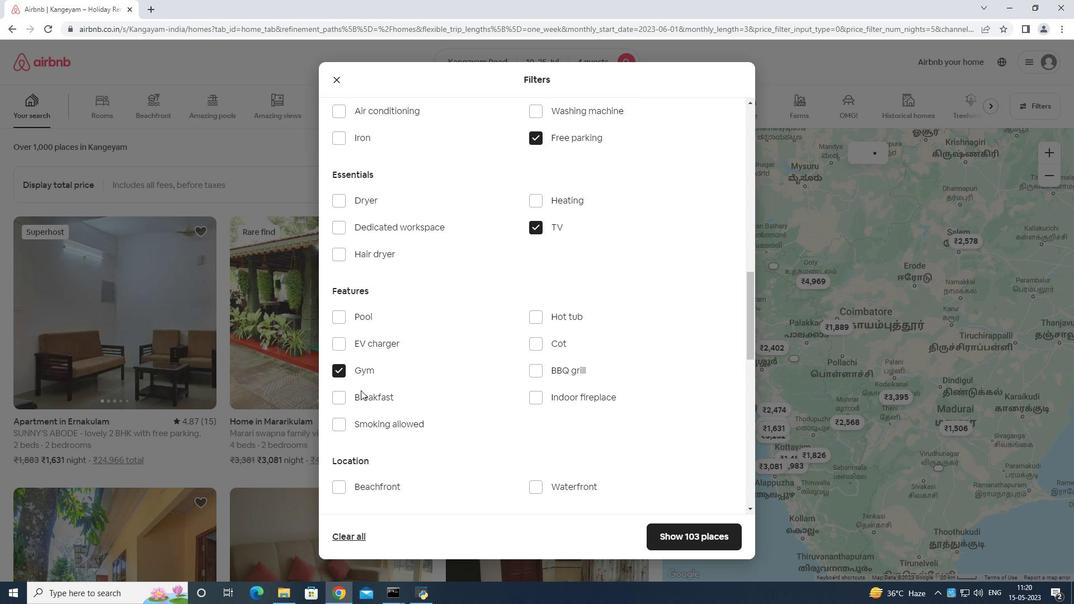 
Action: Mouse moved to (615, 384)
Screenshot: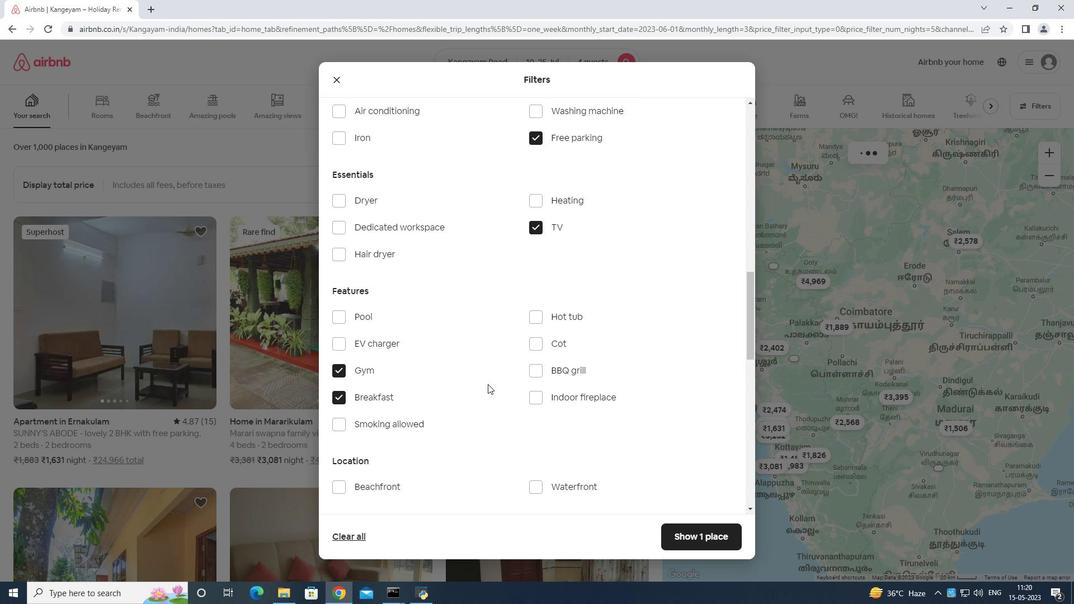 
Action: Mouse scrolled (615, 384) with delta (0, 0)
Screenshot: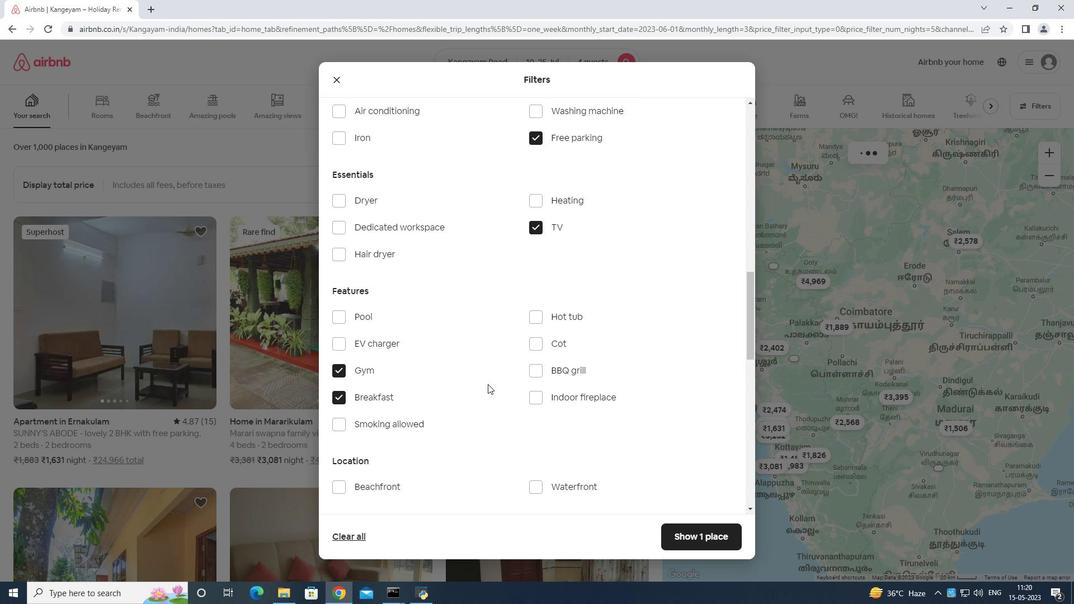 
Action: Mouse moved to (617, 385)
Screenshot: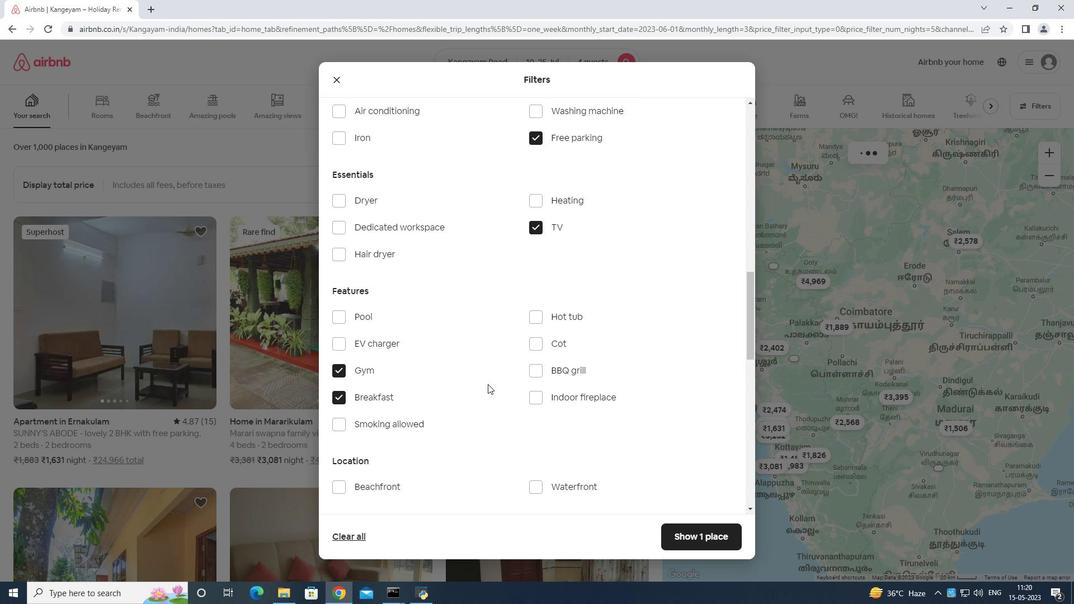 
Action: Mouse scrolled (617, 385) with delta (0, 0)
Screenshot: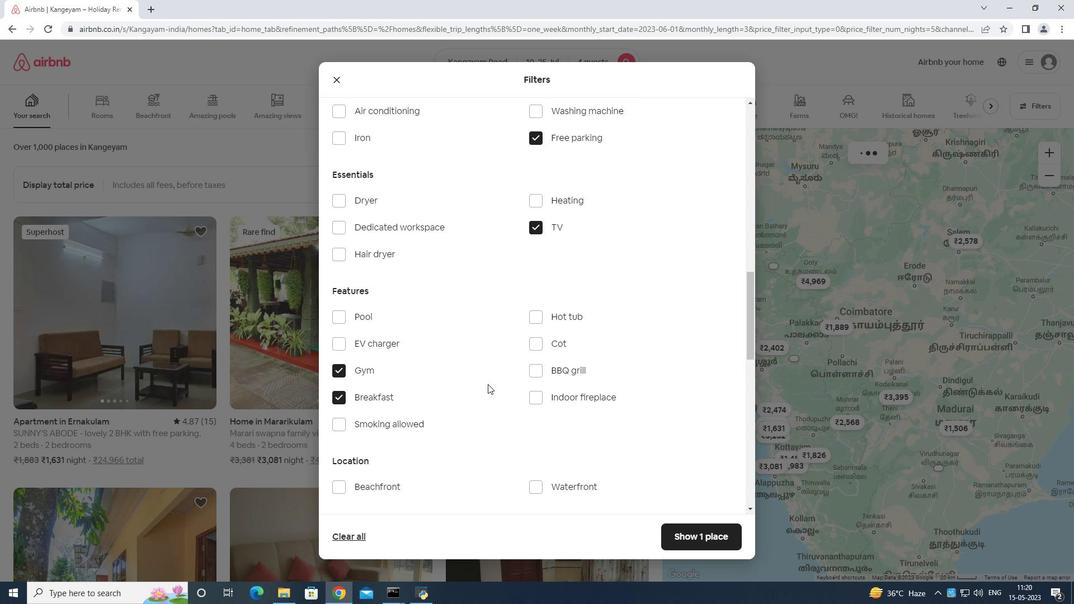 
Action: Mouse moved to (628, 386)
Screenshot: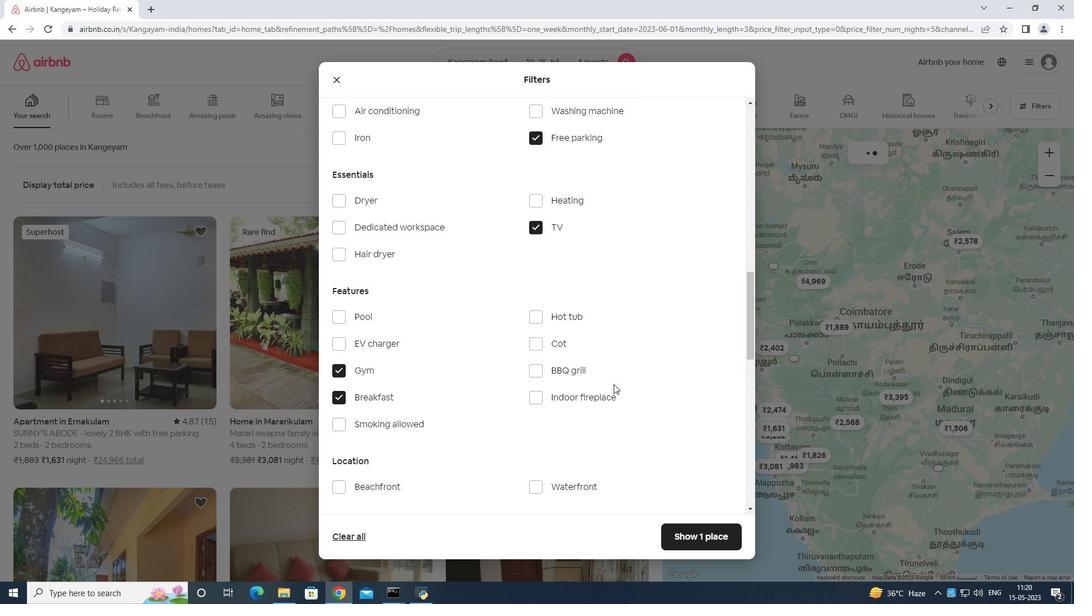 
Action: Mouse scrolled (620, 385) with delta (0, 0)
Screenshot: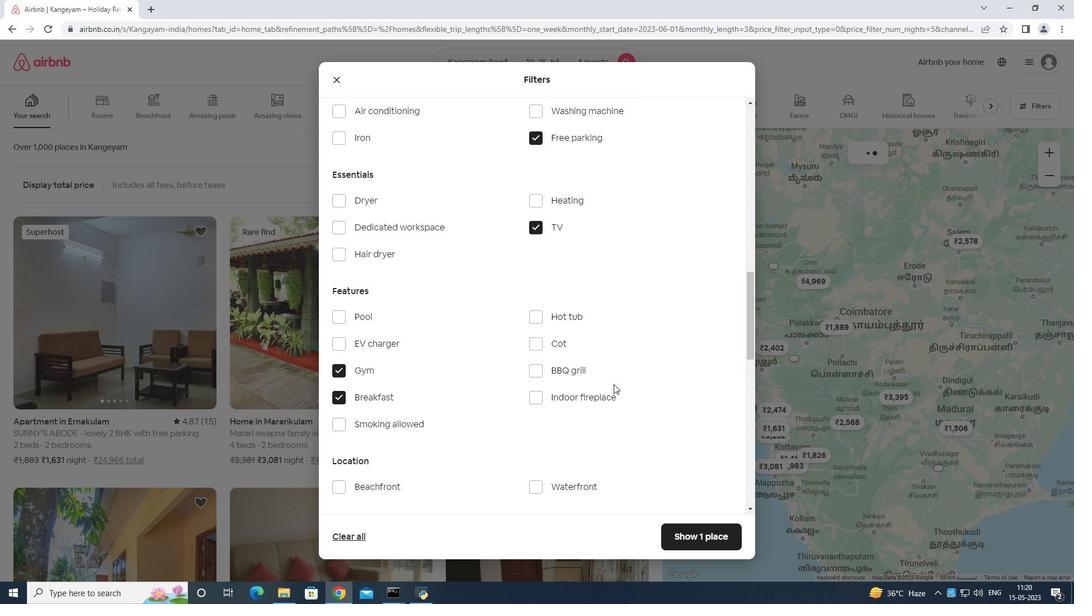 
Action: Mouse moved to (629, 386)
Screenshot: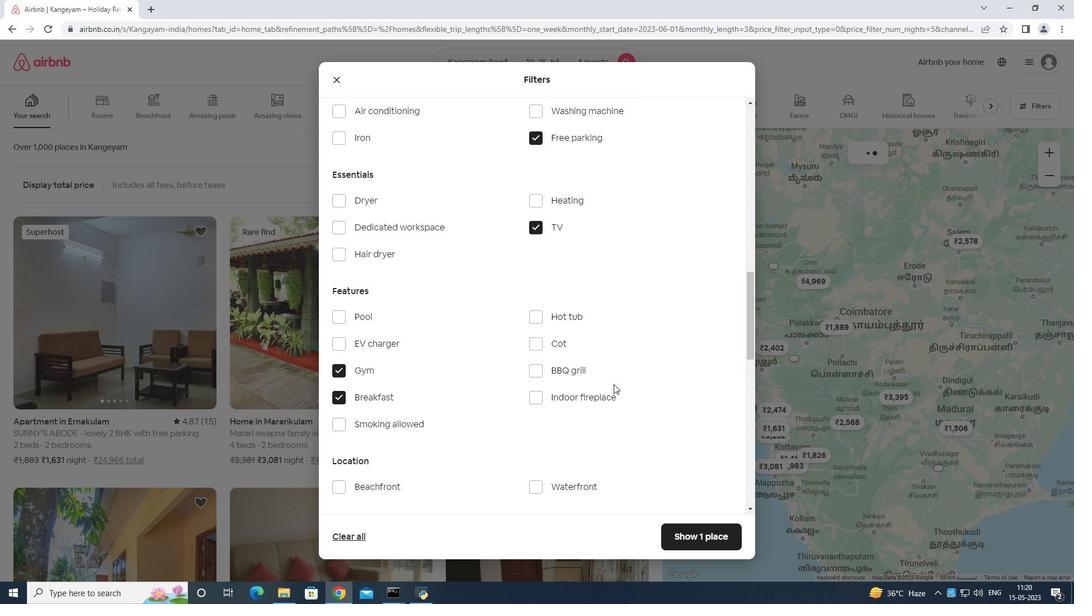 
Action: Mouse scrolled (628, 385) with delta (0, 0)
Screenshot: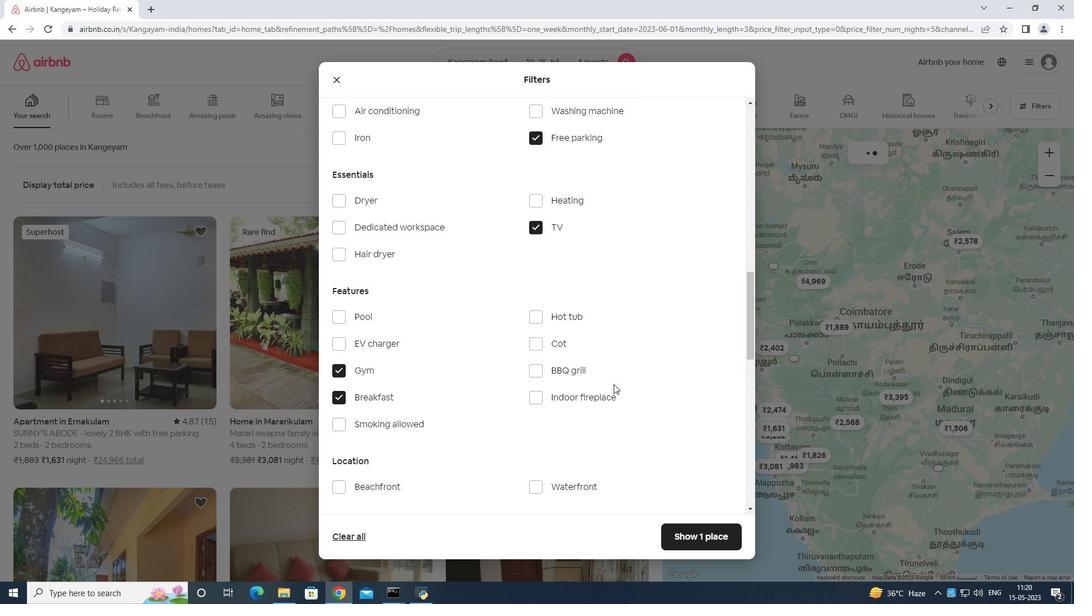 
Action: Mouse moved to (702, 481)
Screenshot: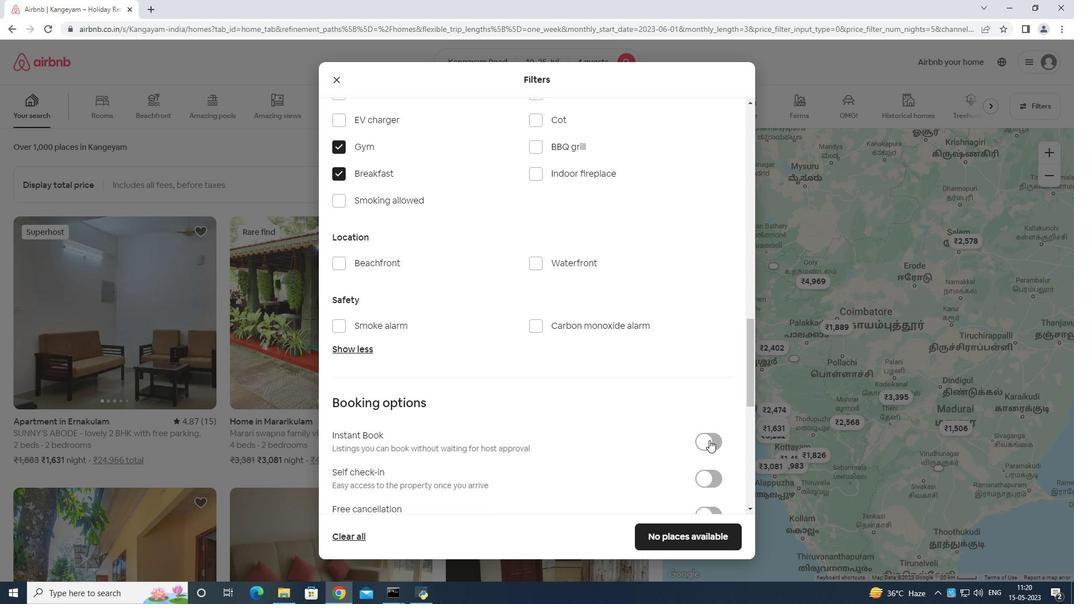 
Action: Mouse pressed left at (702, 481)
Screenshot: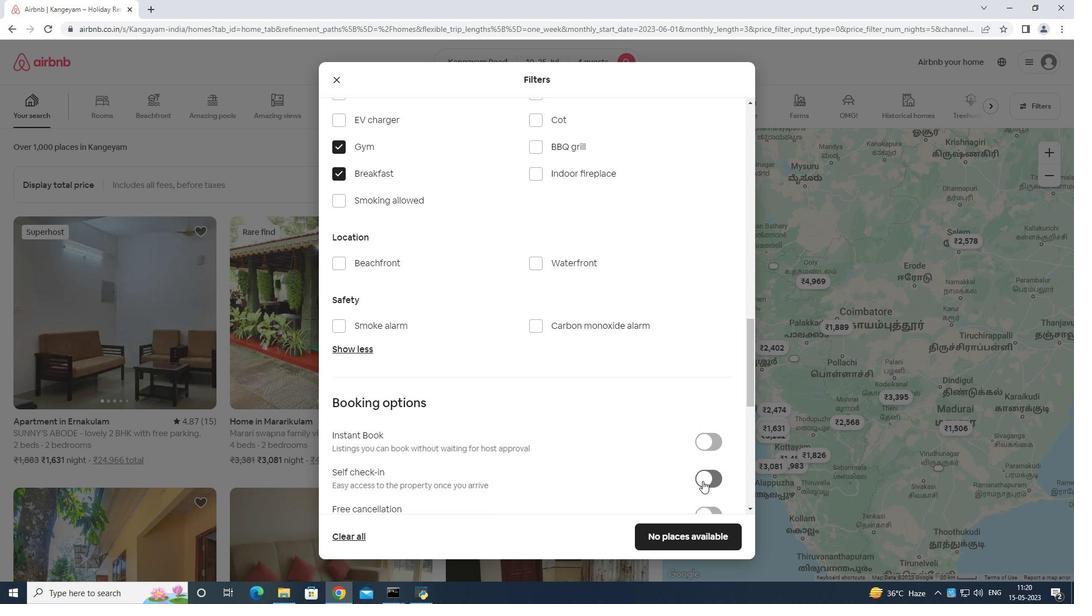
Action: Mouse moved to (721, 446)
Screenshot: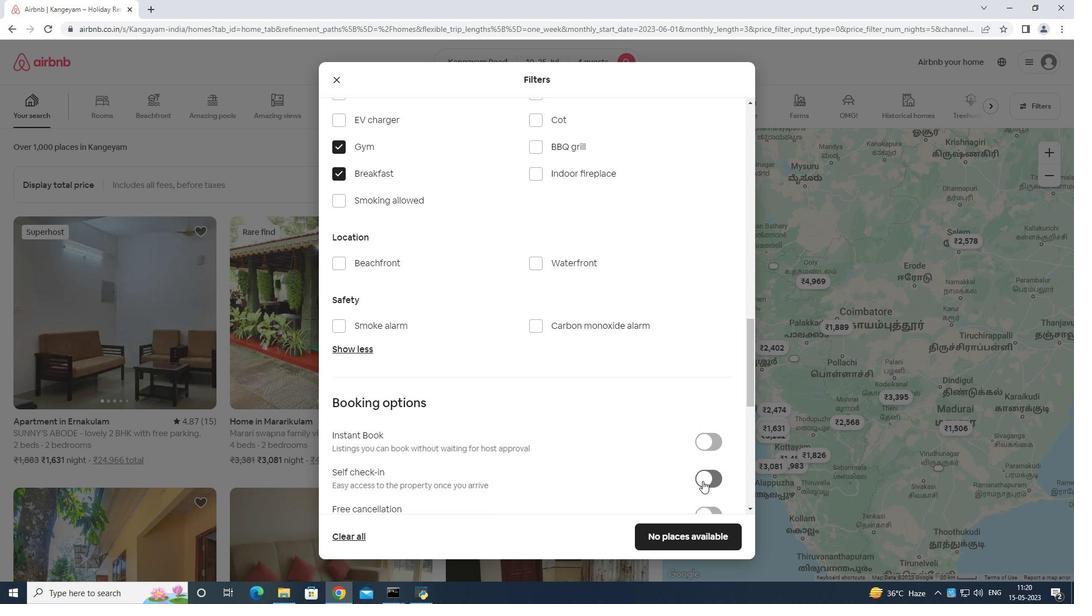 
Action: Mouse scrolled (721, 445) with delta (0, 0)
Screenshot: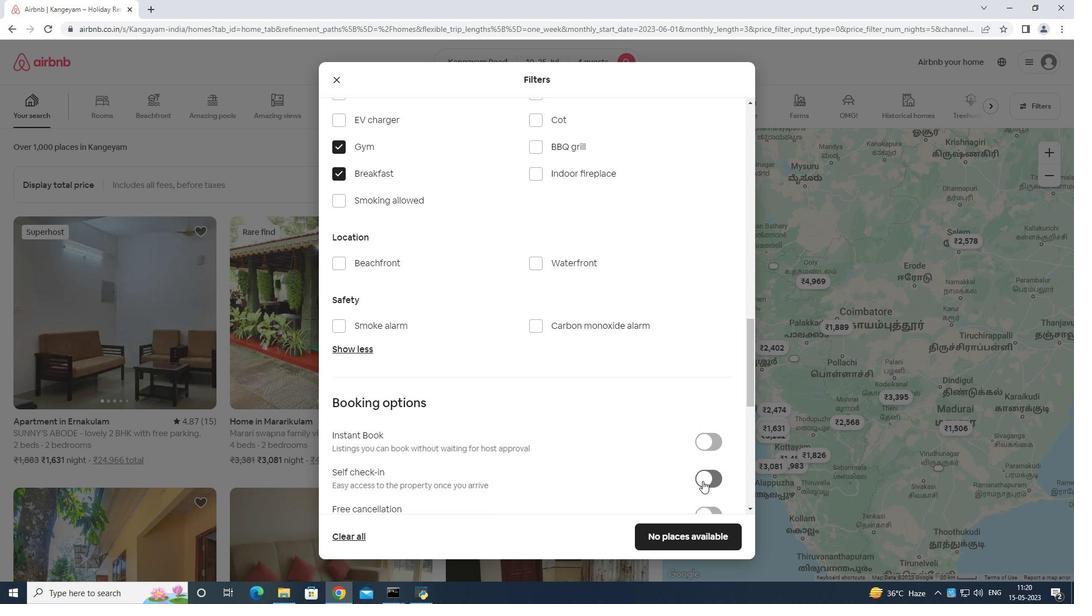 
Action: Mouse scrolled (721, 445) with delta (0, 0)
Screenshot: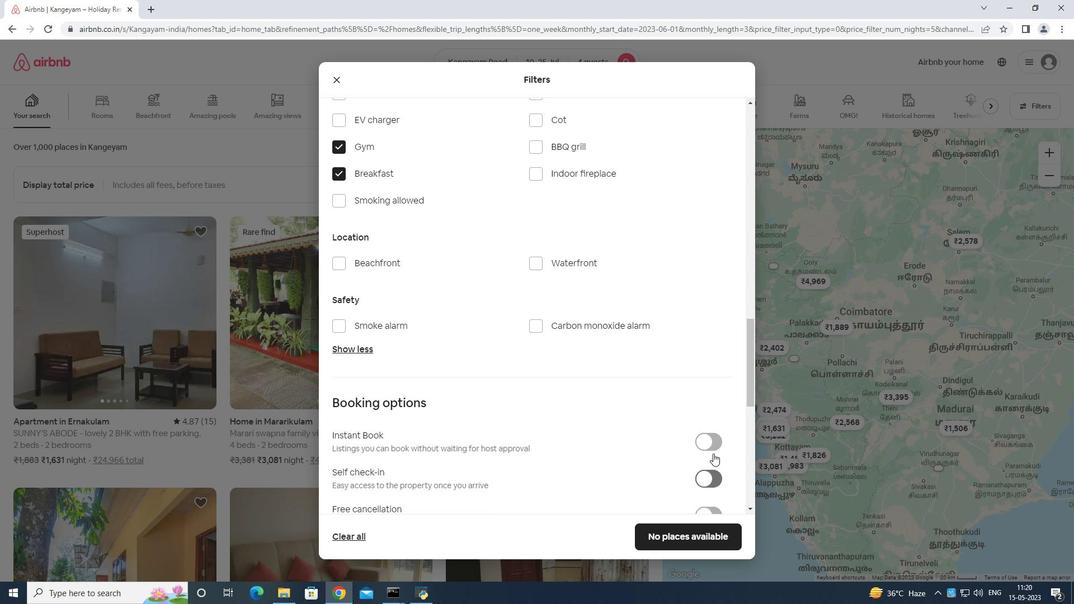 
Action: Mouse scrolled (721, 445) with delta (0, 0)
Screenshot: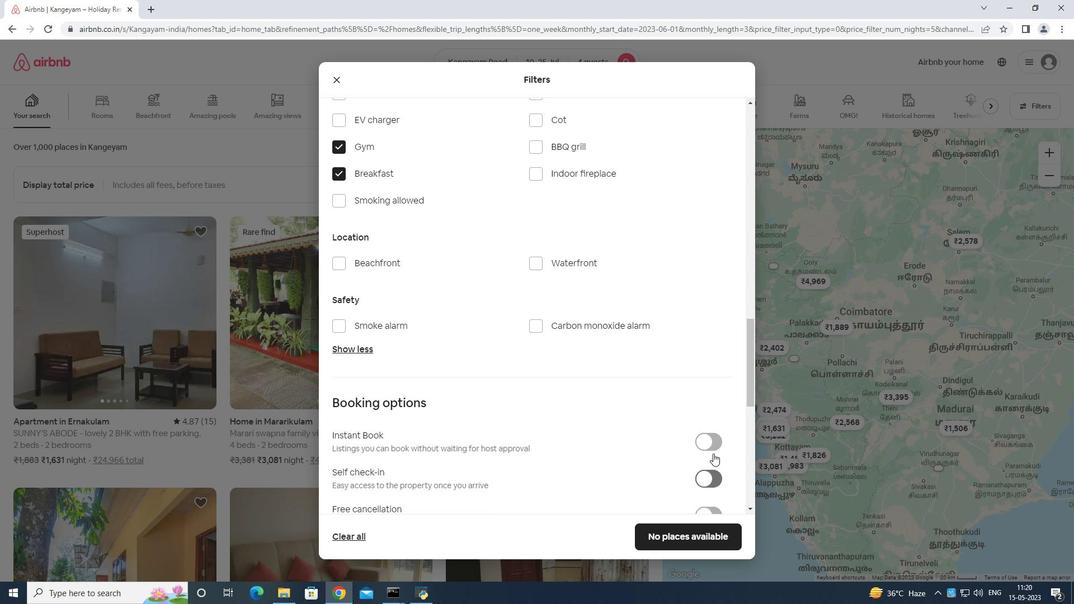 
Action: Mouse scrolled (721, 445) with delta (0, 0)
Screenshot: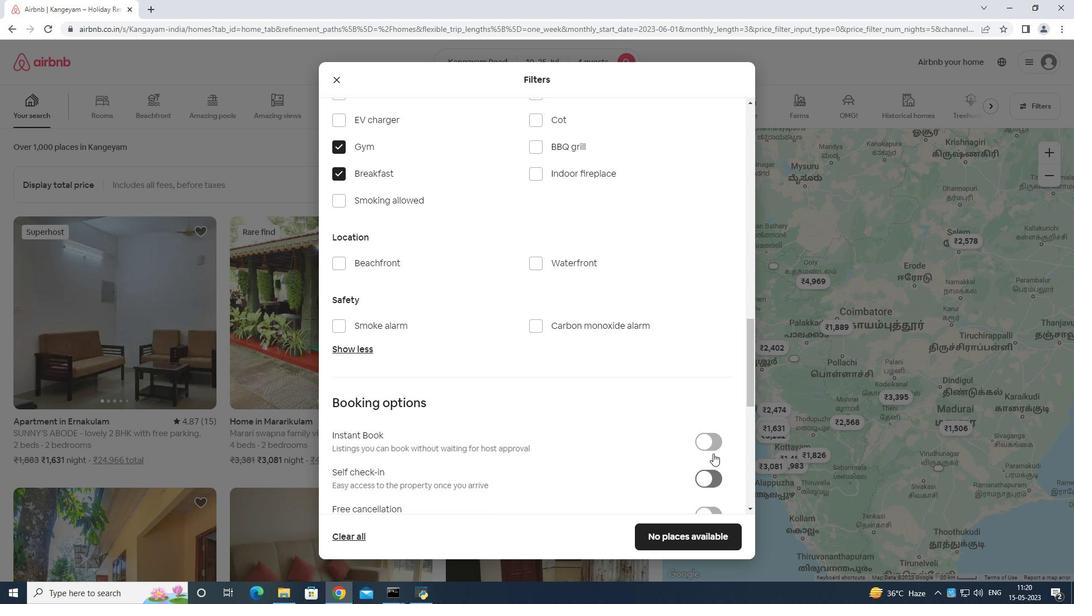 
Action: Mouse scrolled (721, 445) with delta (0, 0)
Screenshot: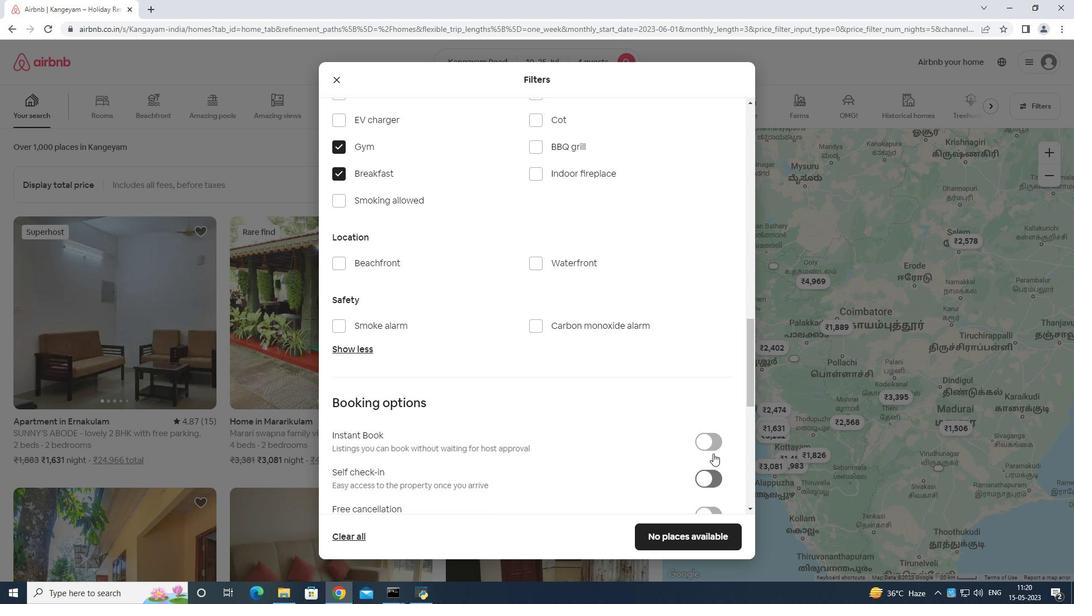 
Action: Mouse moved to (728, 436)
Screenshot: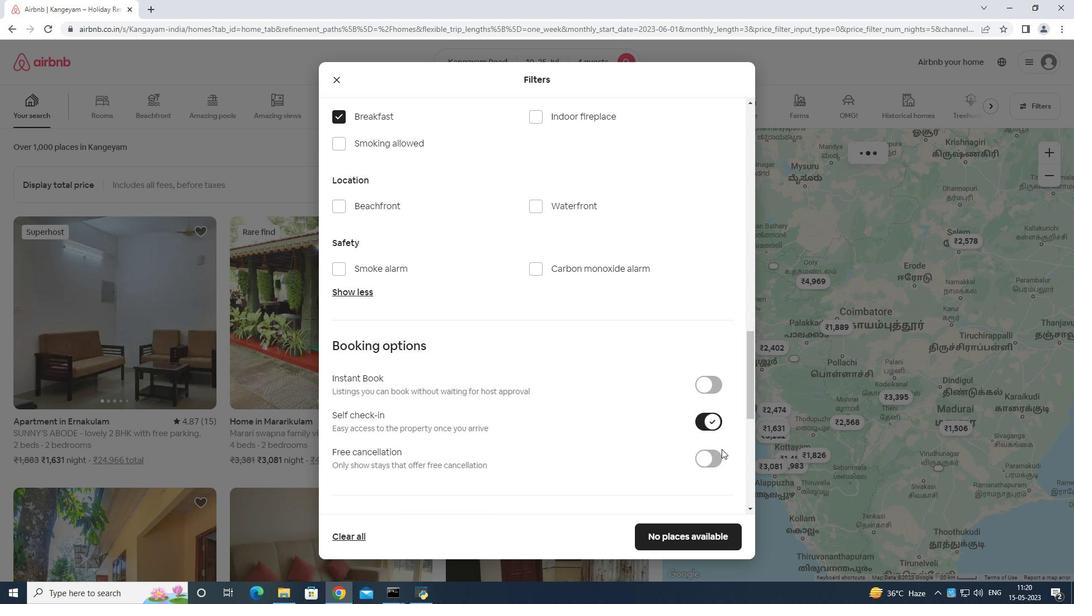 
Action: Mouse scrolled (728, 435) with delta (0, 0)
Screenshot: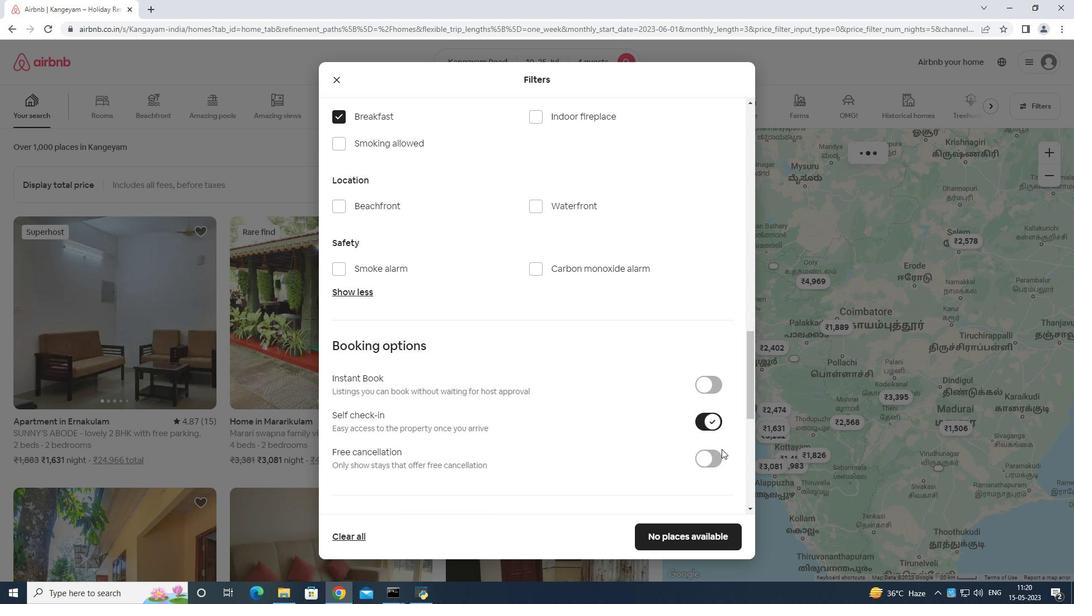 
Action: Mouse moved to (726, 441)
Screenshot: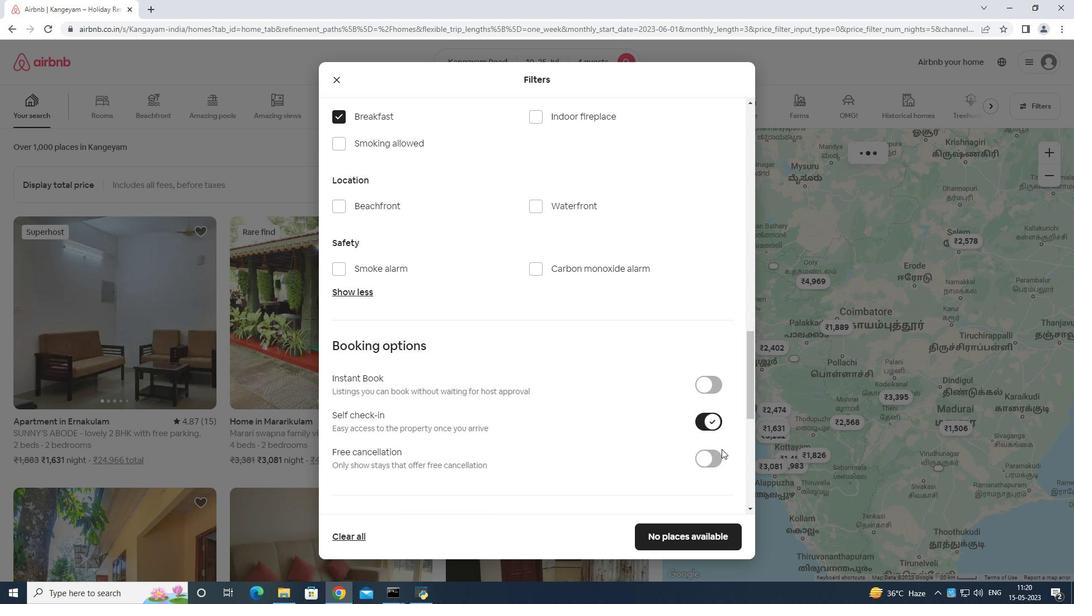 
Action: Mouse scrolled (726, 441) with delta (0, 0)
Screenshot: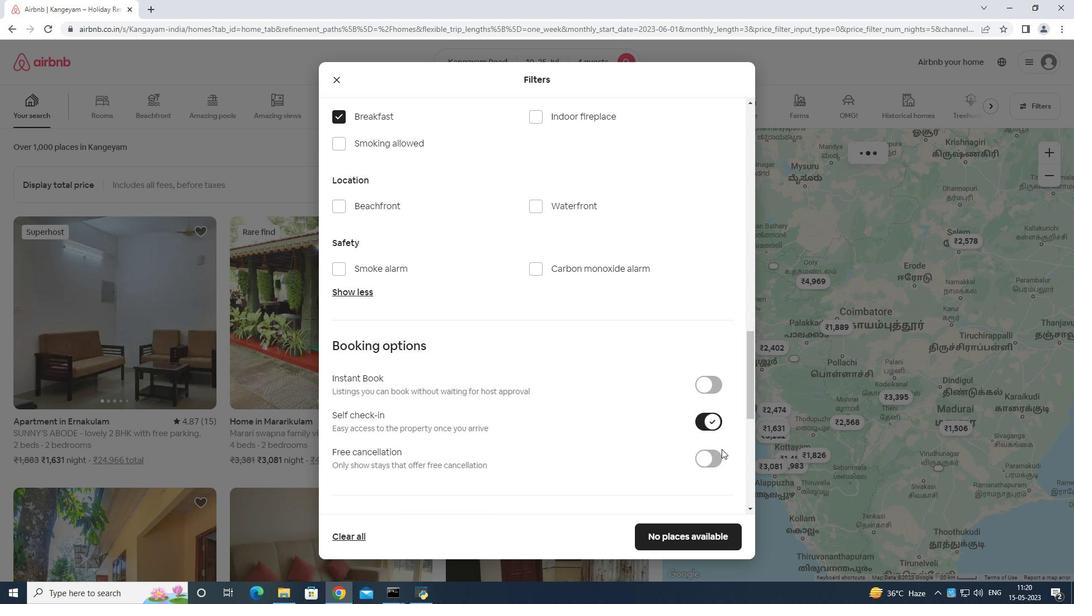 
Action: Mouse moved to (723, 444)
Screenshot: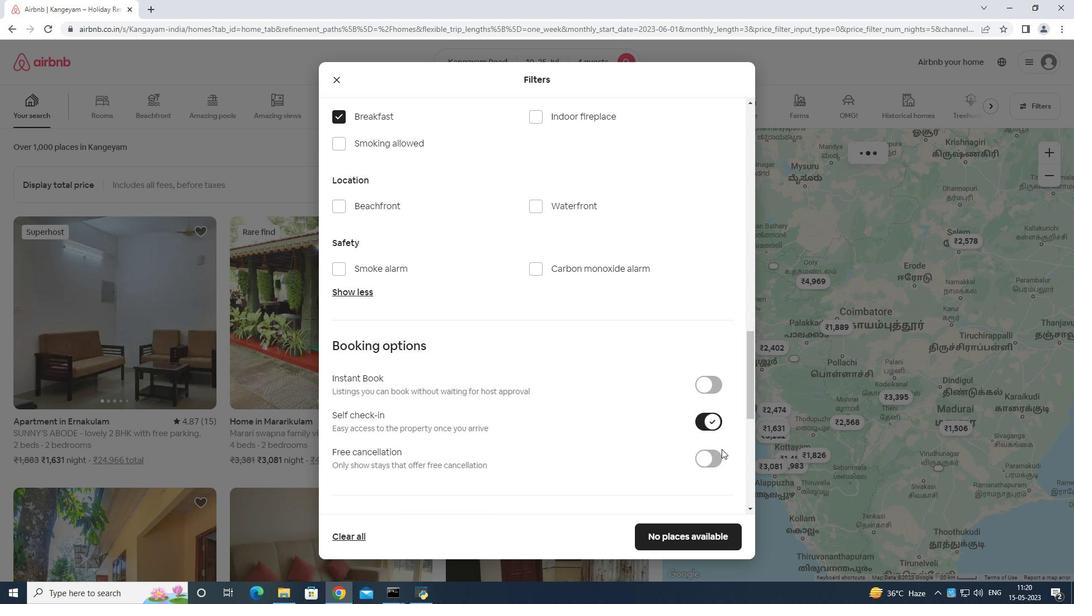 
Action: Mouse scrolled (723, 444) with delta (0, 0)
Screenshot: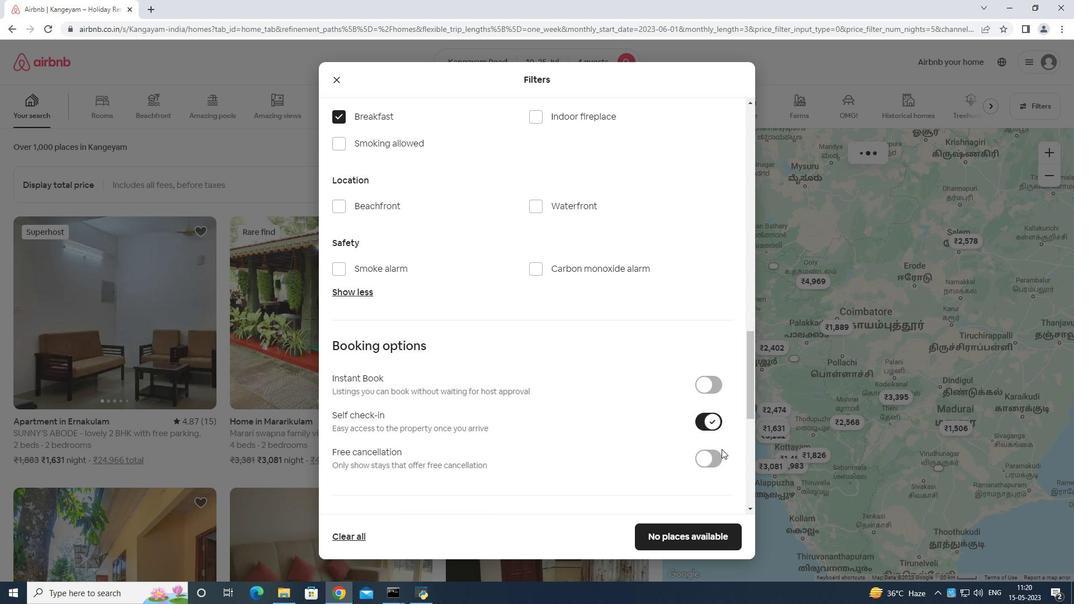 
Action: Mouse moved to (719, 446)
Screenshot: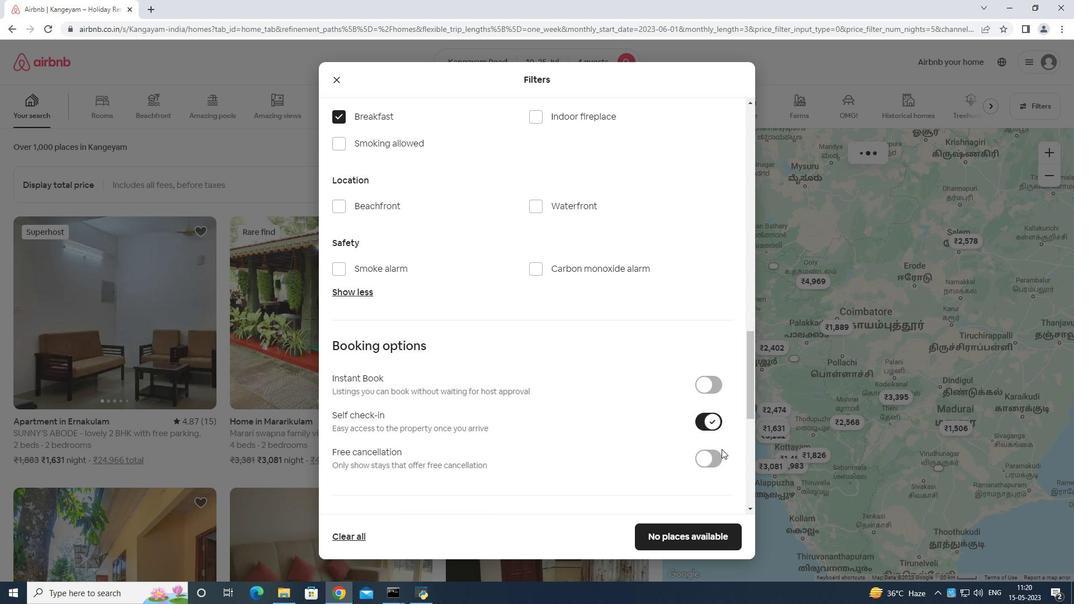 
Action: Mouse scrolled (719, 446) with delta (0, 0)
Screenshot: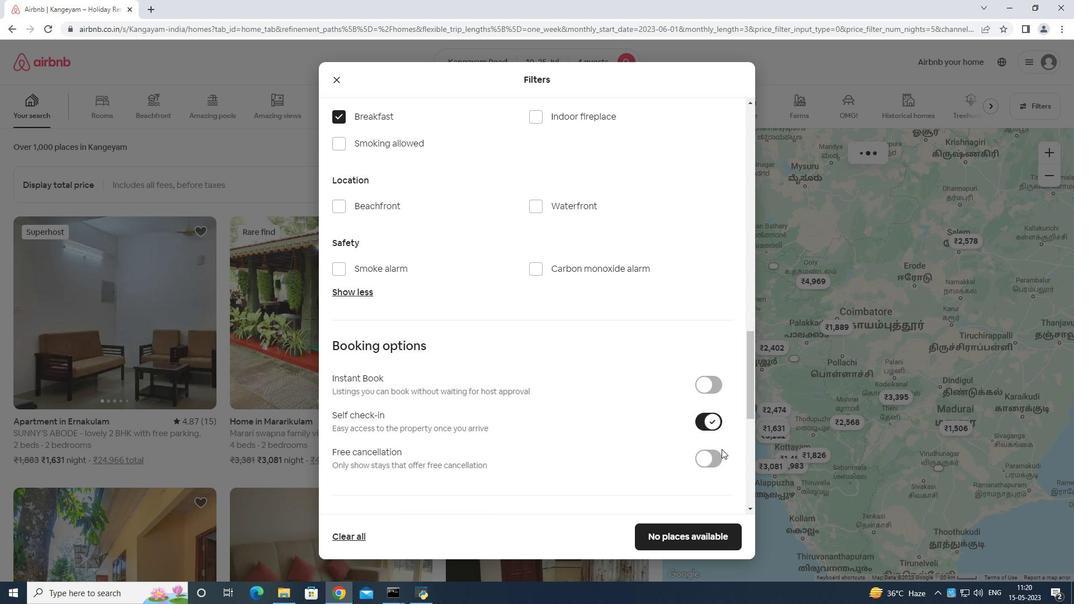 
Action: Mouse moved to (708, 442)
Screenshot: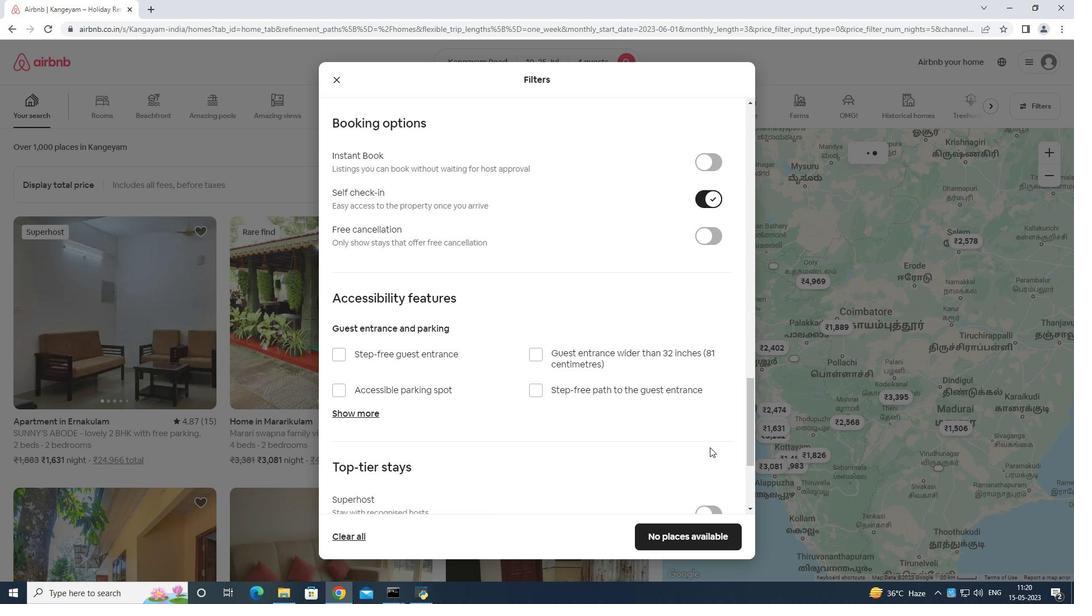 
Action: Mouse scrolled (708, 441) with delta (0, 0)
Screenshot: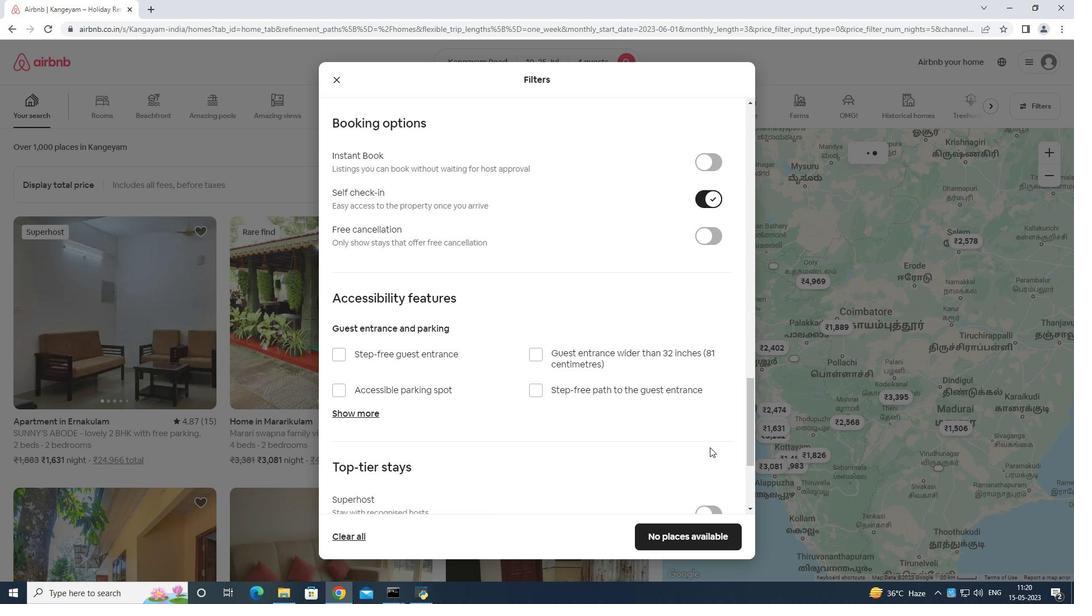 
Action: Mouse moved to (706, 445)
Screenshot: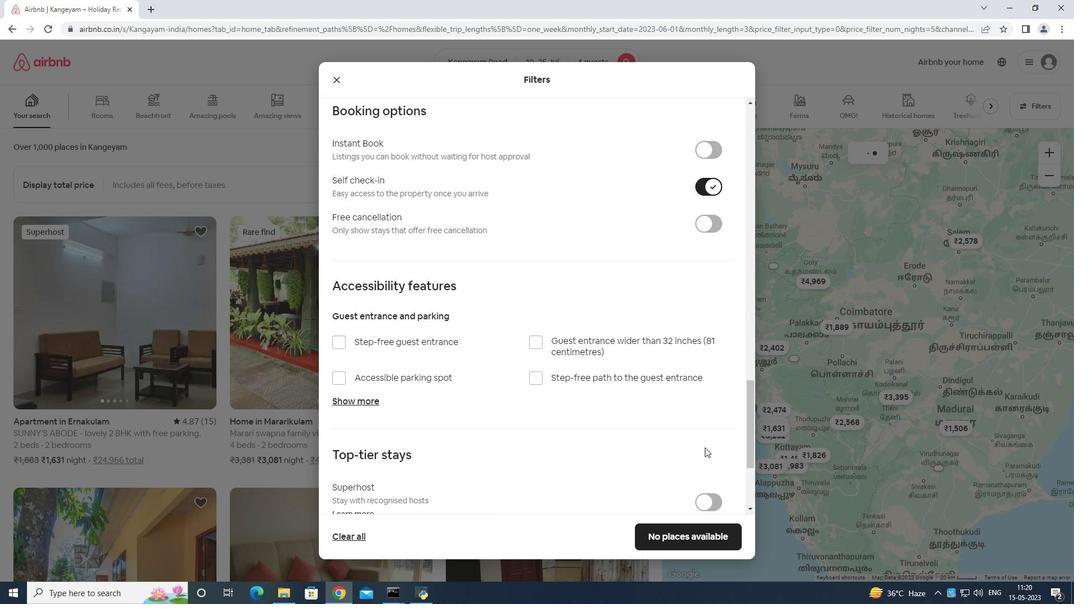 
Action: Mouse scrolled (707, 444) with delta (0, 0)
Screenshot: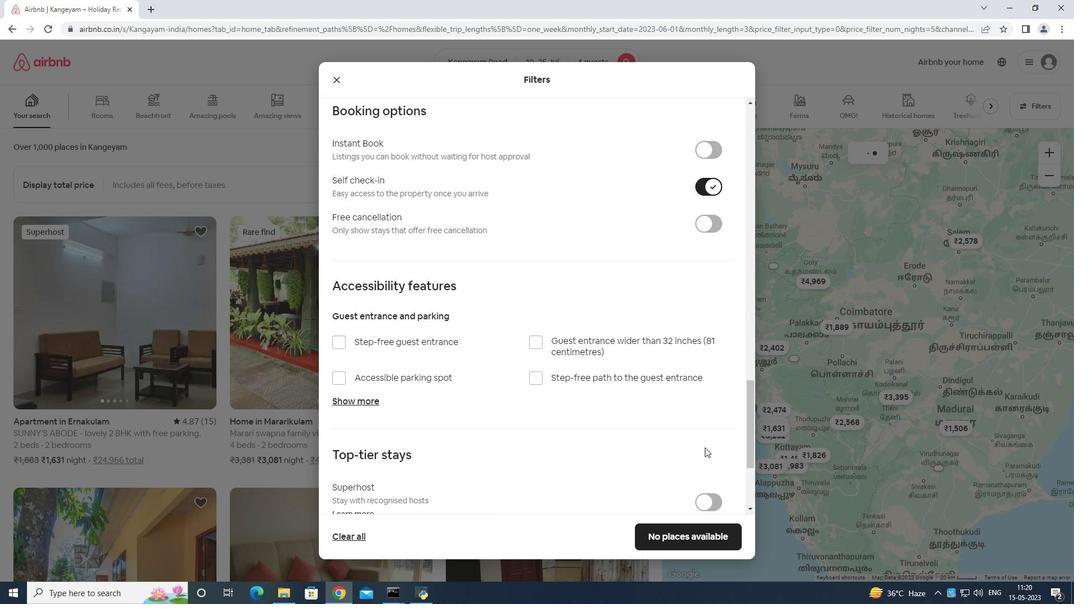 
Action: Mouse moved to (700, 448)
Screenshot: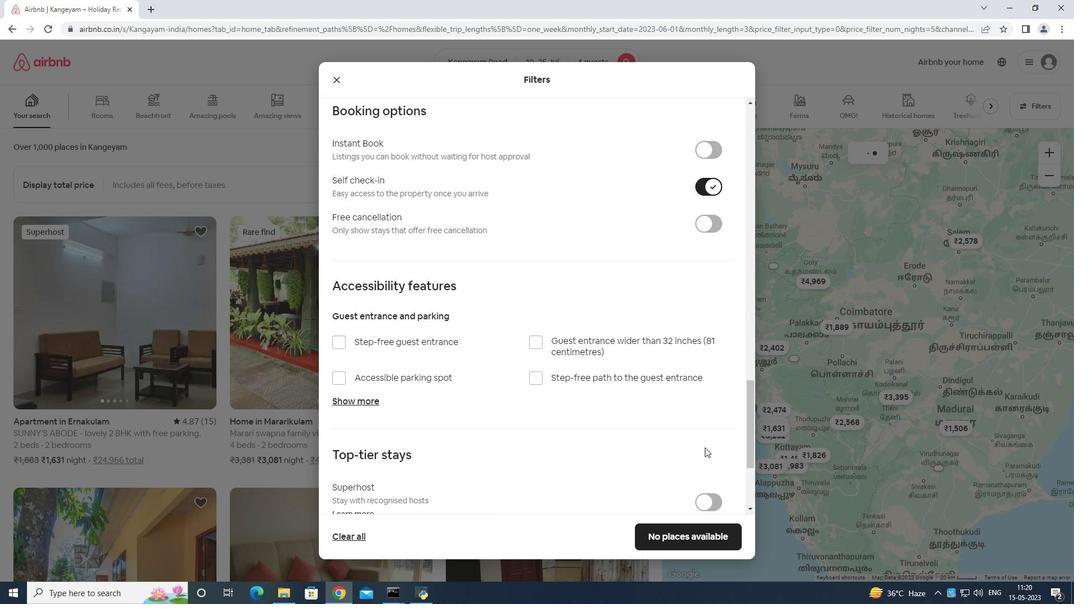 
Action: Mouse scrolled (704, 446) with delta (0, 0)
Screenshot: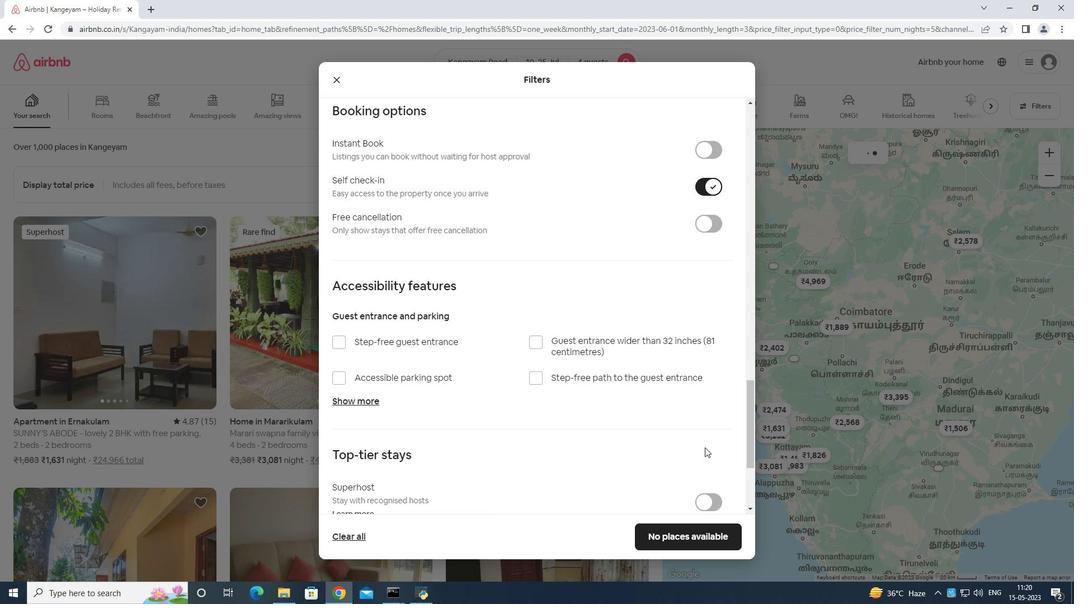 
Action: Mouse moved to (358, 437)
Screenshot: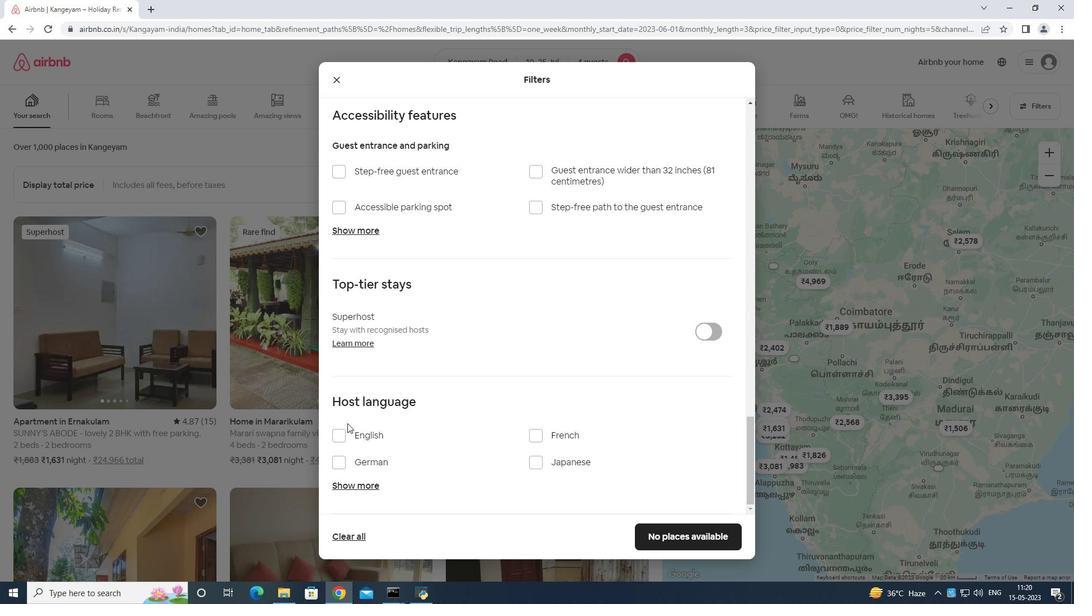 
Action: Mouse pressed left at (358, 437)
Screenshot: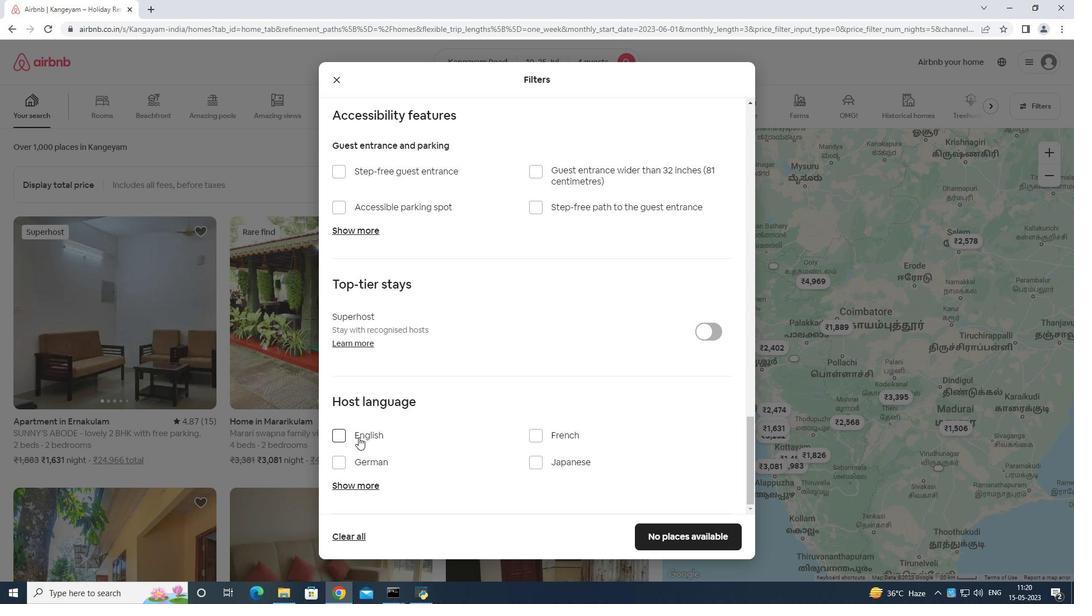
Action: Mouse moved to (691, 538)
Screenshot: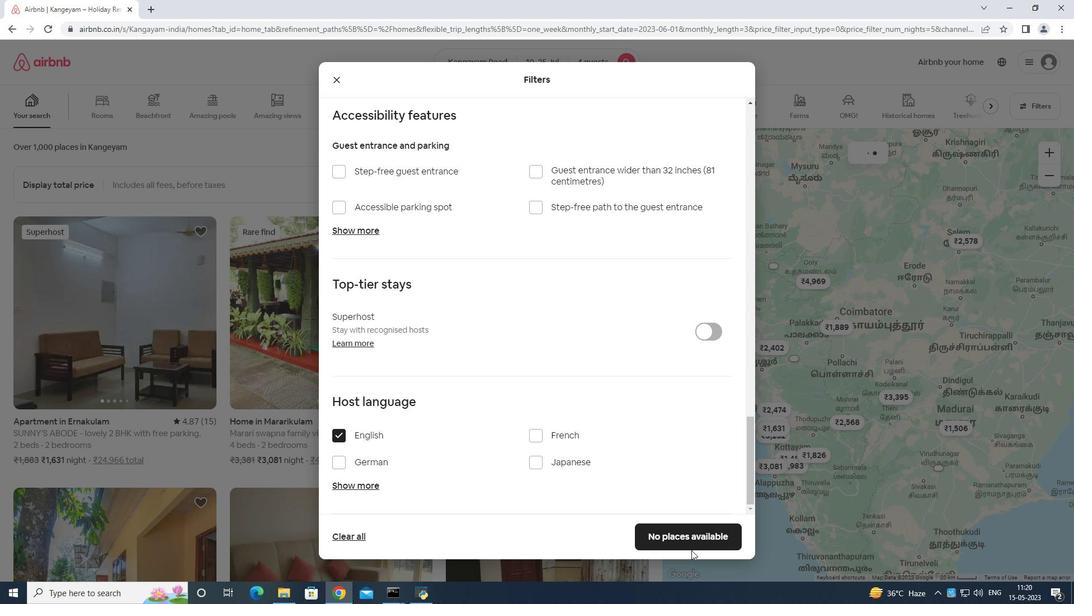 
Action: Mouse pressed left at (691, 538)
Screenshot: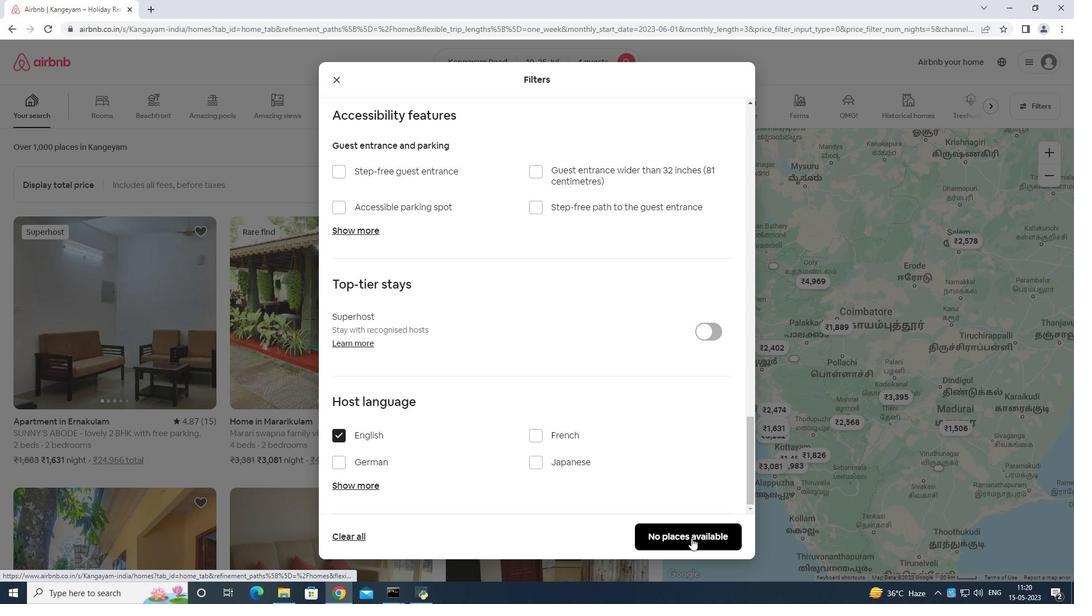 
Action: Mouse moved to (691, 537)
Screenshot: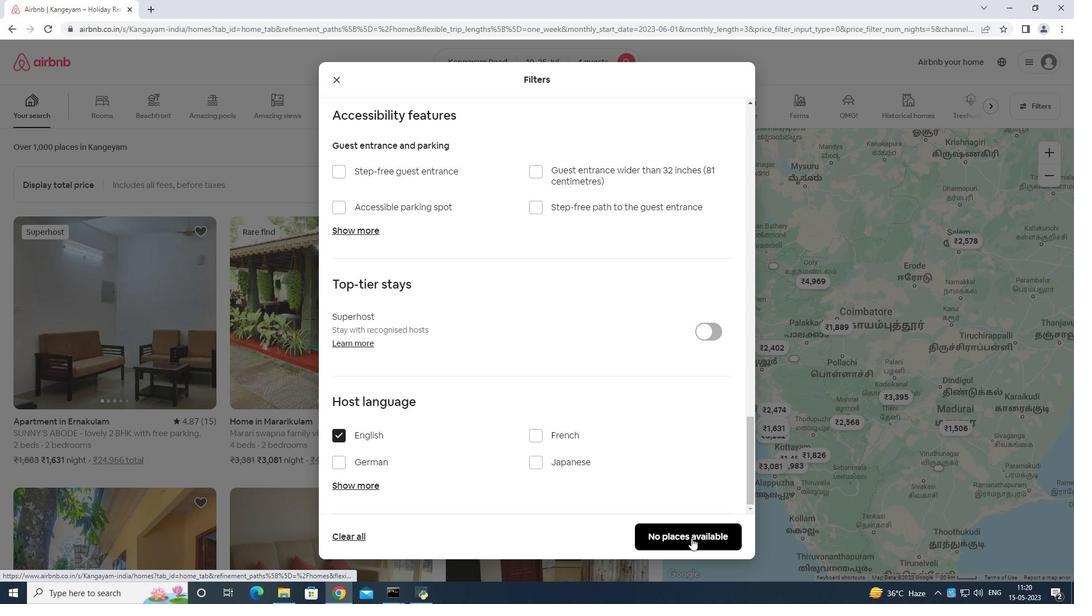 
